 Task: Find connections with filter location Cartago with filter topic #Corporationwith filter profile language Spanish with filter current company Vodafone with filter school The Indian School with filter industry Computer Hardware Manufacturing with filter service category Lead Generation with filter keywords title Assistant Golf Professional
Action: Mouse moved to (705, 121)
Screenshot: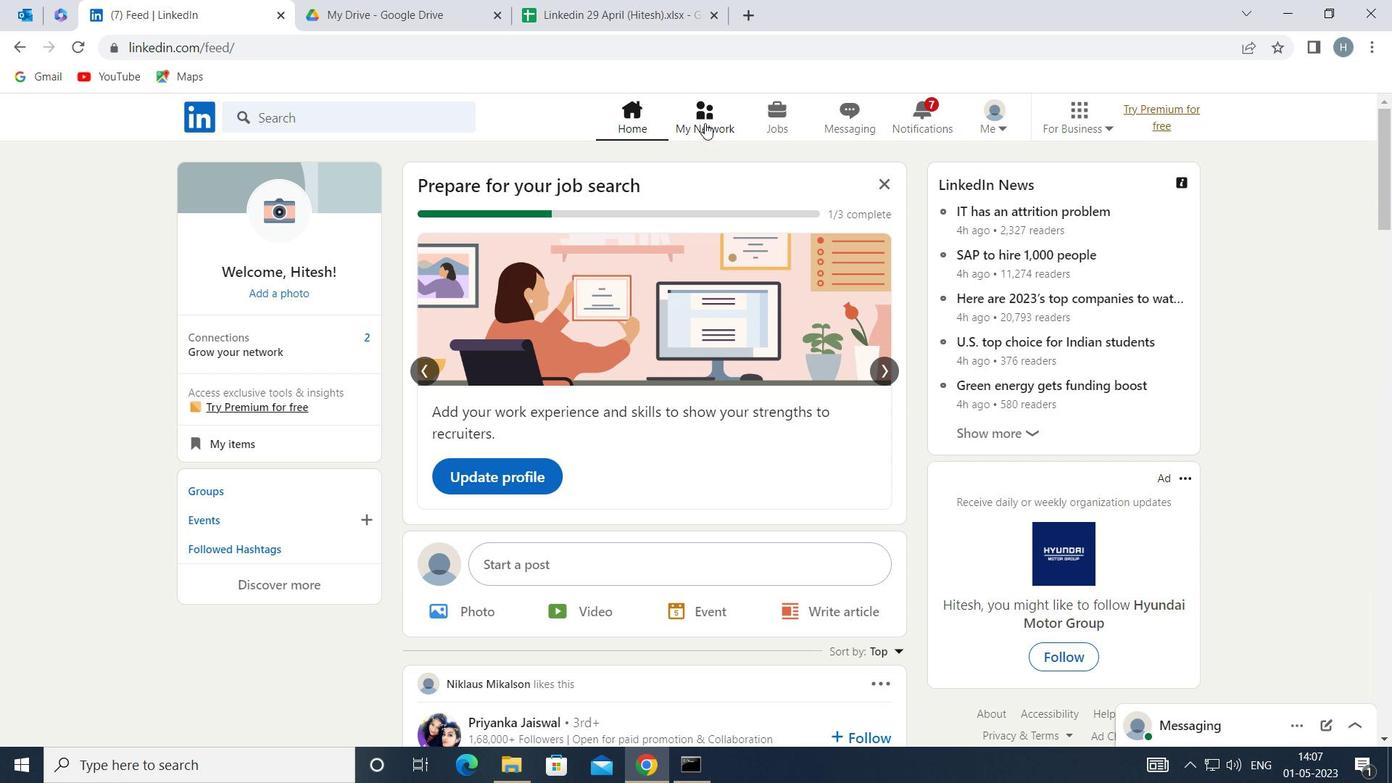 
Action: Mouse pressed left at (705, 121)
Screenshot: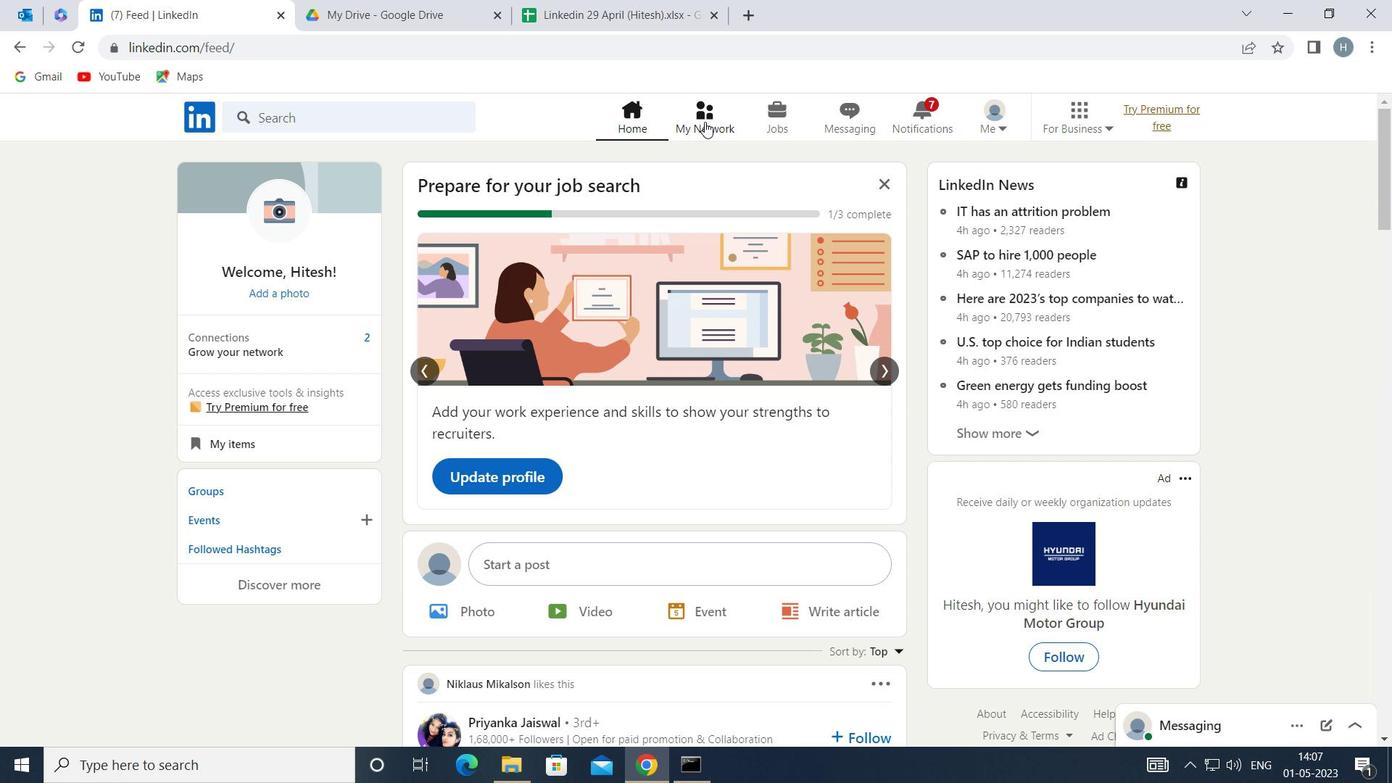 
Action: Mouse moved to (314, 223)
Screenshot: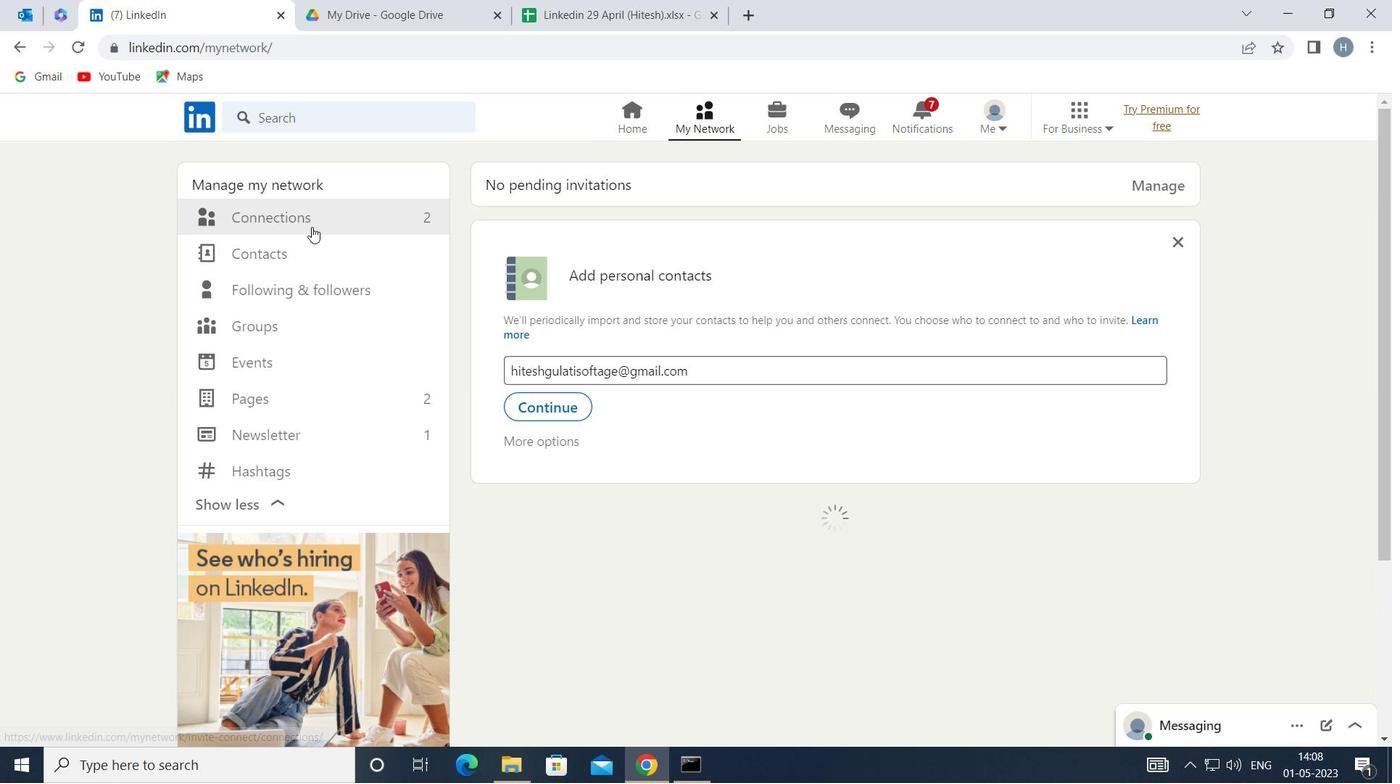 
Action: Mouse pressed left at (314, 223)
Screenshot: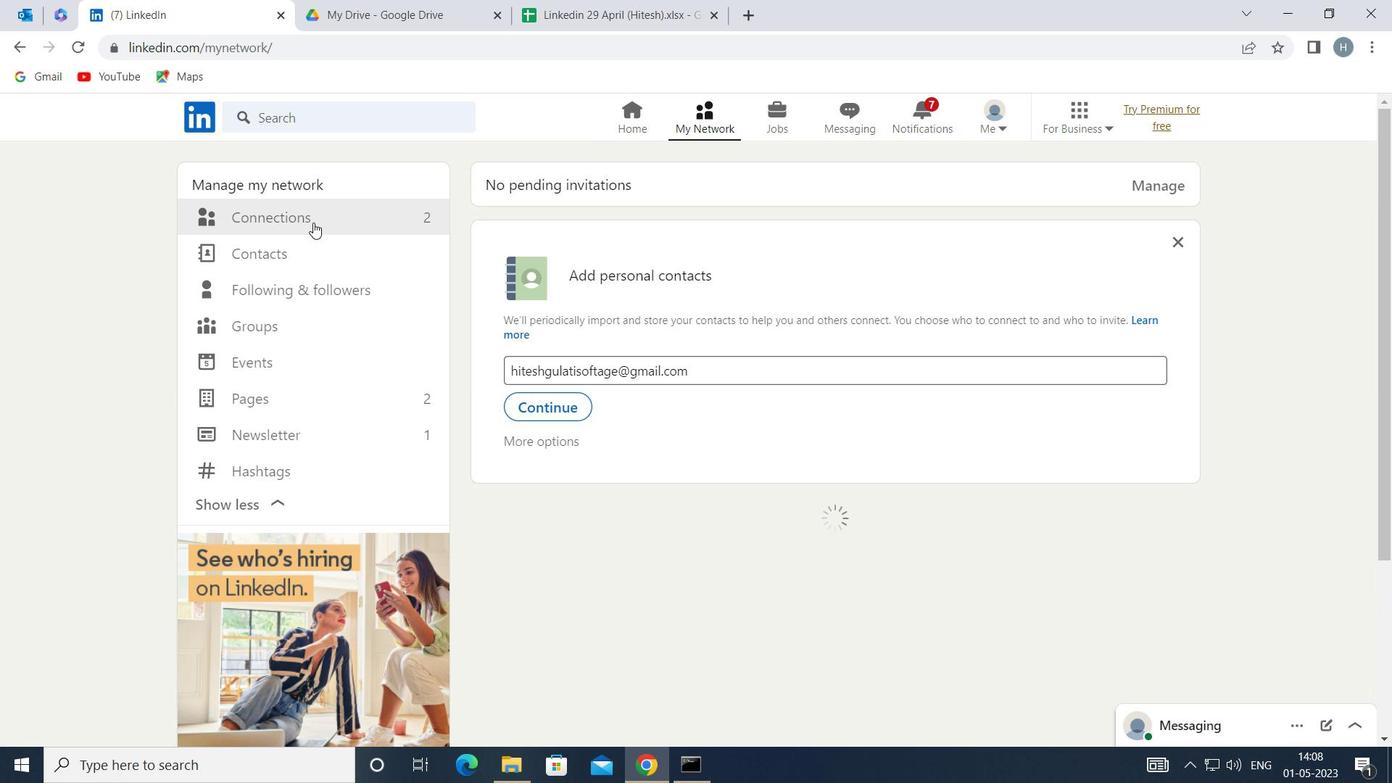 
Action: Mouse moved to (829, 216)
Screenshot: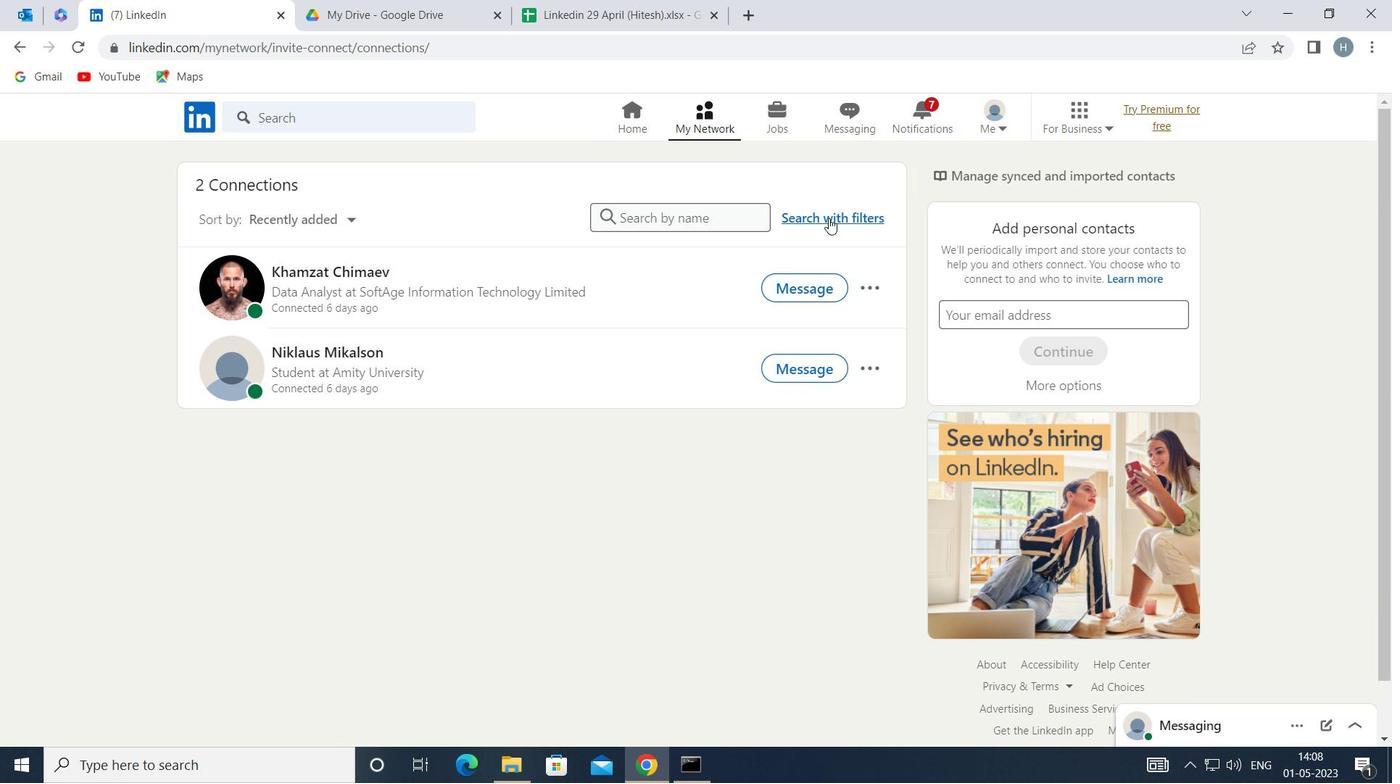 
Action: Mouse pressed left at (829, 216)
Screenshot: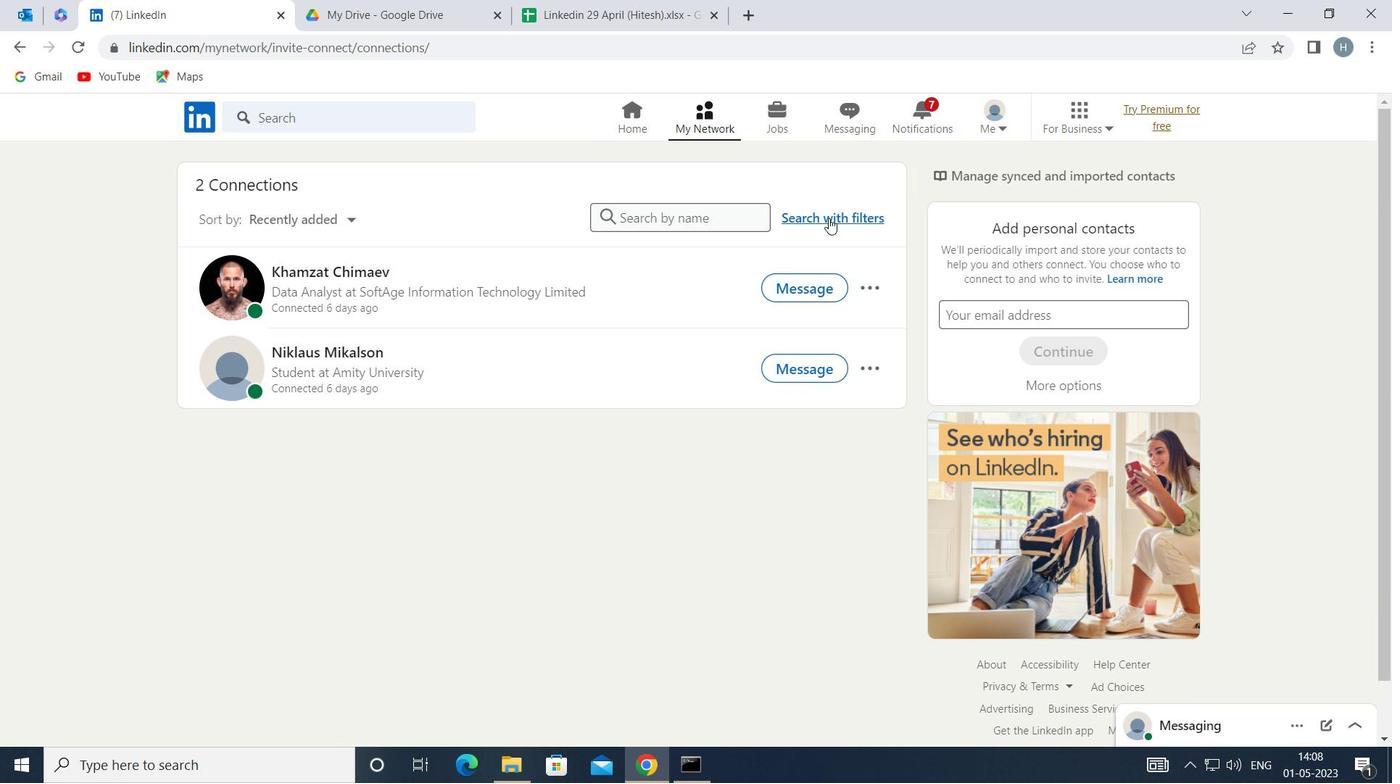 
Action: Mouse moved to (766, 166)
Screenshot: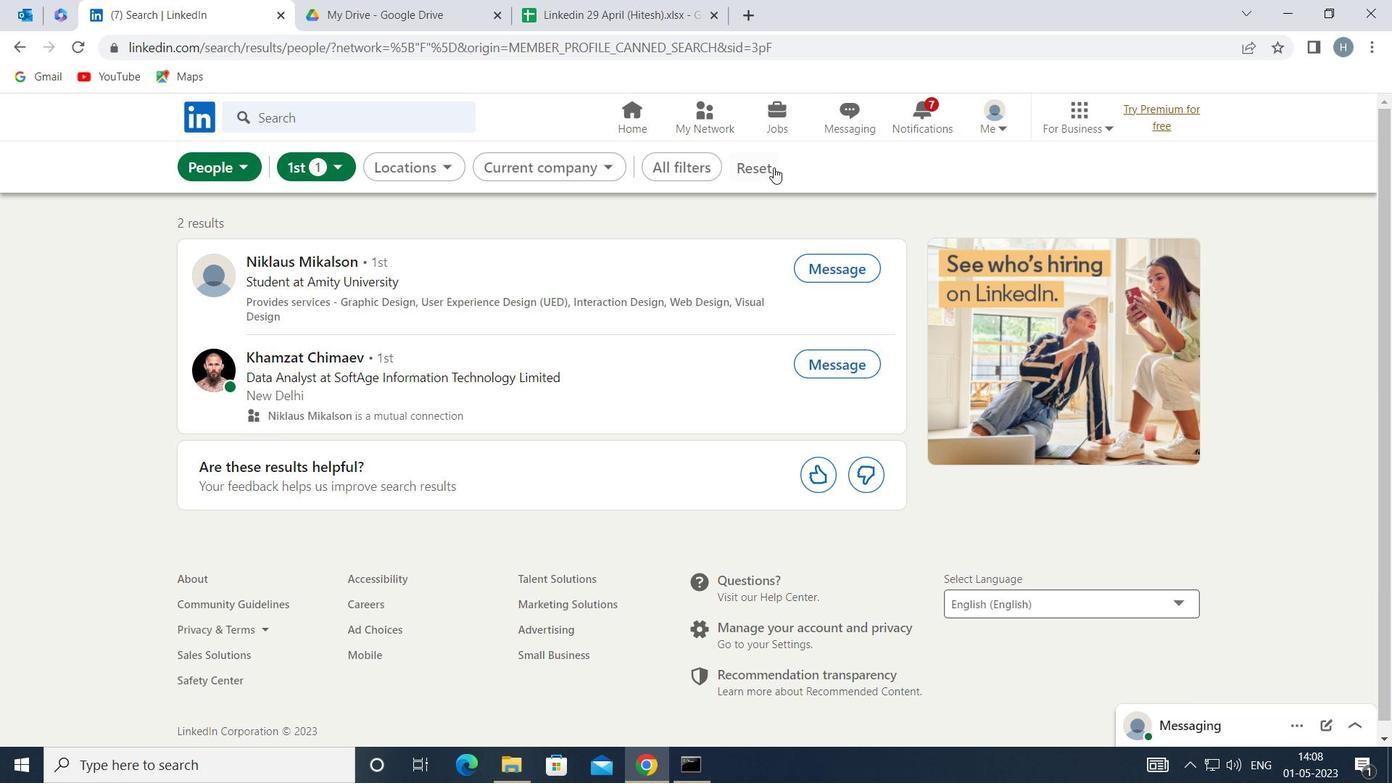 
Action: Mouse pressed left at (766, 166)
Screenshot: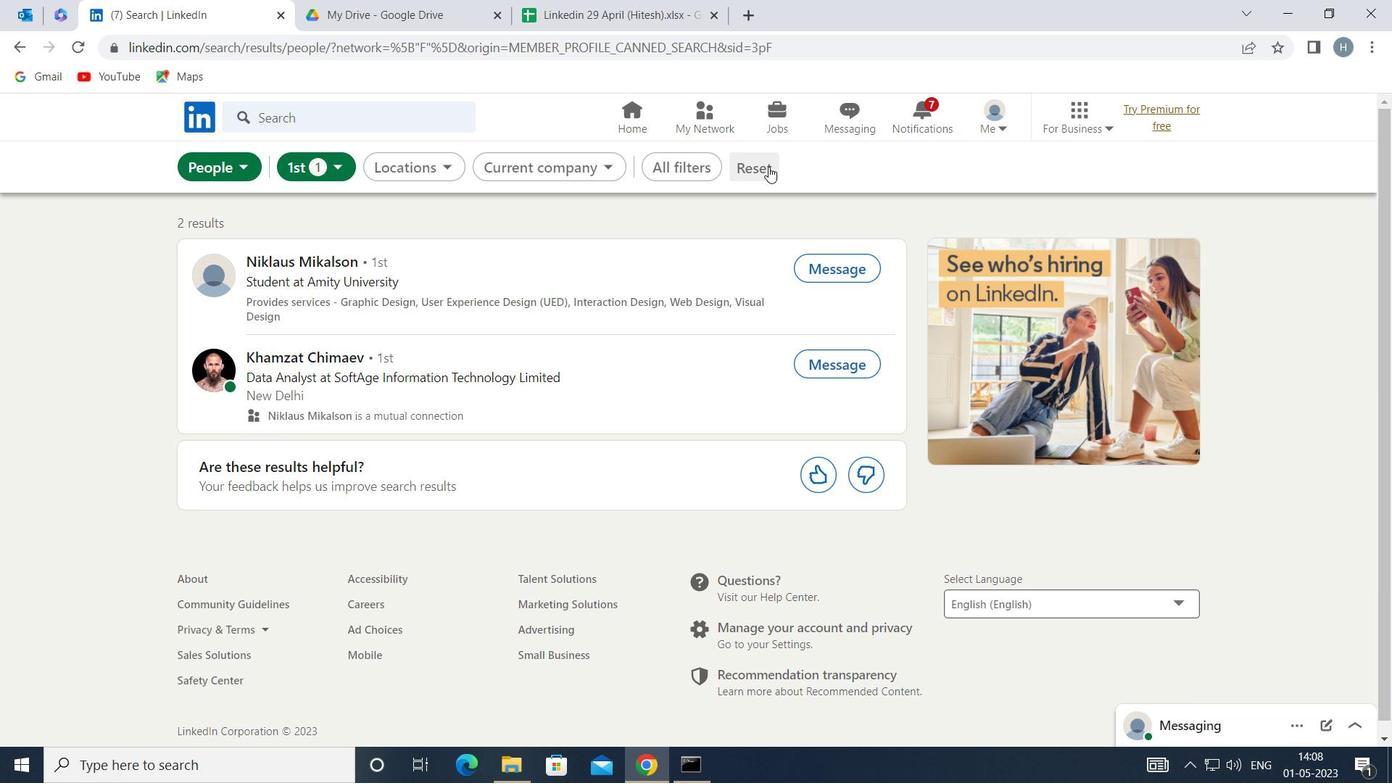 
Action: Mouse moved to (731, 166)
Screenshot: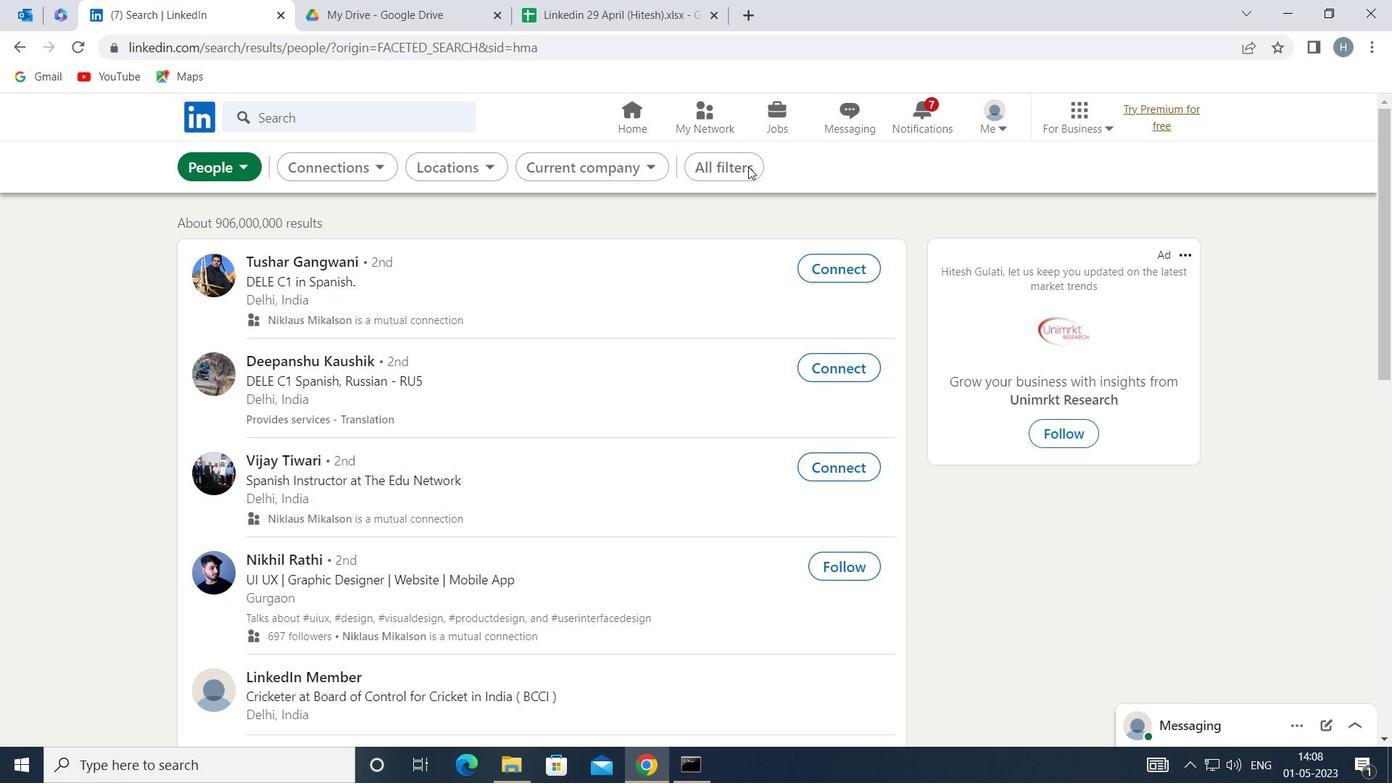 
Action: Mouse pressed left at (731, 166)
Screenshot: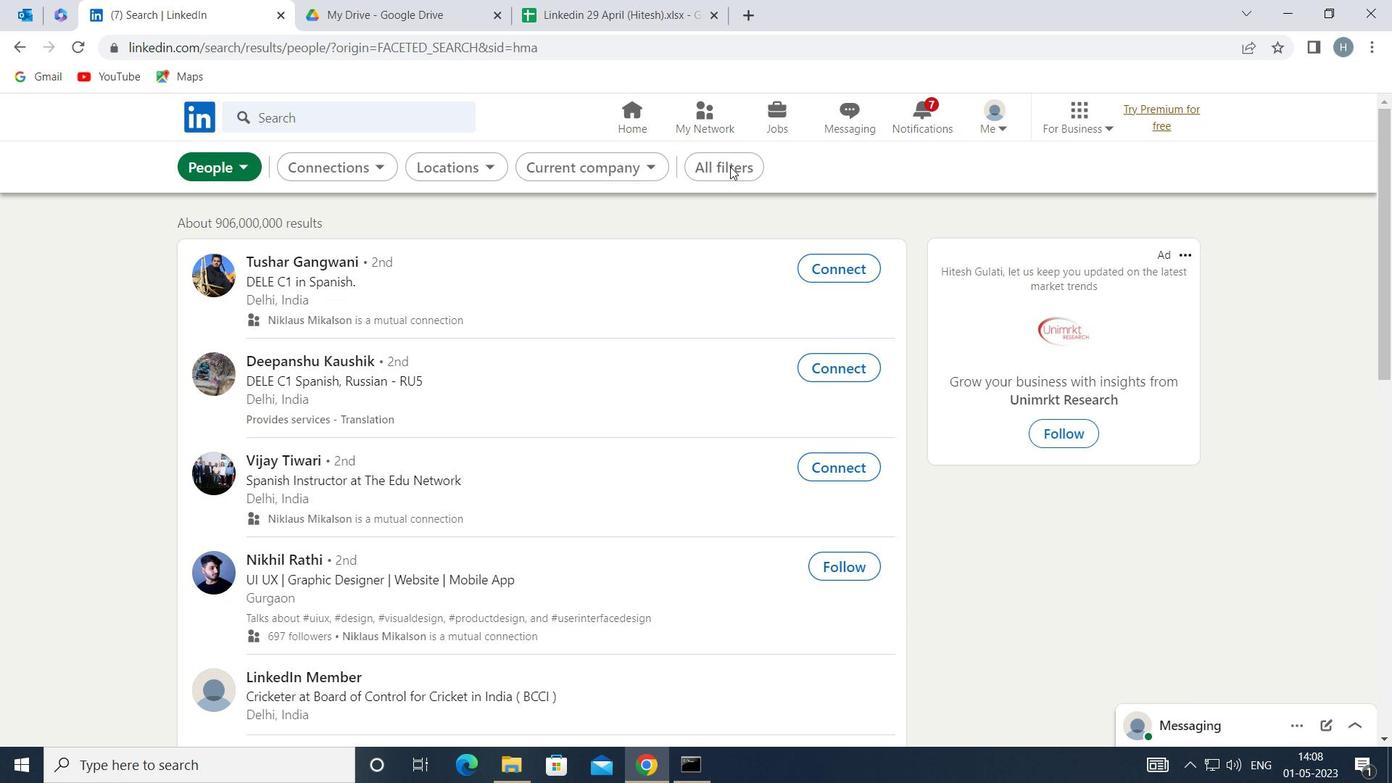 
Action: Mouse moved to (1019, 339)
Screenshot: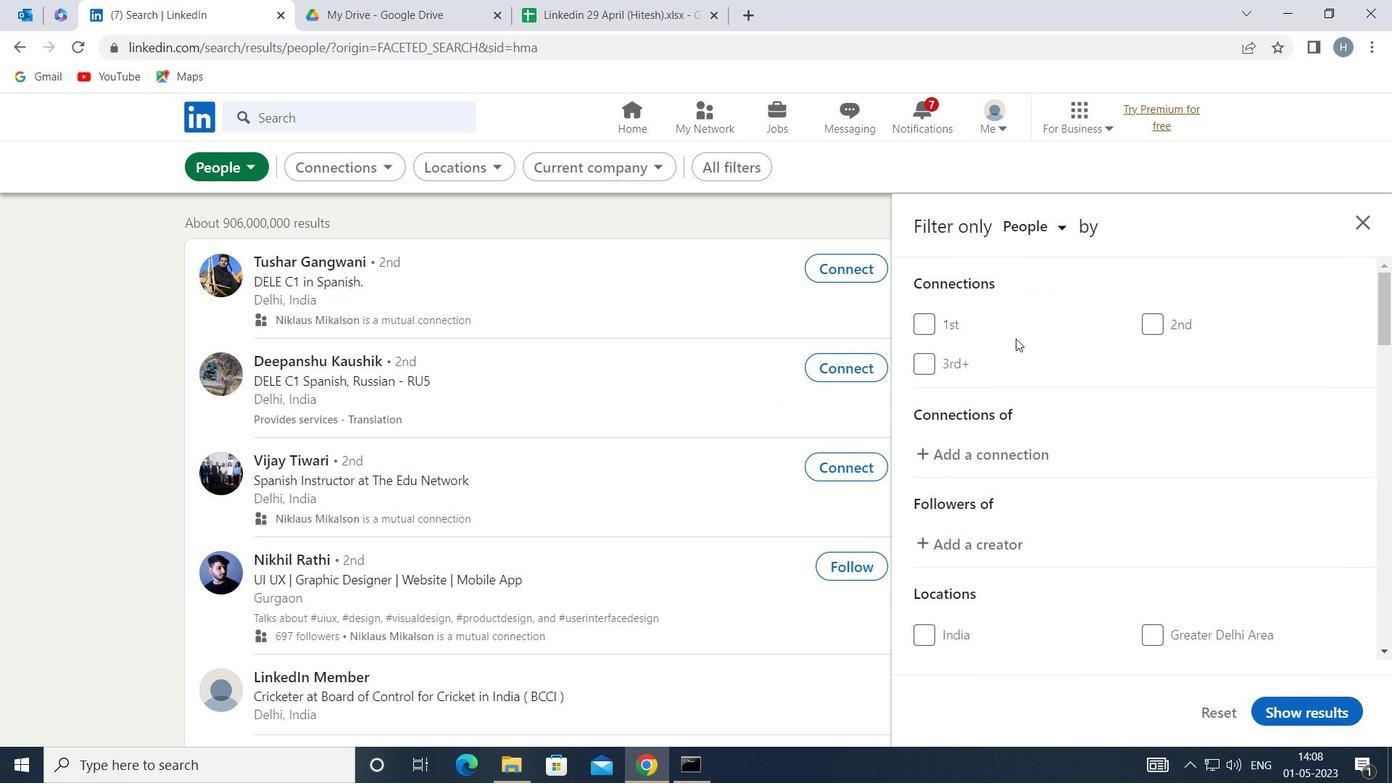 
Action: Mouse scrolled (1019, 338) with delta (0, 0)
Screenshot: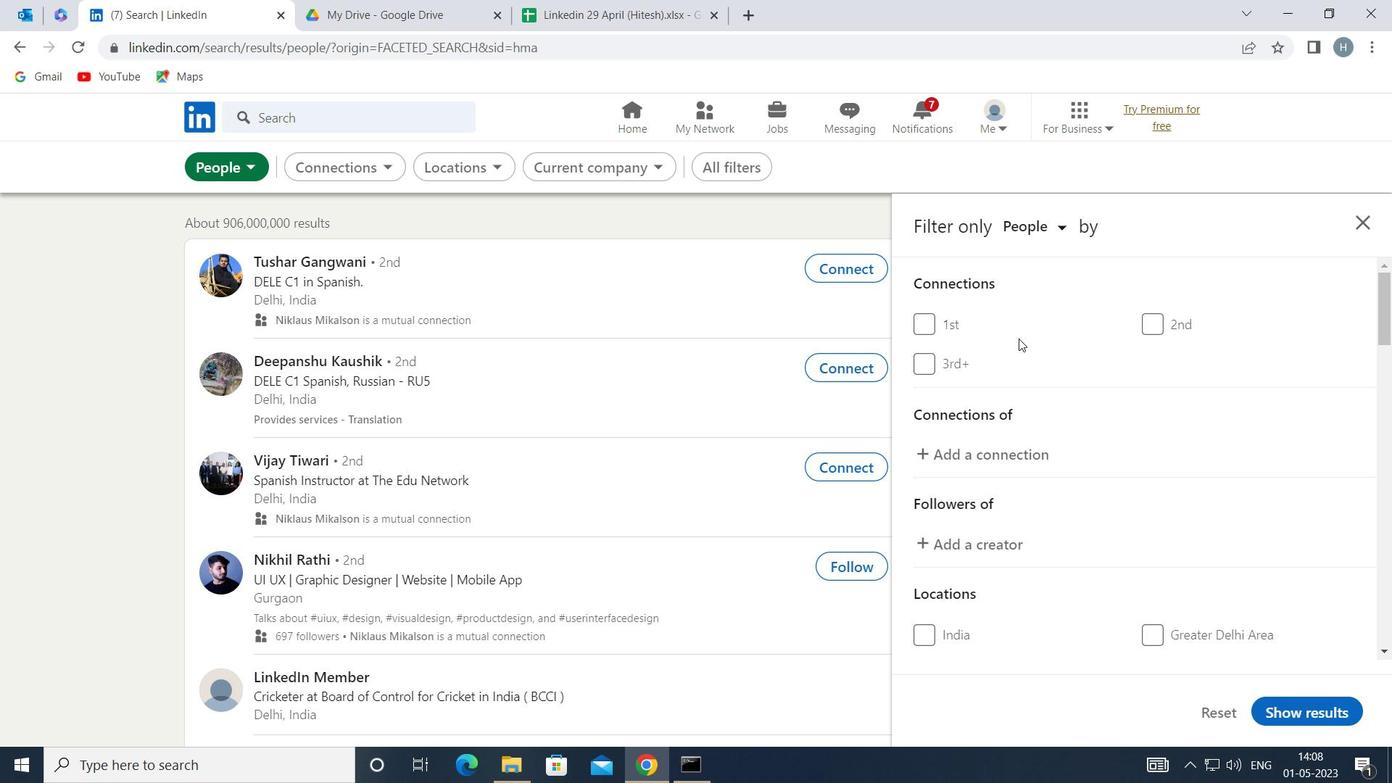 
Action: Mouse scrolled (1019, 338) with delta (0, 0)
Screenshot: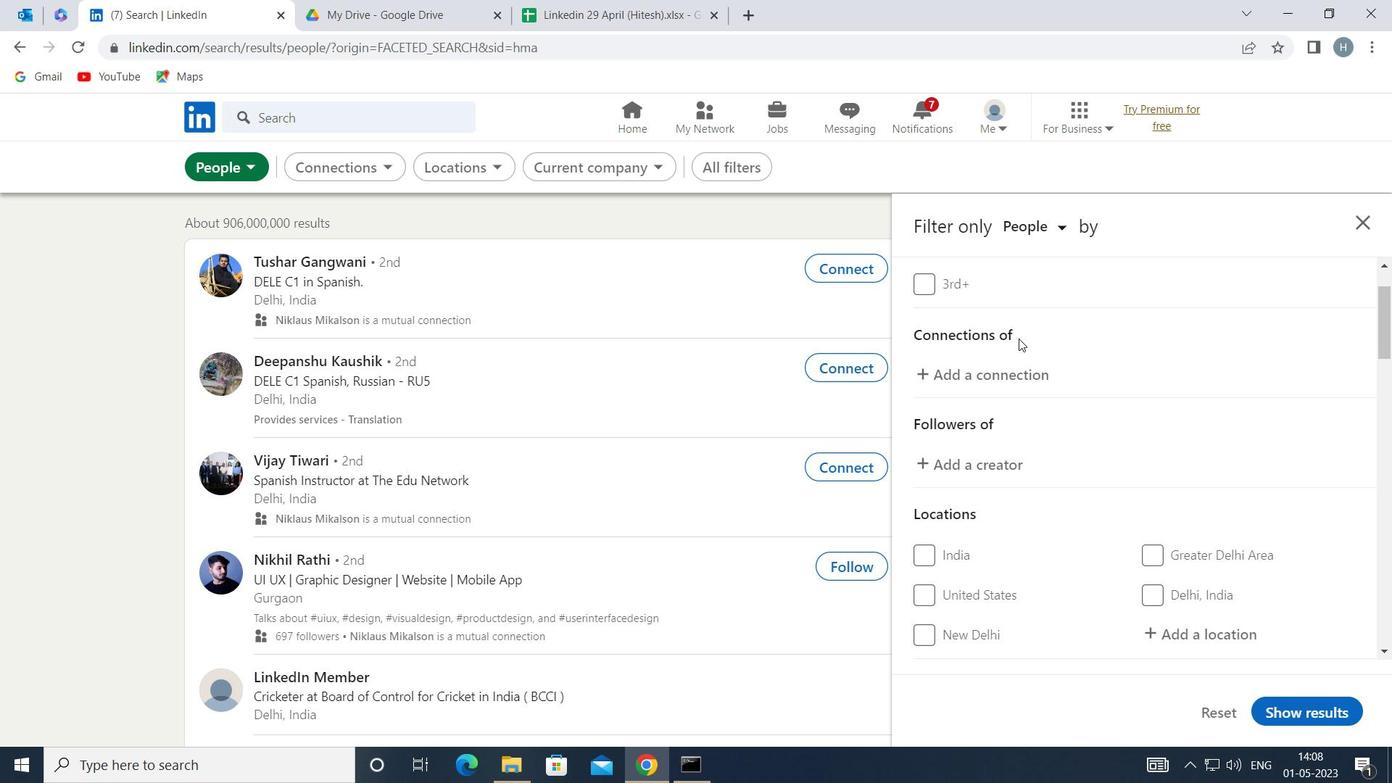 
Action: Mouse scrolled (1019, 338) with delta (0, 0)
Screenshot: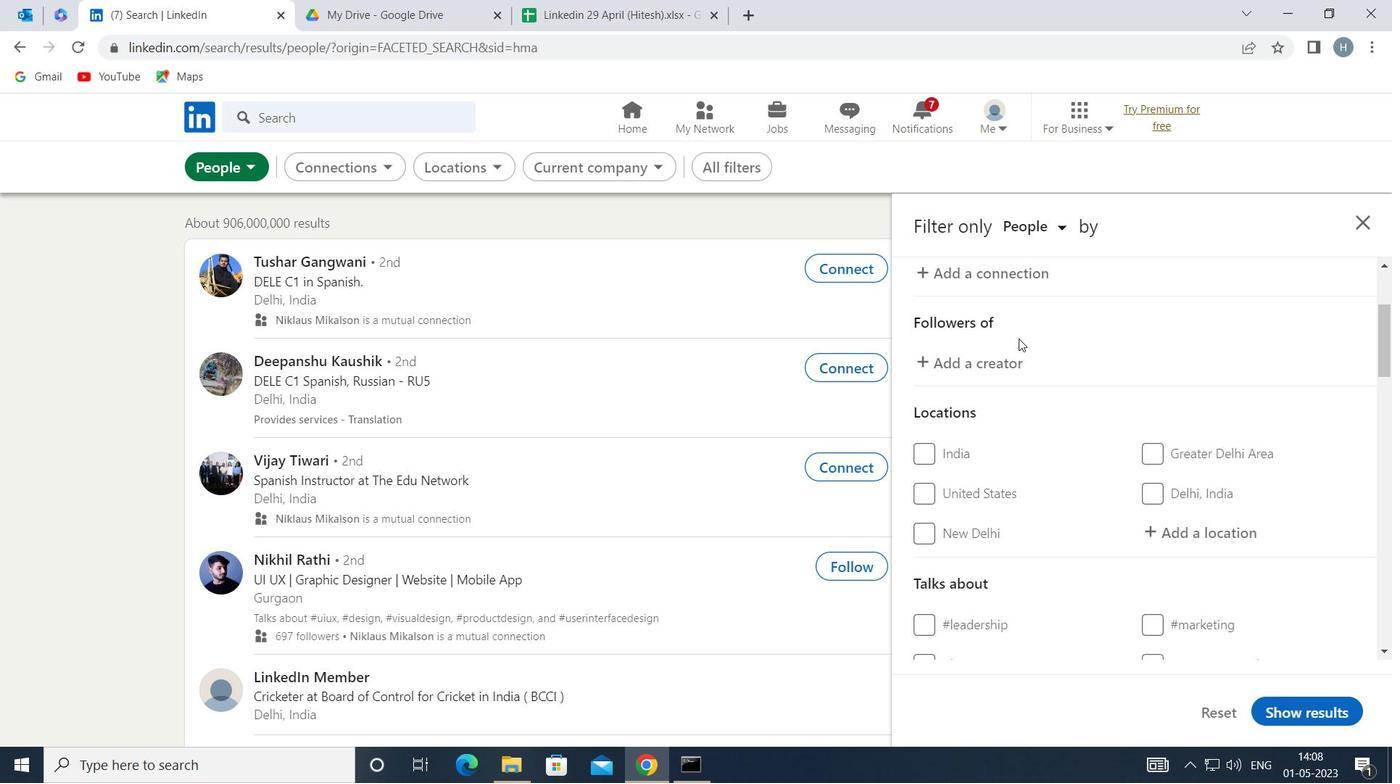 
Action: Mouse moved to (1193, 435)
Screenshot: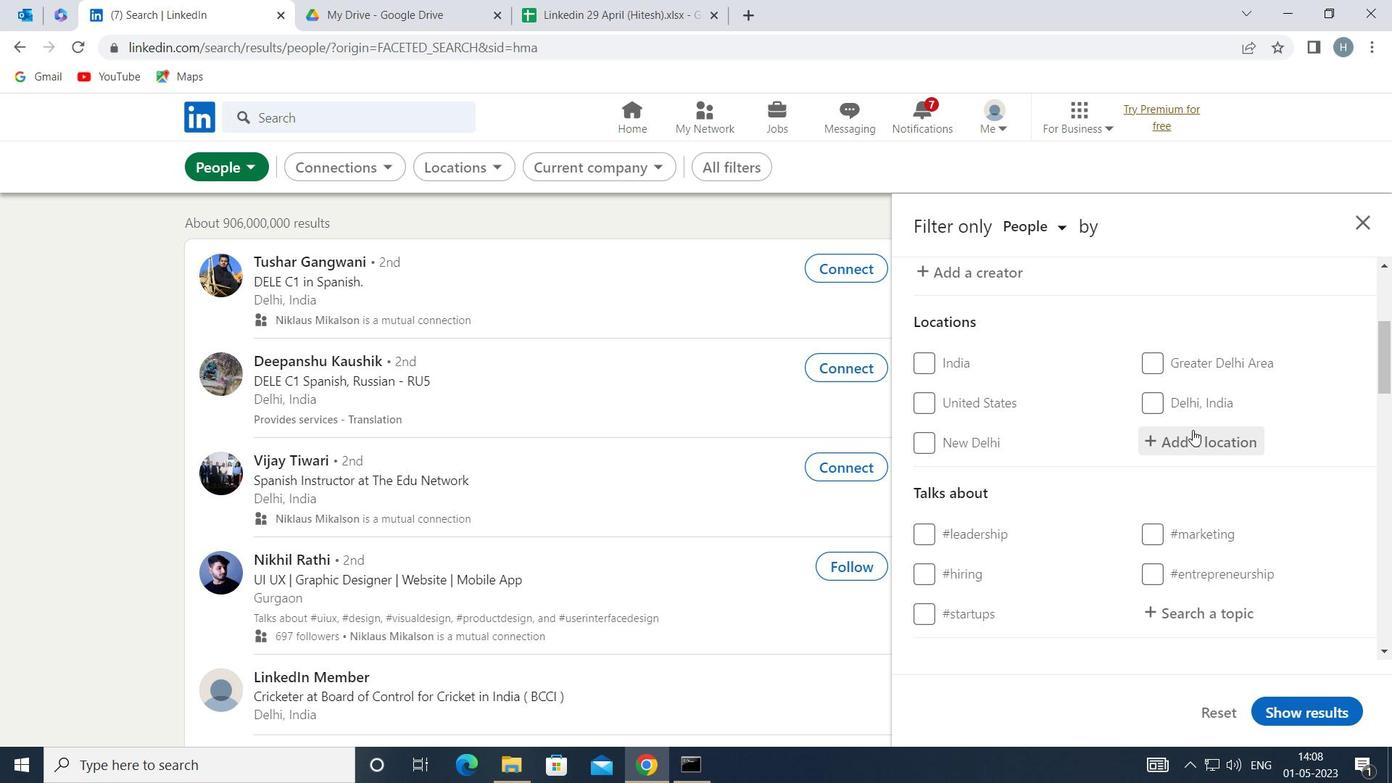 
Action: Mouse pressed left at (1193, 435)
Screenshot: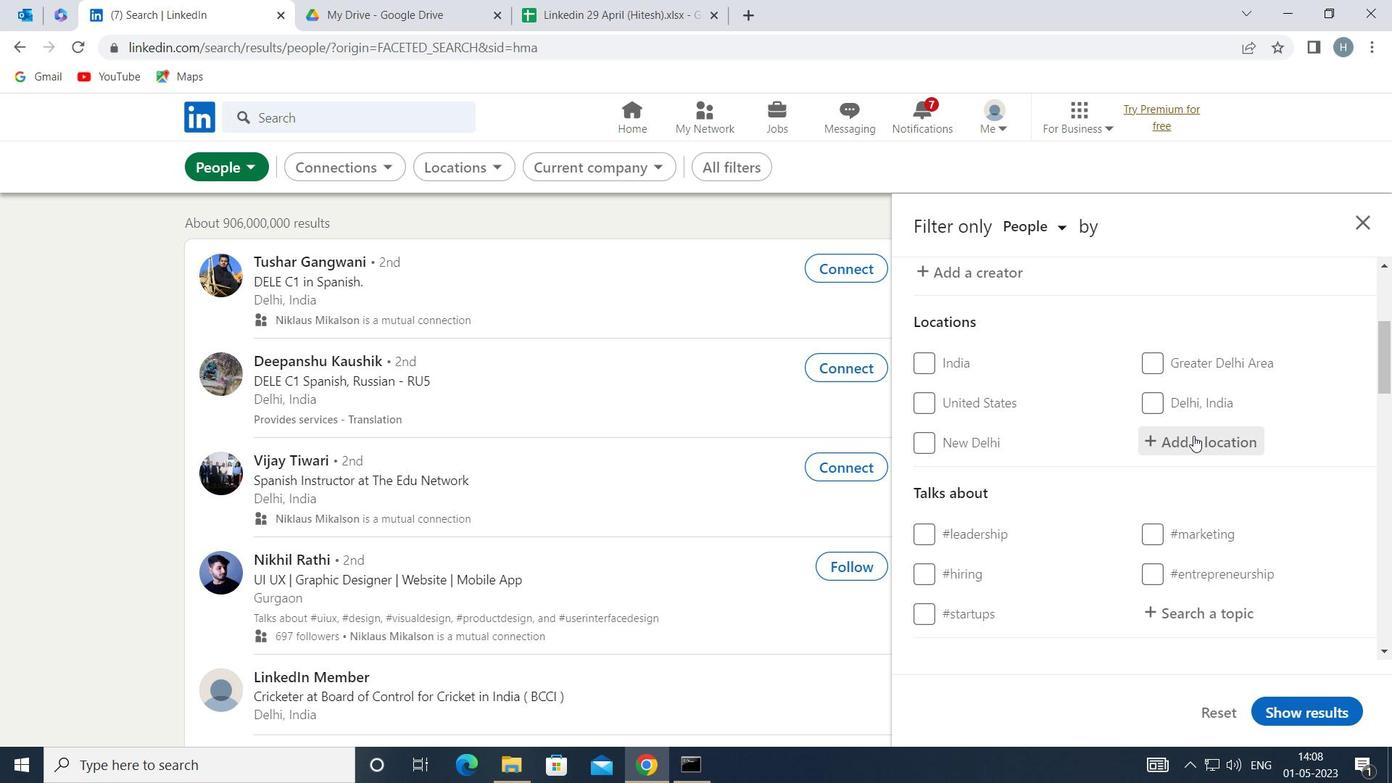 
Action: Key pressed <Key.shift>CARTAGO<Key.enter>
Screenshot: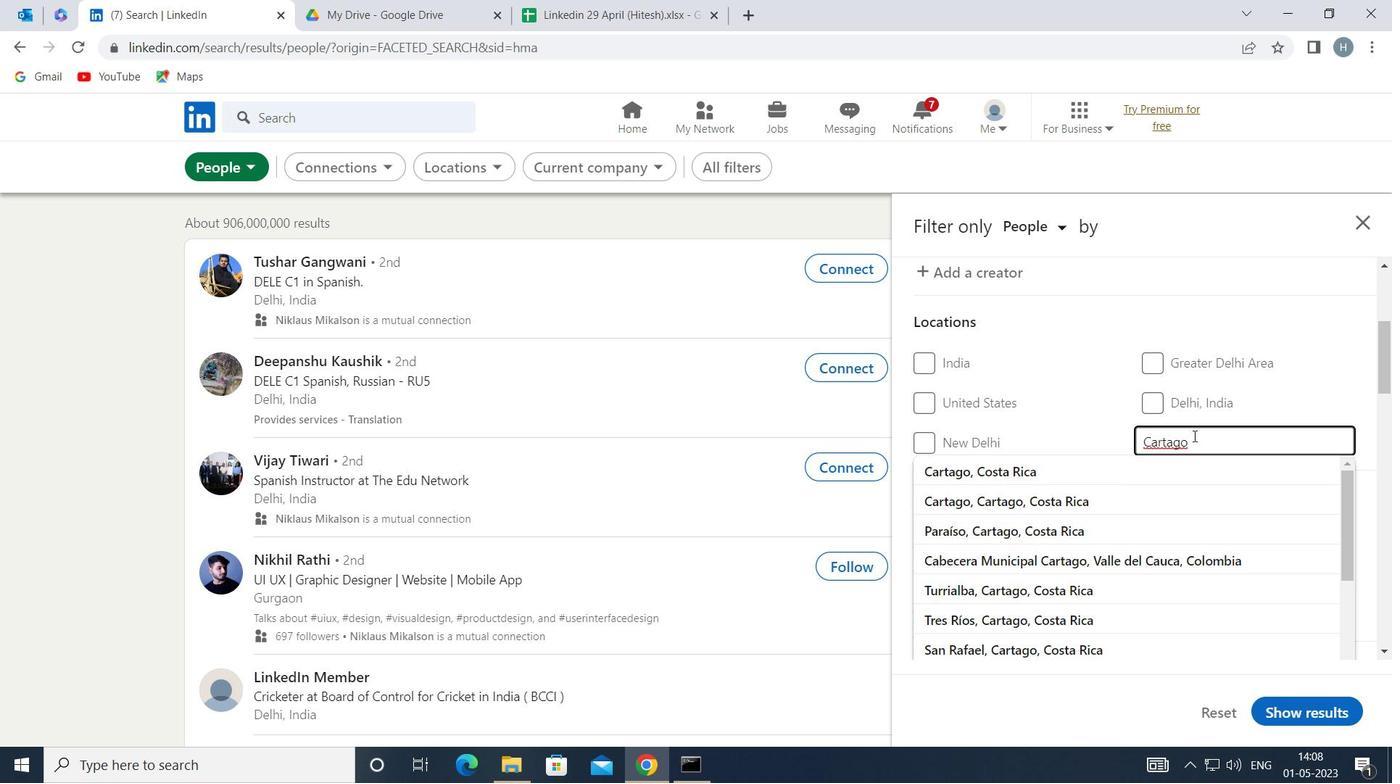 
Action: Mouse moved to (1197, 457)
Screenshot: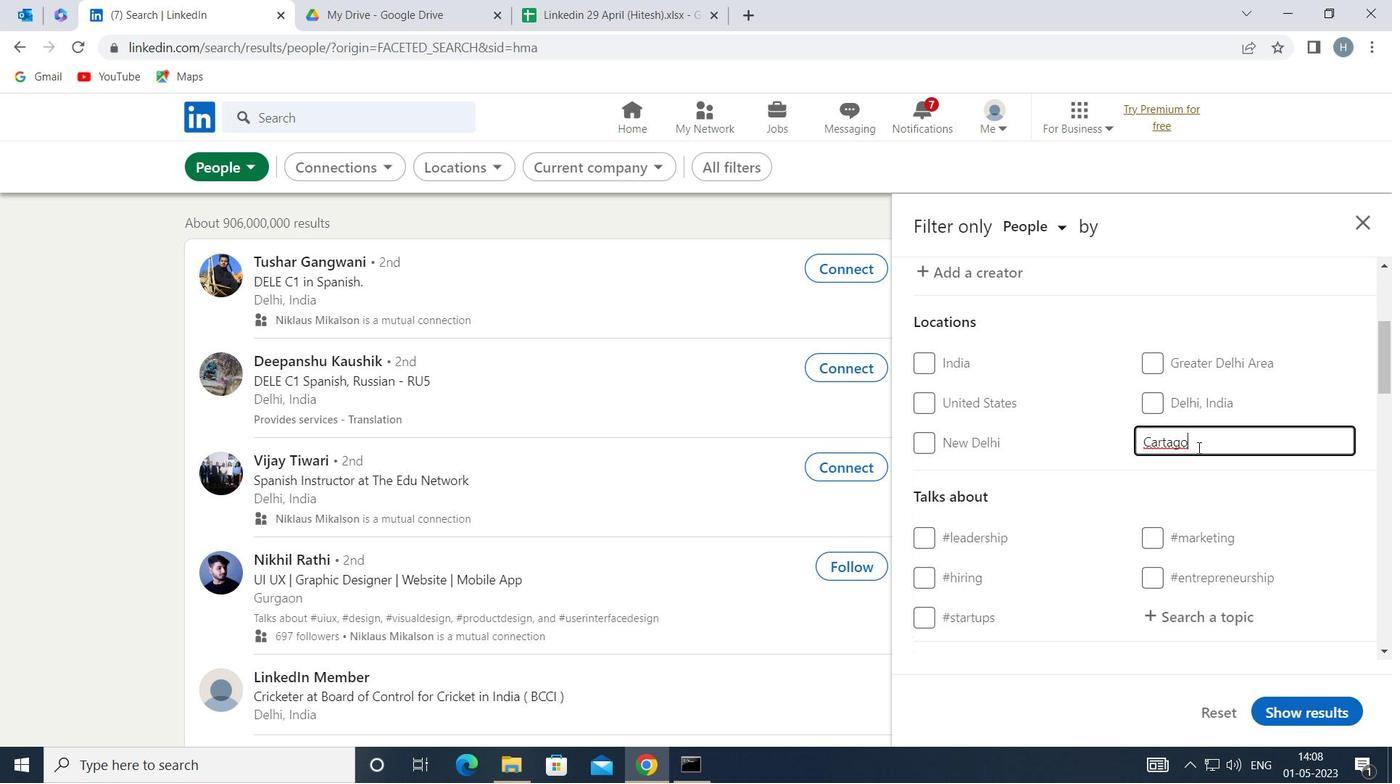 
Action: Mouse scrolled (1197, 456) with delta (0, 0)
Screenshot: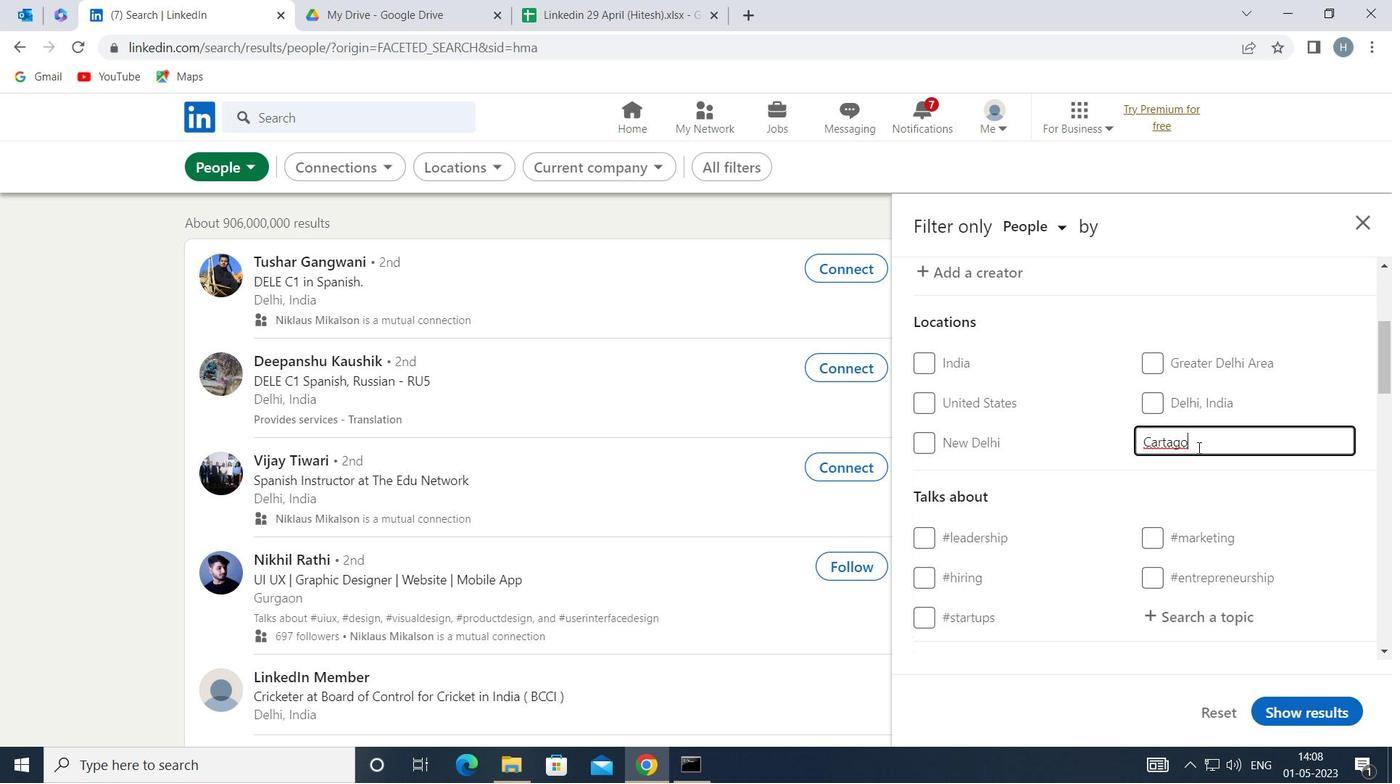 
Action: Mouse scrolled (1197, 456) with delta (0, 0)
Screenshot: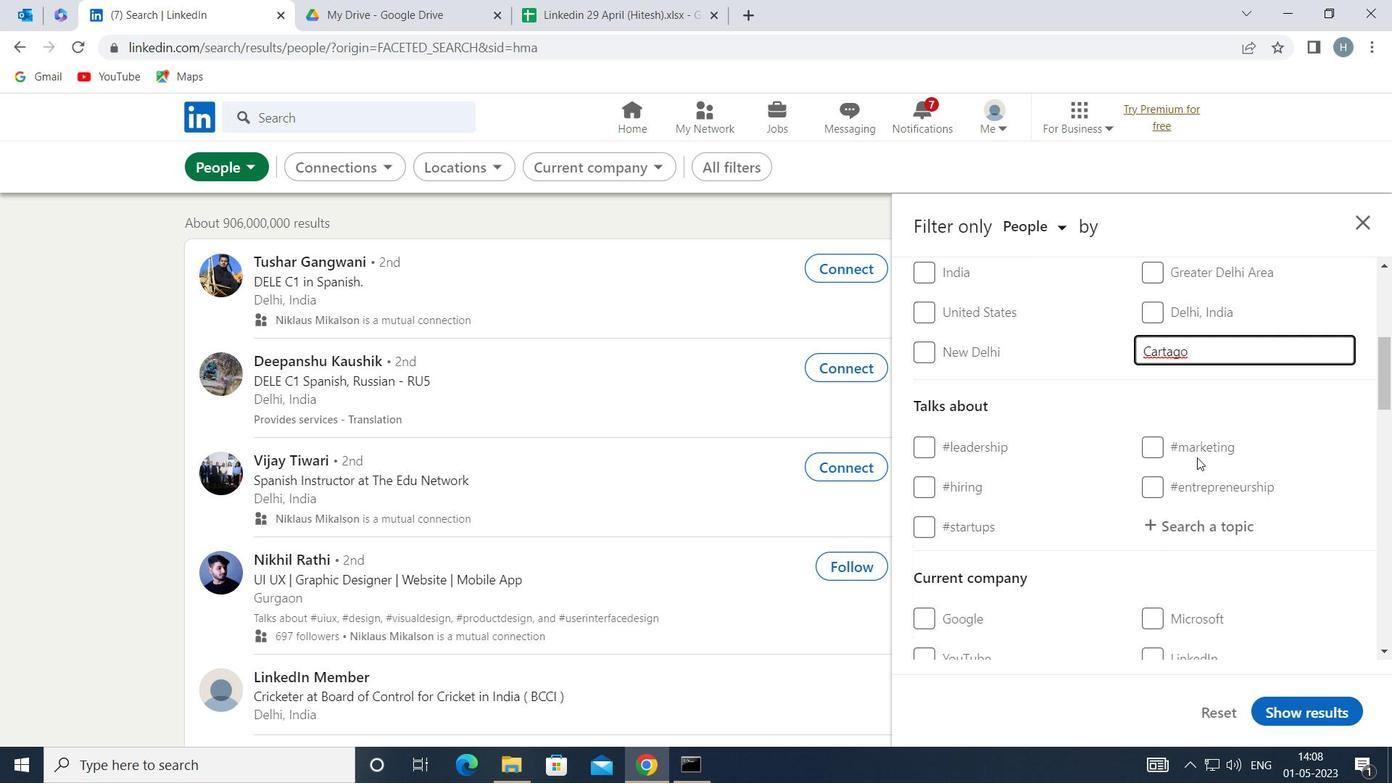 
Action: Mouse moved to (1211, 435)
Screenshot: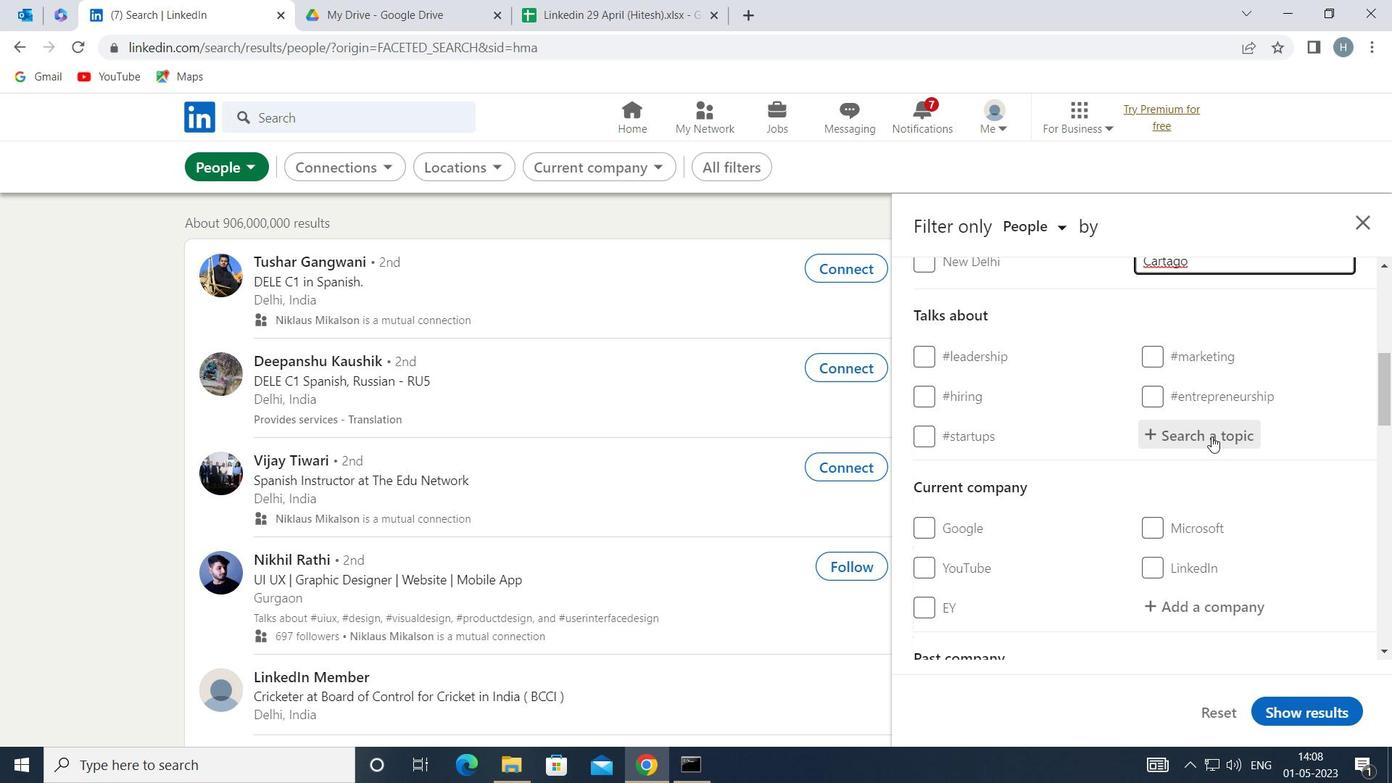 
Action: Mouse pressed left at (1211, 435)
Screenshot: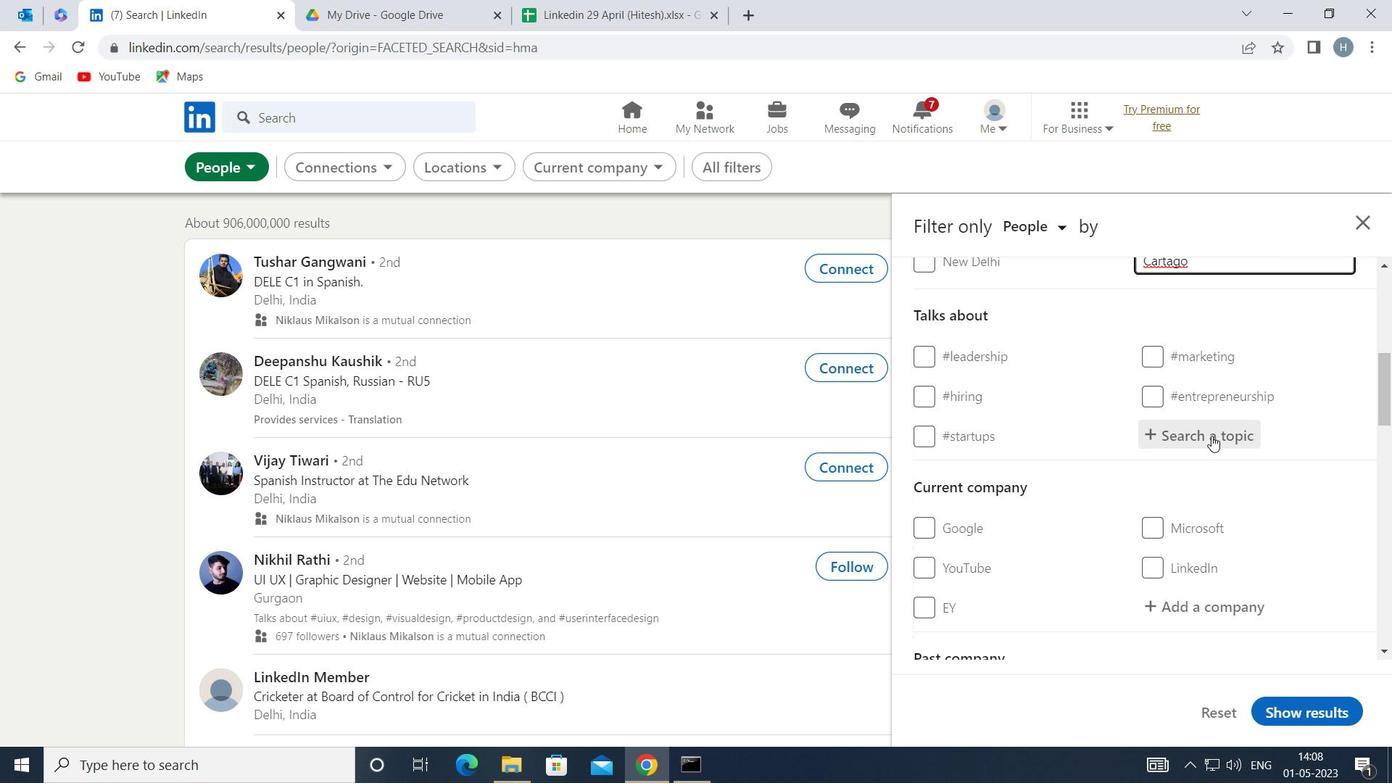 
Action: Key pressed <Key.shift>CORPORATION
Screenshot: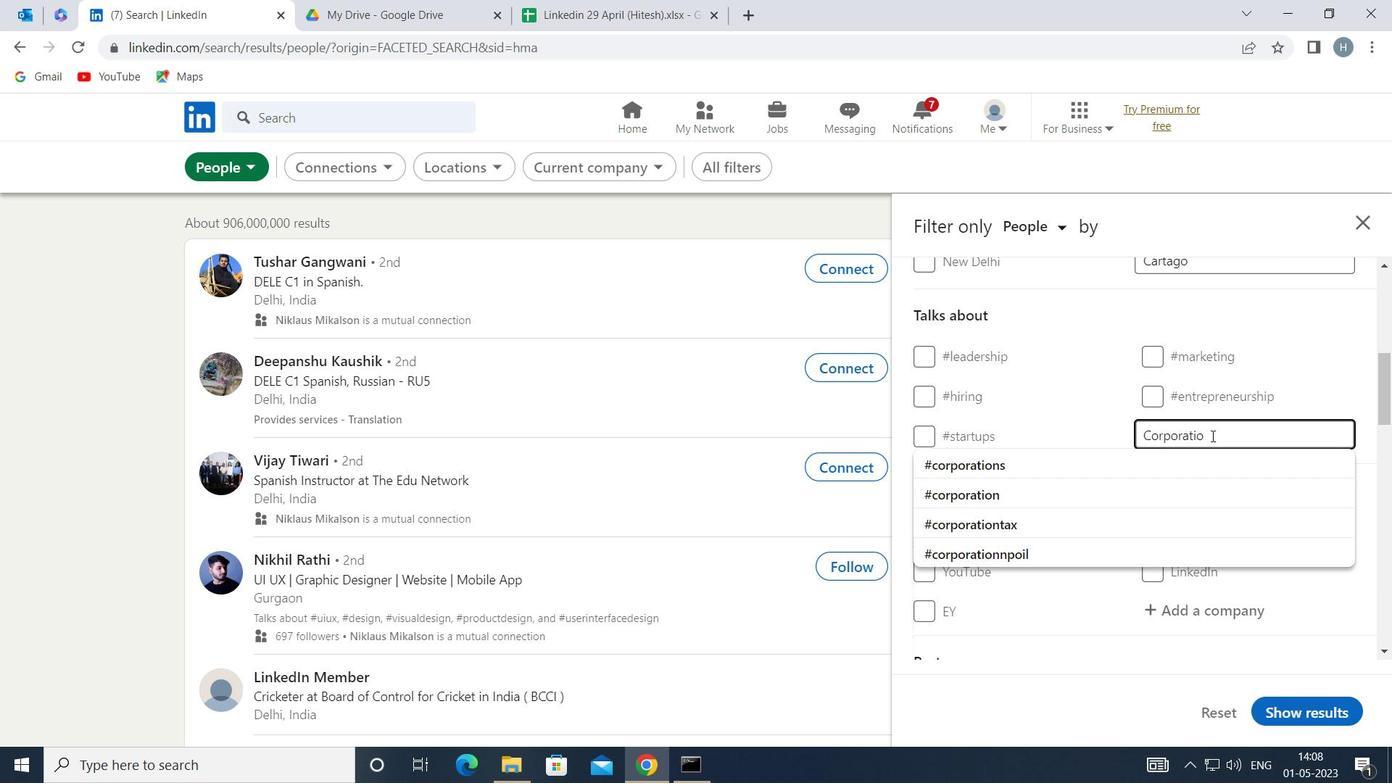 
Action: Mouse moved to (1127, 479)
Screenshot: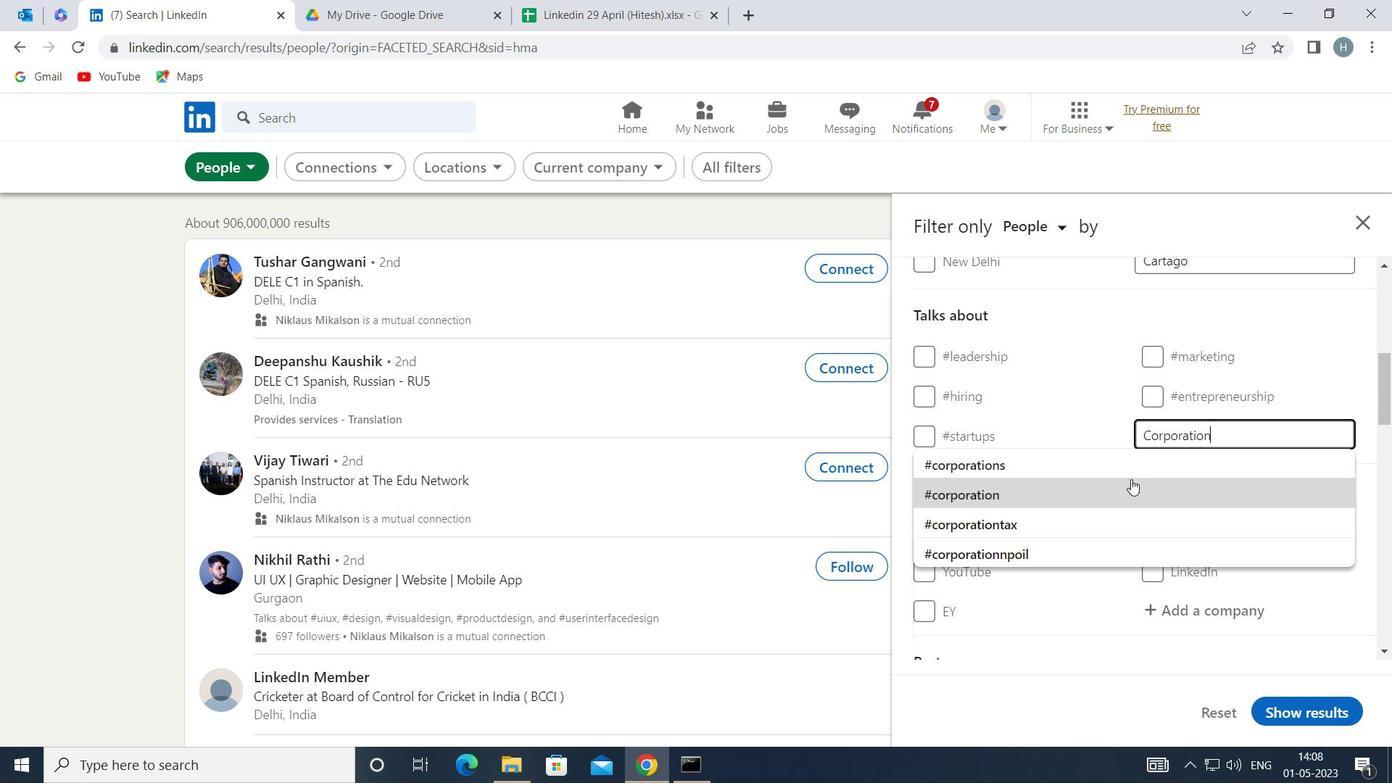 
Action: Mouse pressed left at (1127, 479)
Screenshot: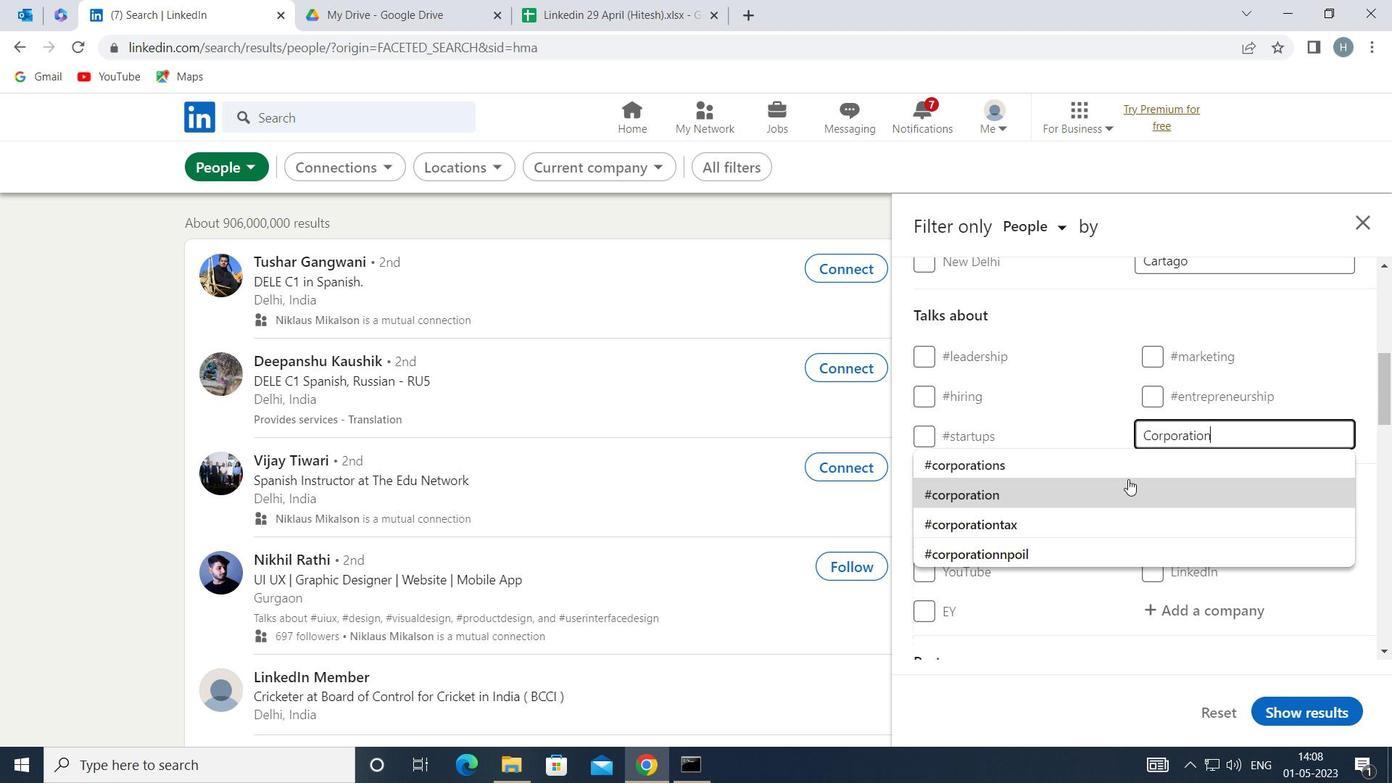 
Action: Mouse moved to (1100, 475)
Screenshot: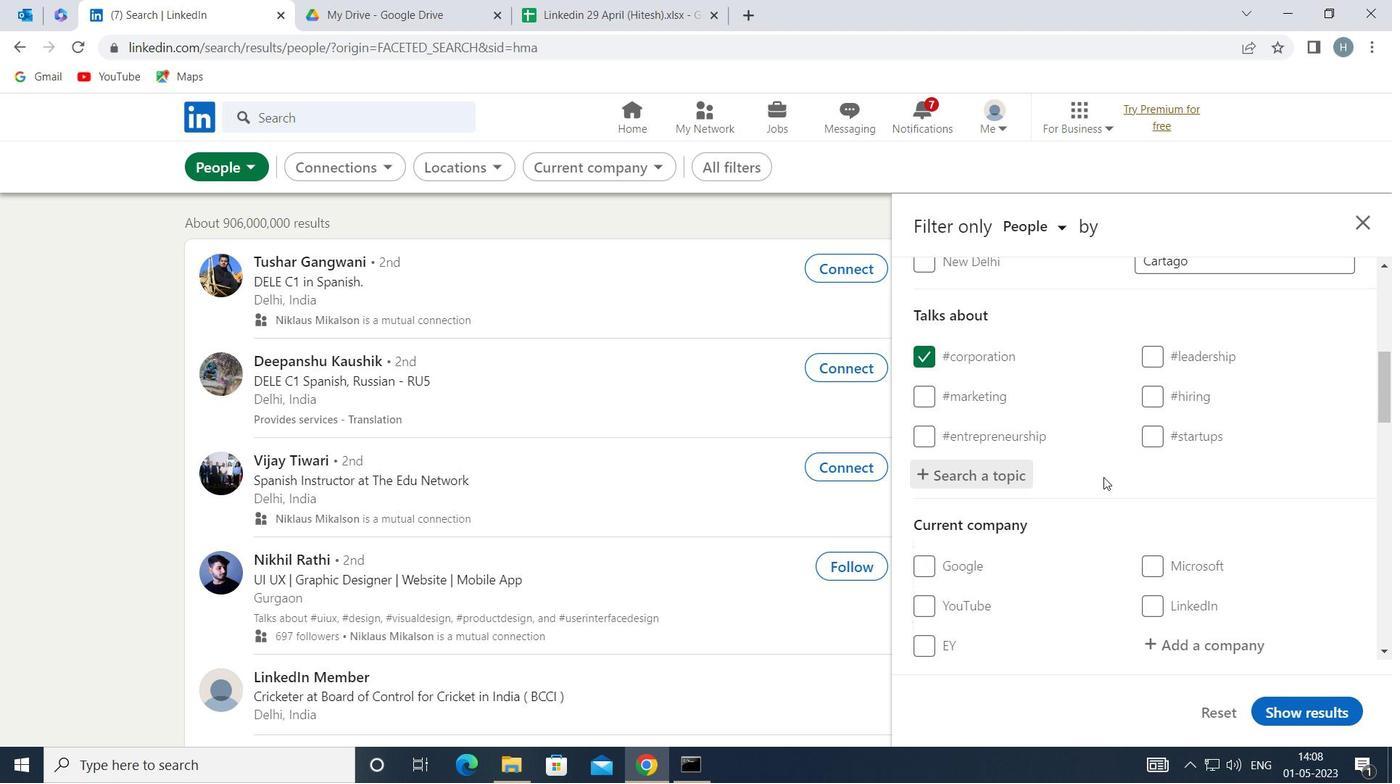 
Action: Mouse scrolled (1100, 474) with delta (0, 0)
Screenshot: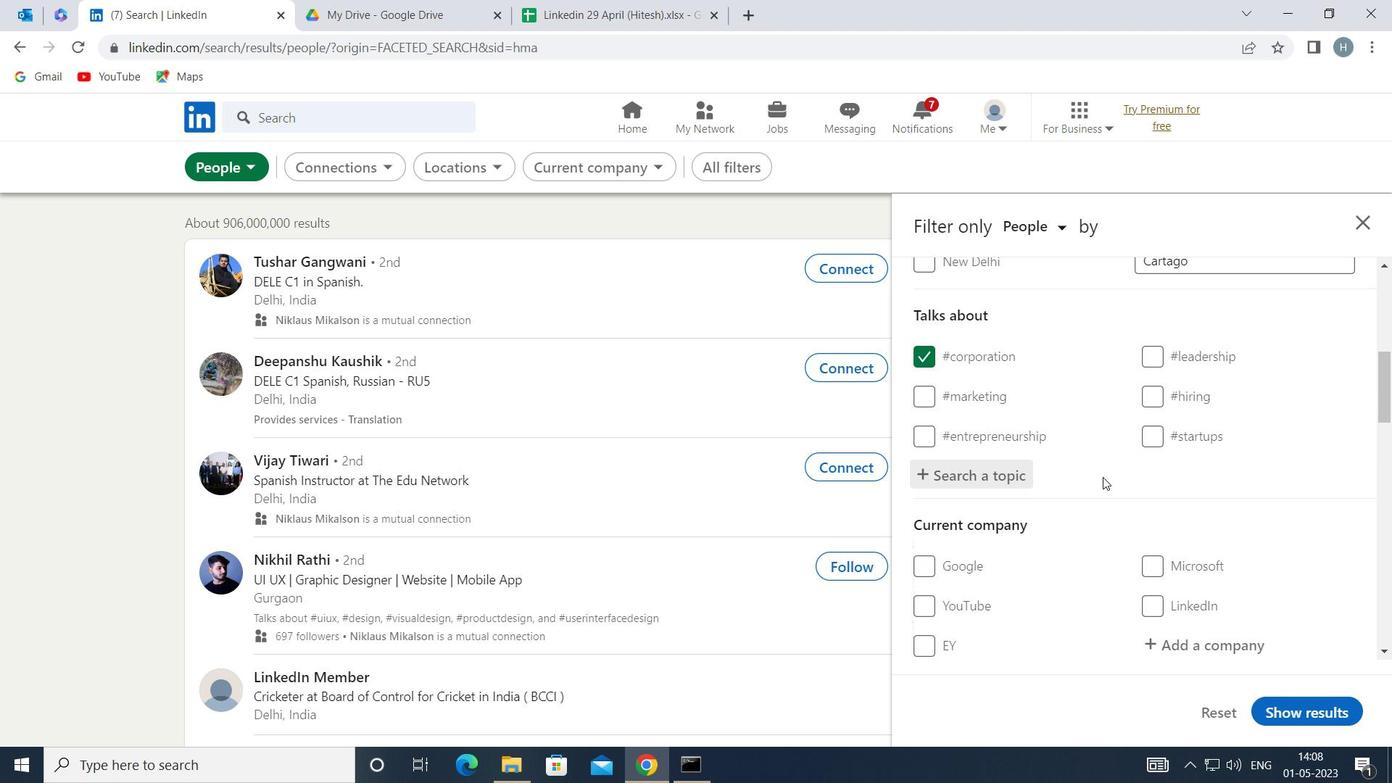 
Action: Mouse scrolled (1100, 474) with delta (0, 0)
Screenshot: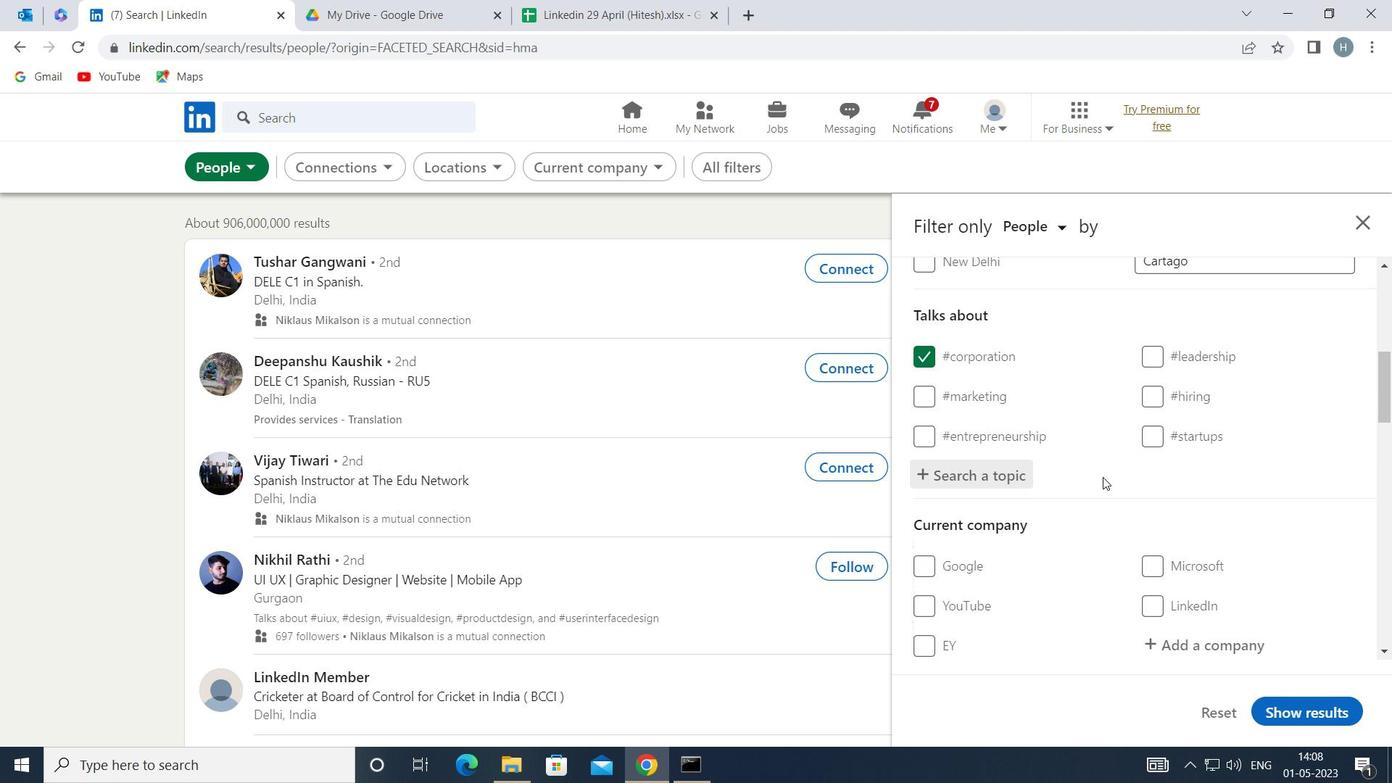 
Action: Mouse scrolled (1100, 474) with delta (0, 0)
Screenshot: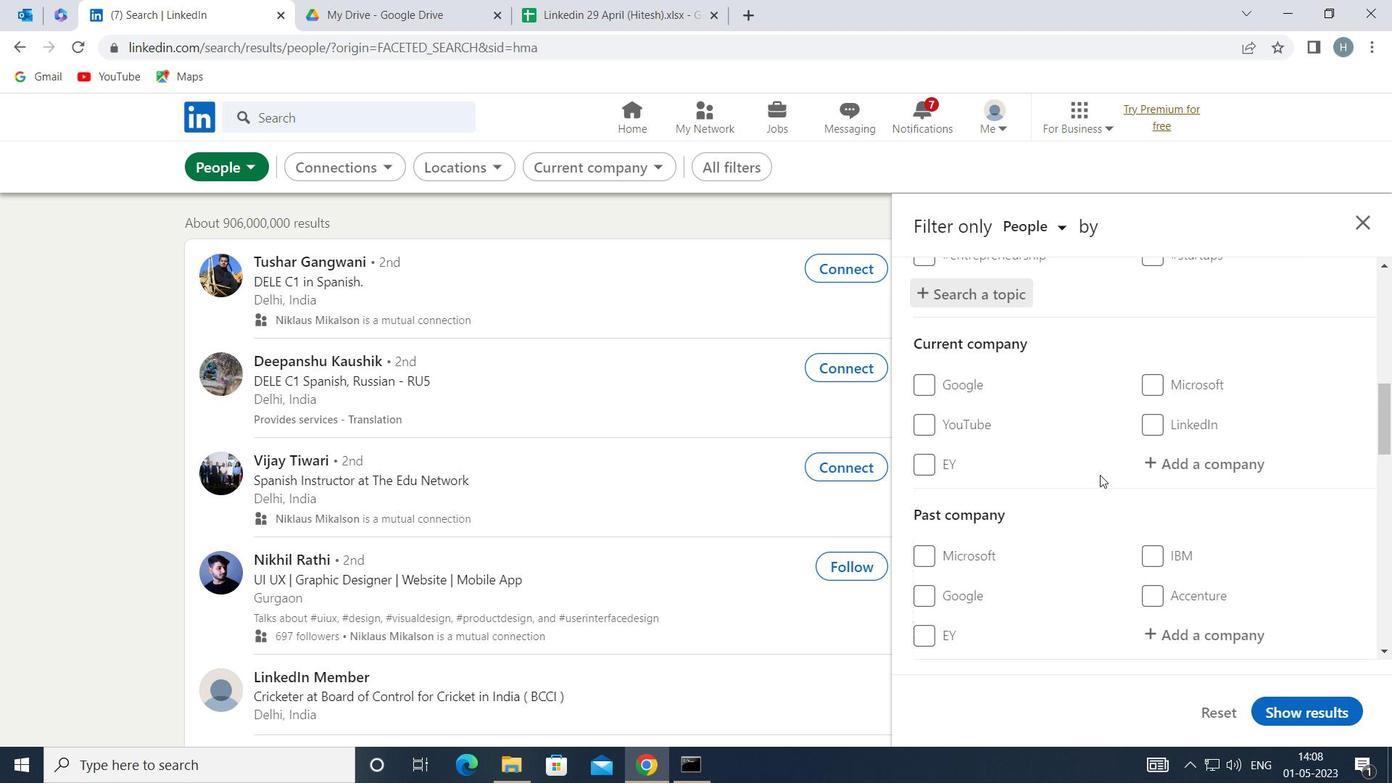 
Action: Mouse scrolled (1100, 474) with delta (0, 0)
Screenshot: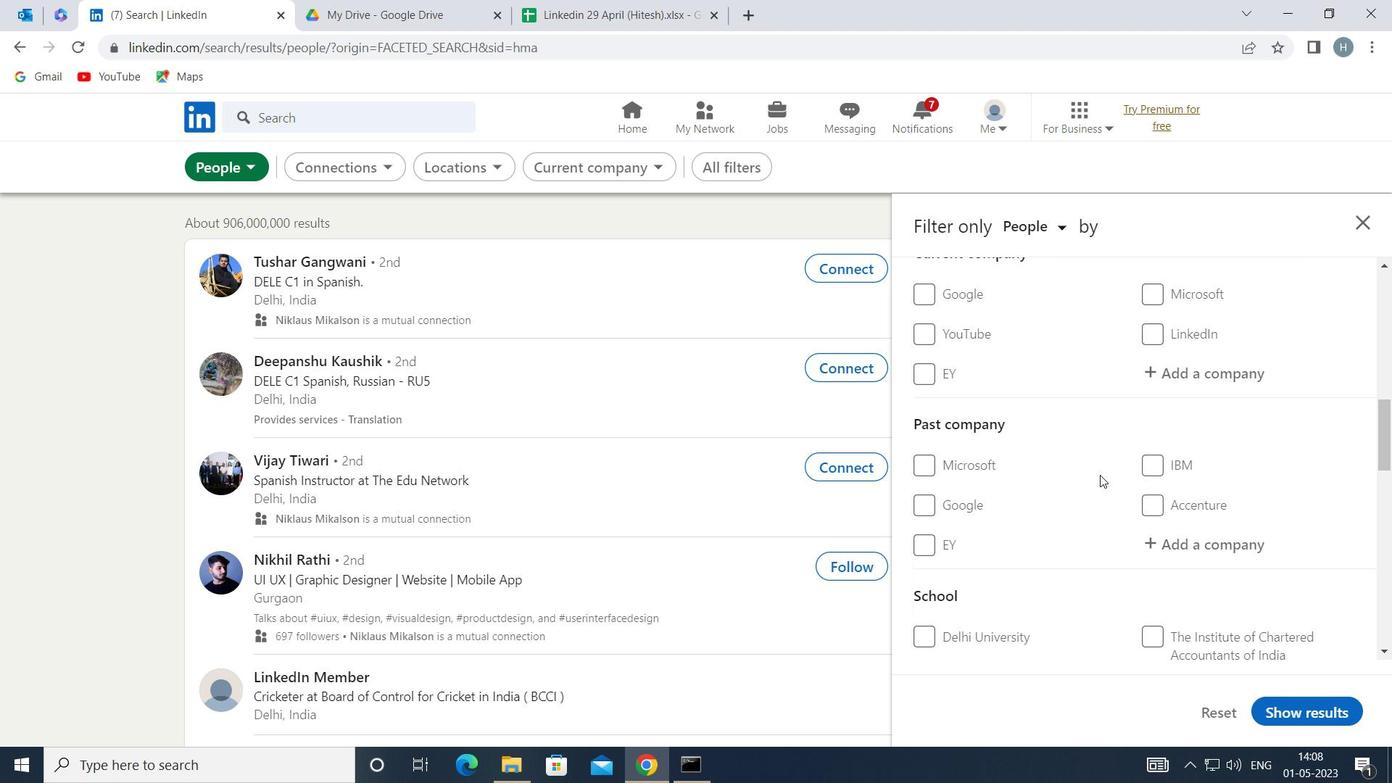
Action: Mouse moved to (1100, 473)
Screenshot: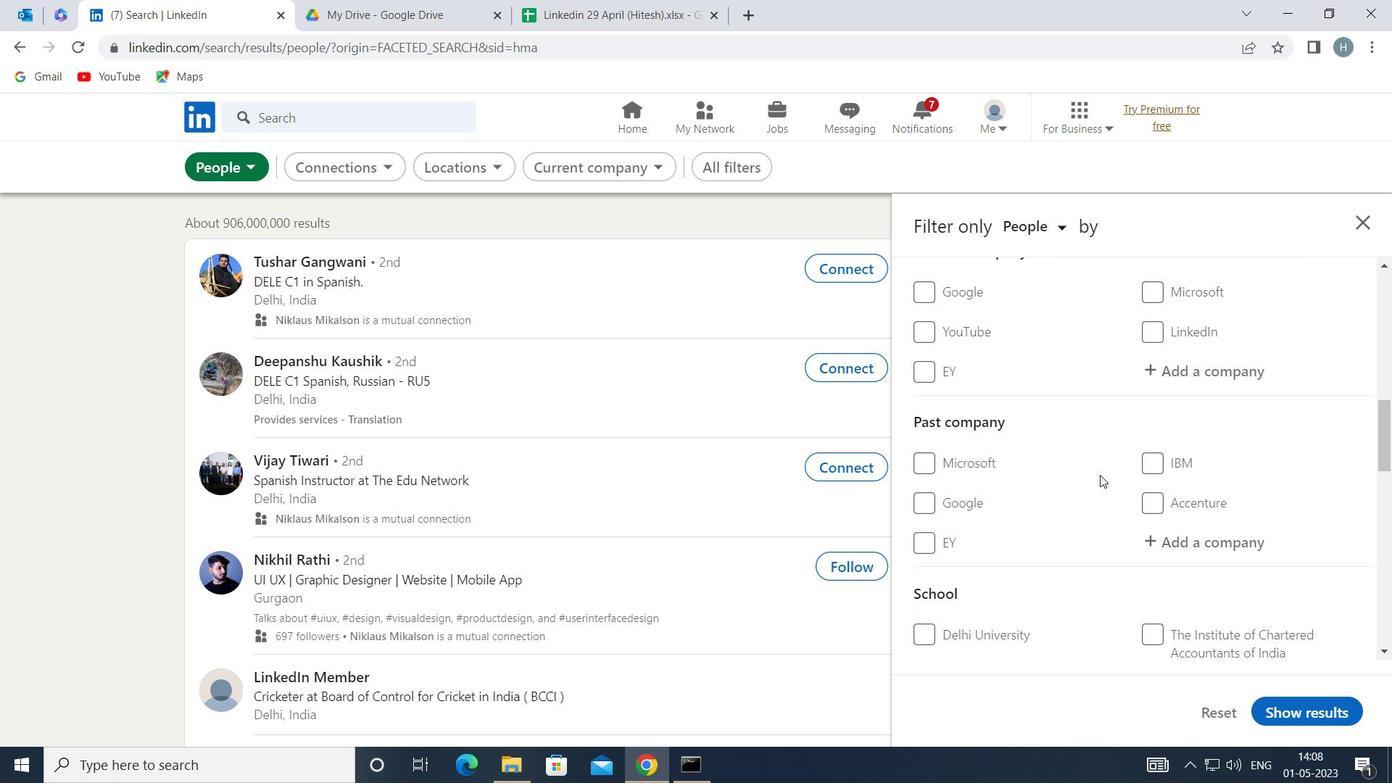 
Action: Mouse scrolled (1100, 472) with delta (0, 0)
Screenshot: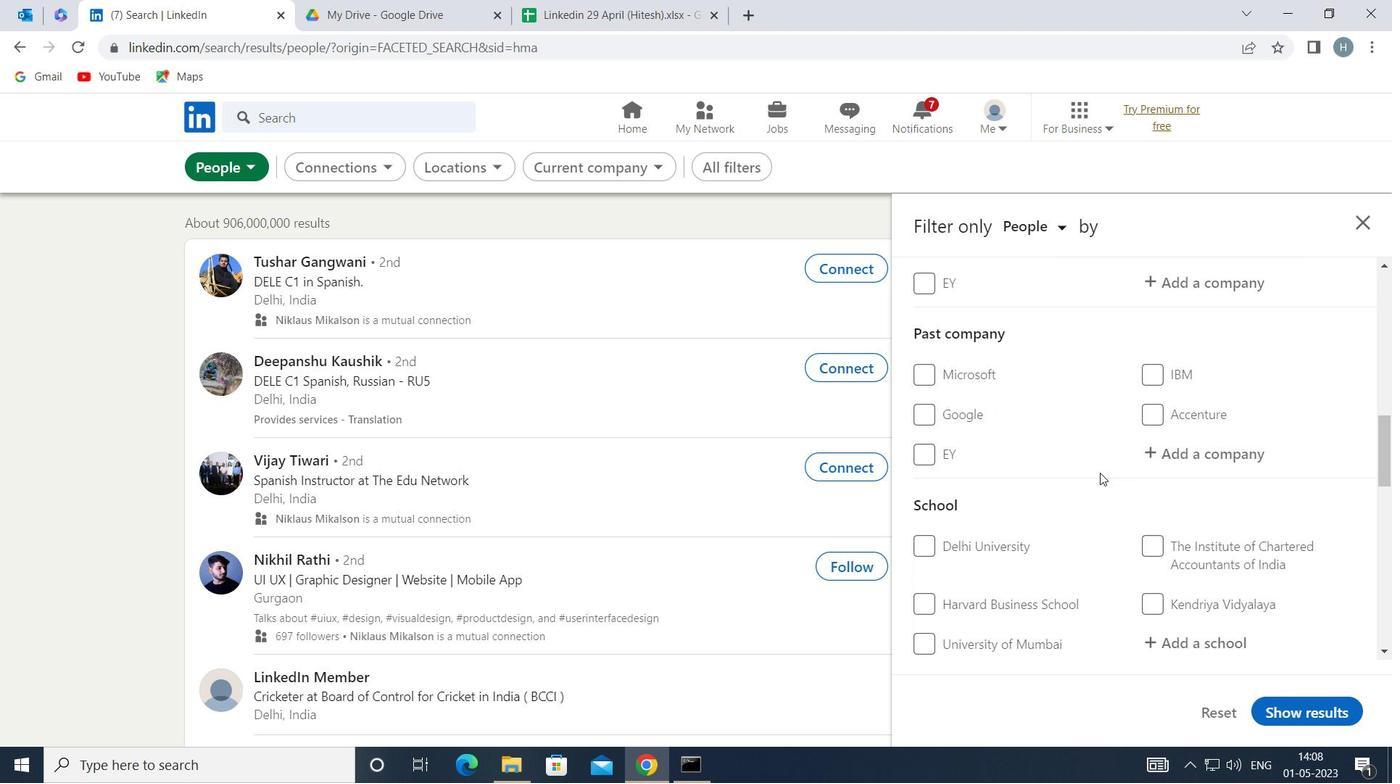 
Action: Mouse scrolled (1100, 472) with delta (0, 0)
Screenshot: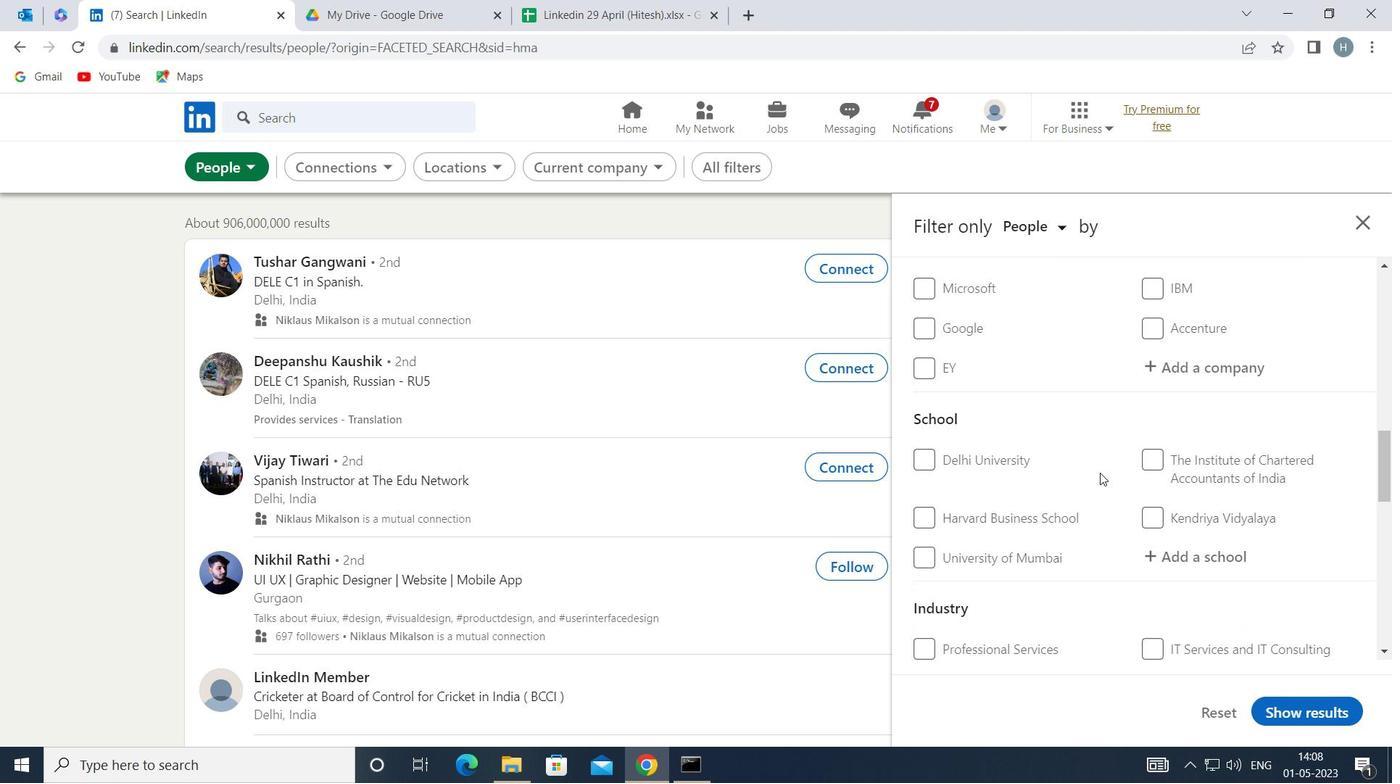 
Action: Mouse moved to (1101, 472)
Screenshot: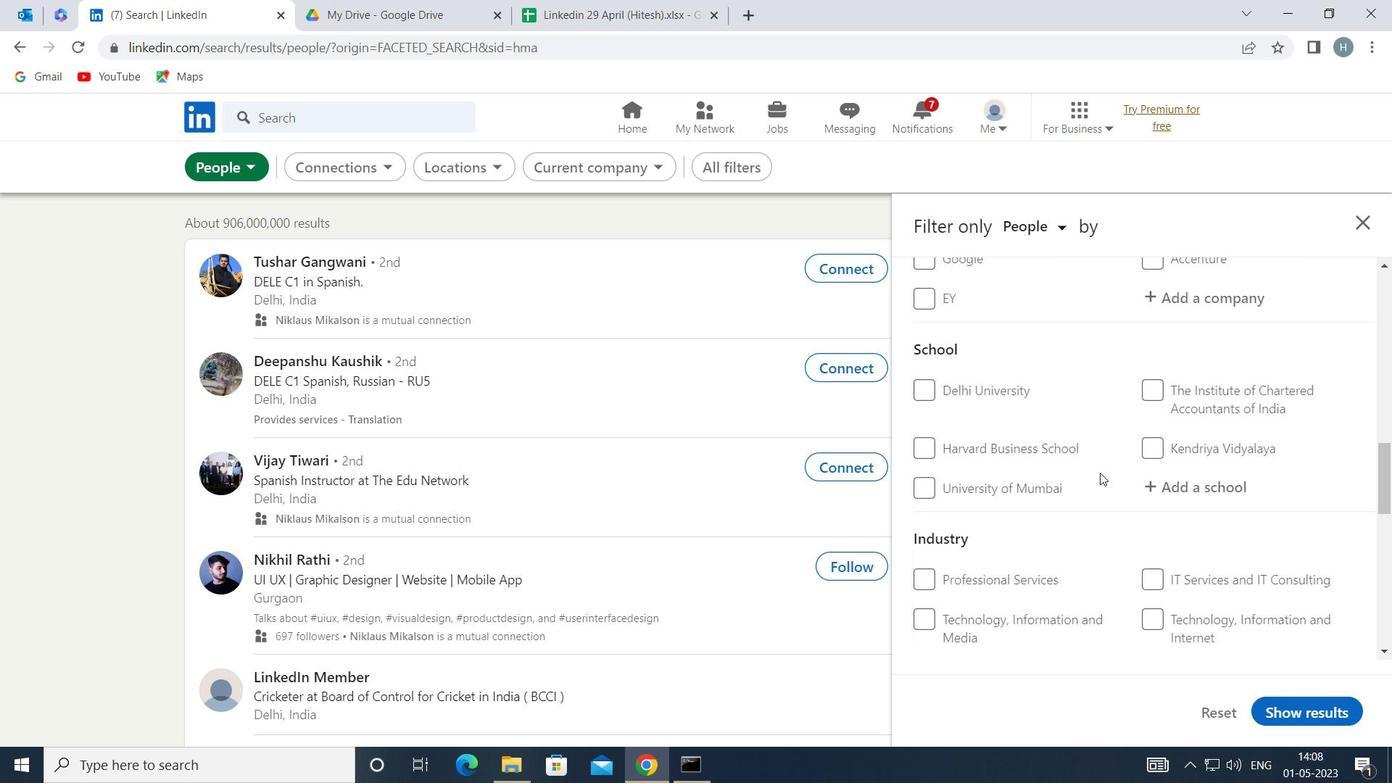 
Action: Mouse scrolled (1101, 471) with delta (0, 0)
Screenshot: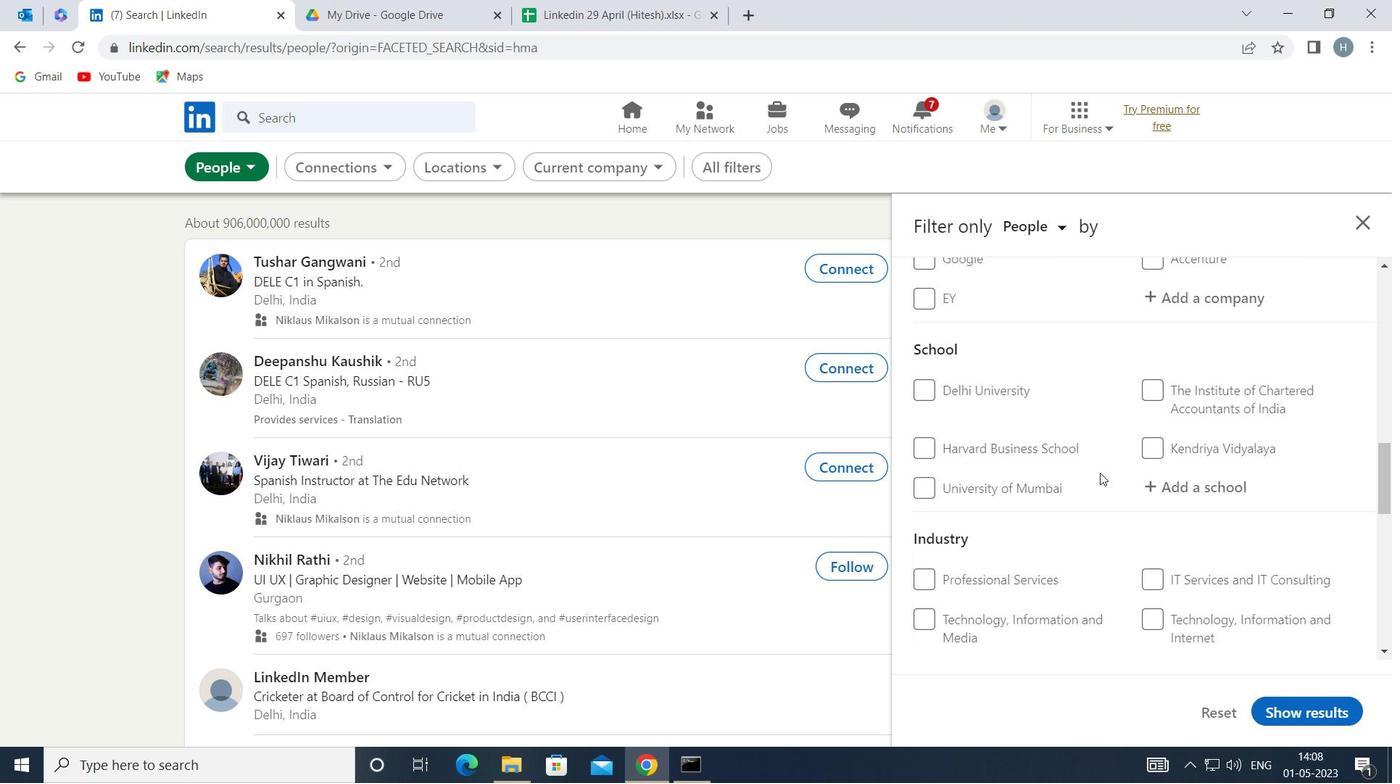 
Action: Mouse scrolled (1101, 471) with delta (0, 0)
Screenshot: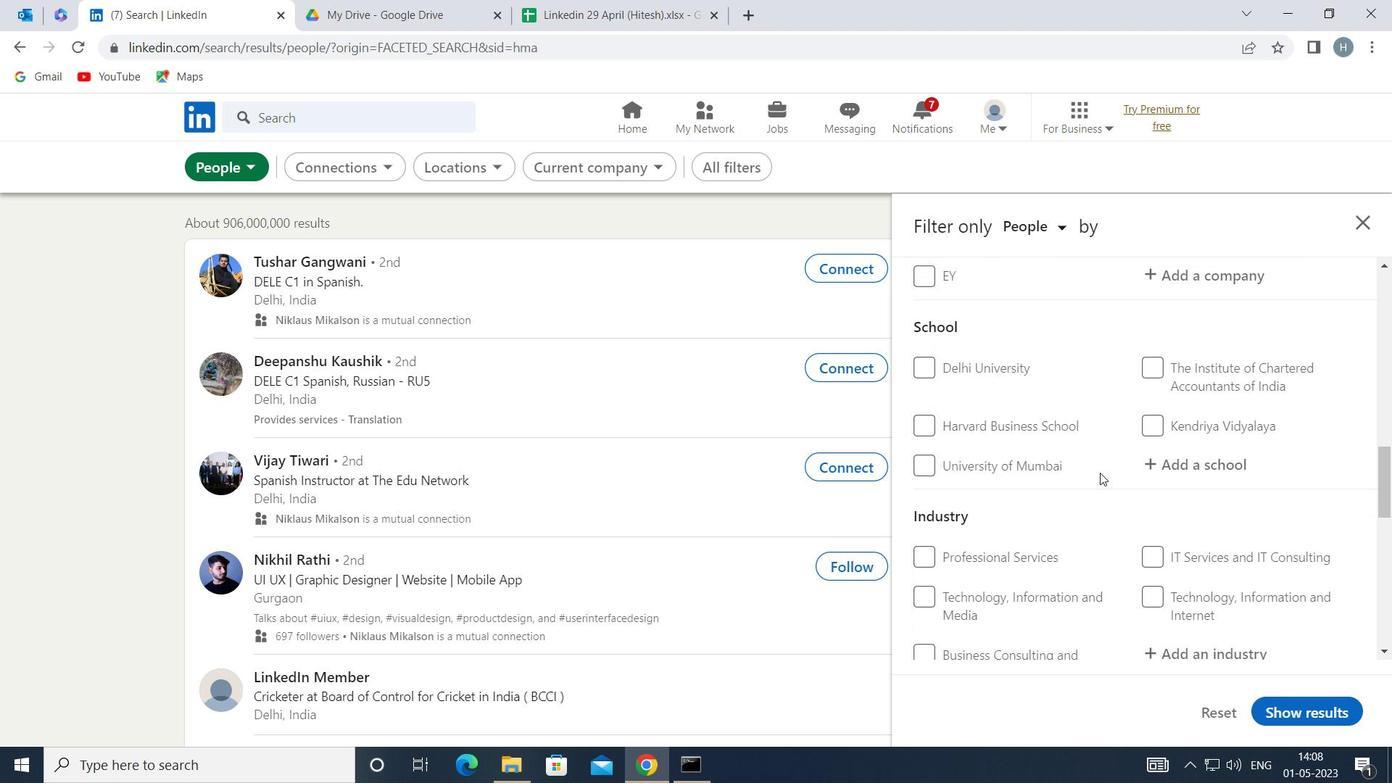 
Action: Mouse scrolled (1101, 471) with delta (0, 0)
Screenshot: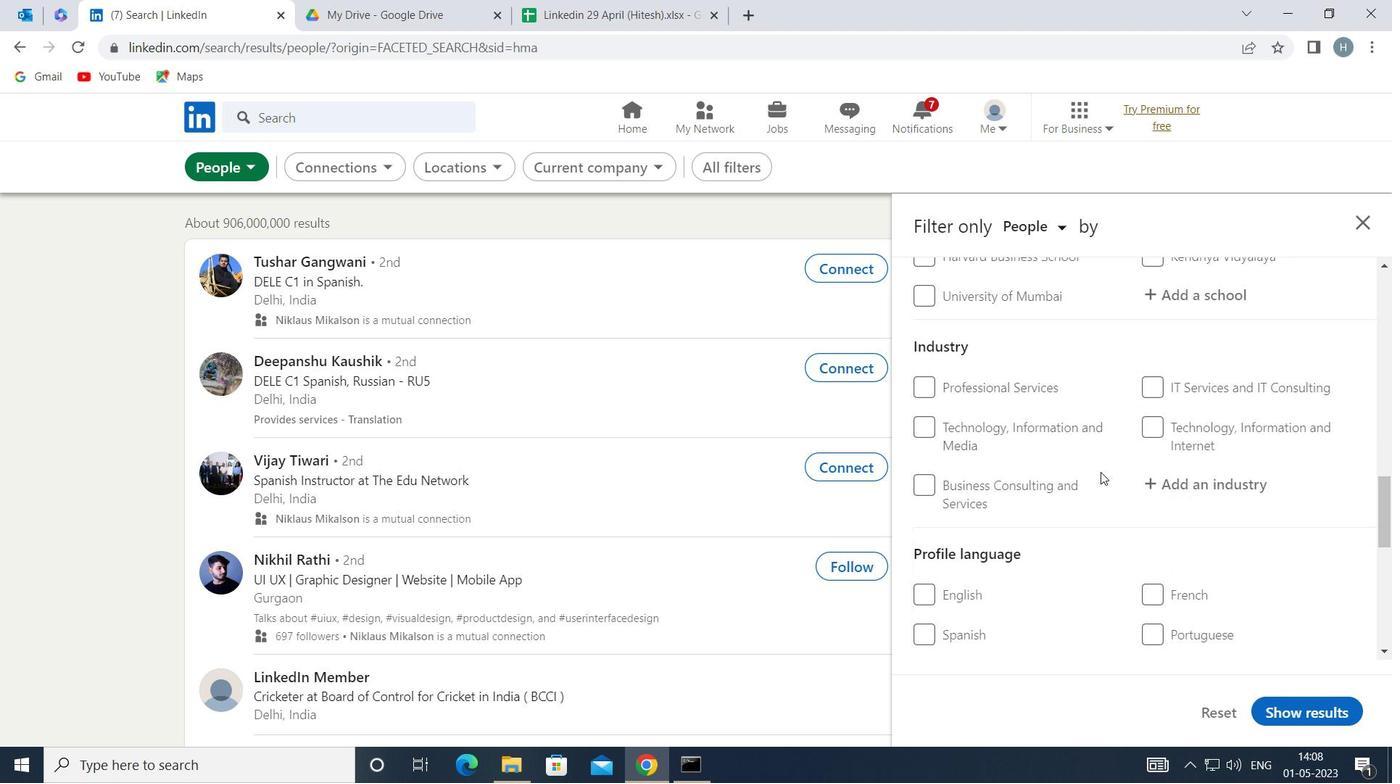 
Action: Mouse scrolled (1101, 471) with delta (0, 0)
Screenshot: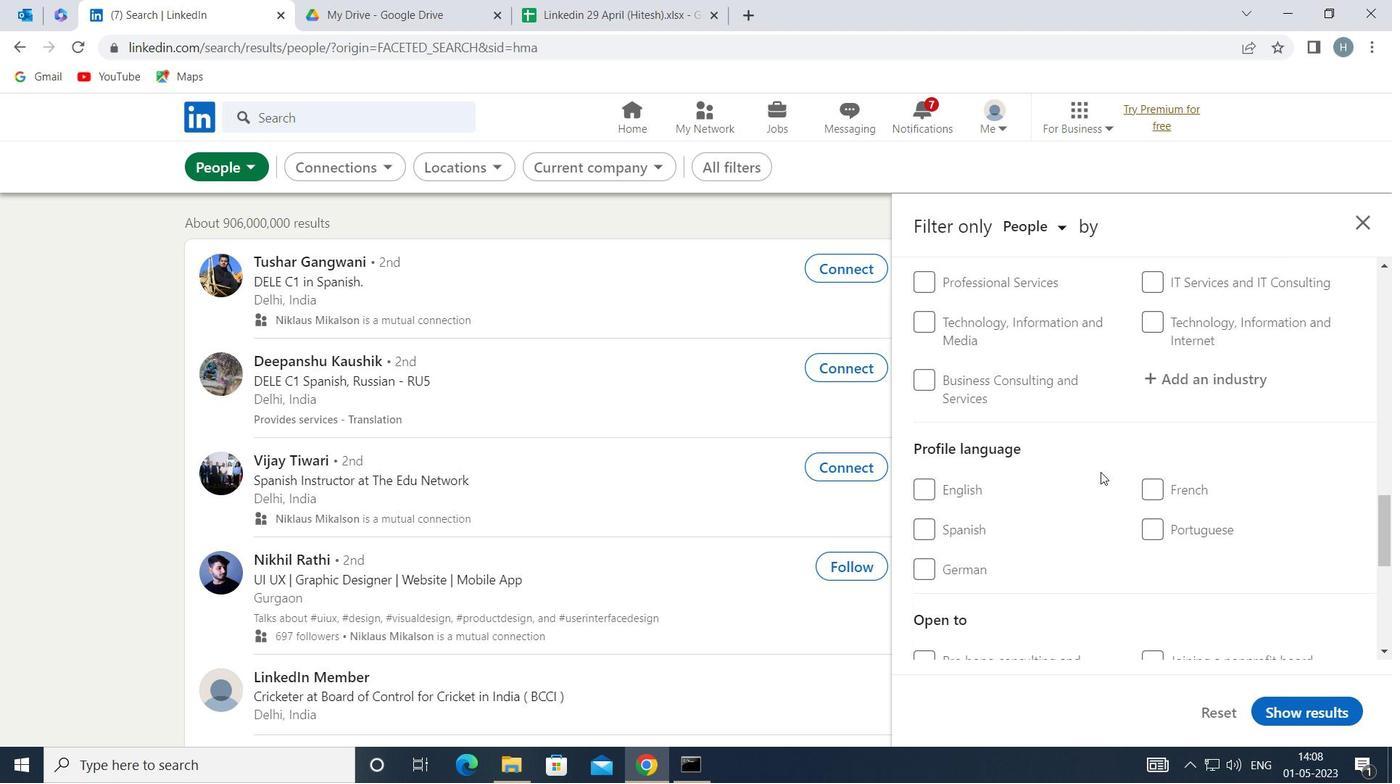 
Action: Mouse moved to (968, 435)
Screenshot: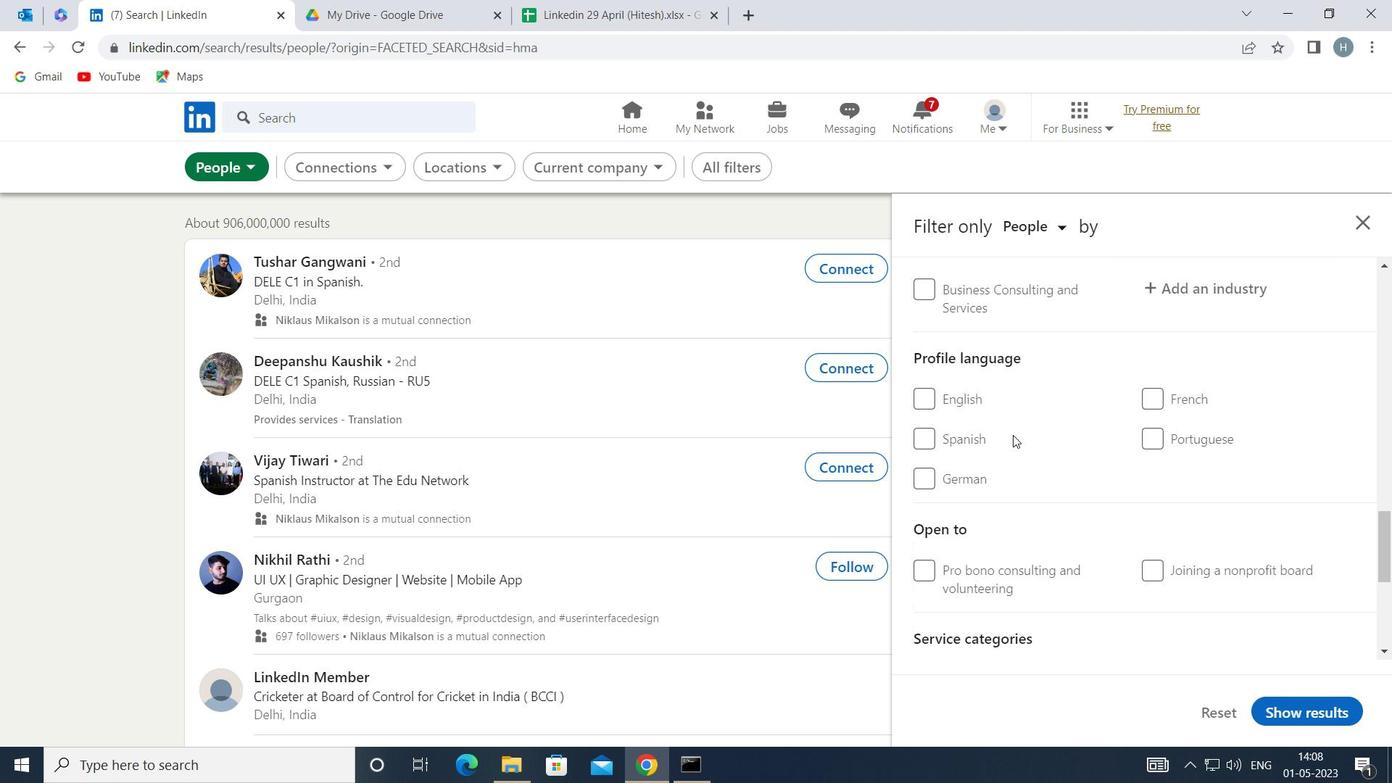 
Action: Mouse pressed left at (968, 435)
Screenshot: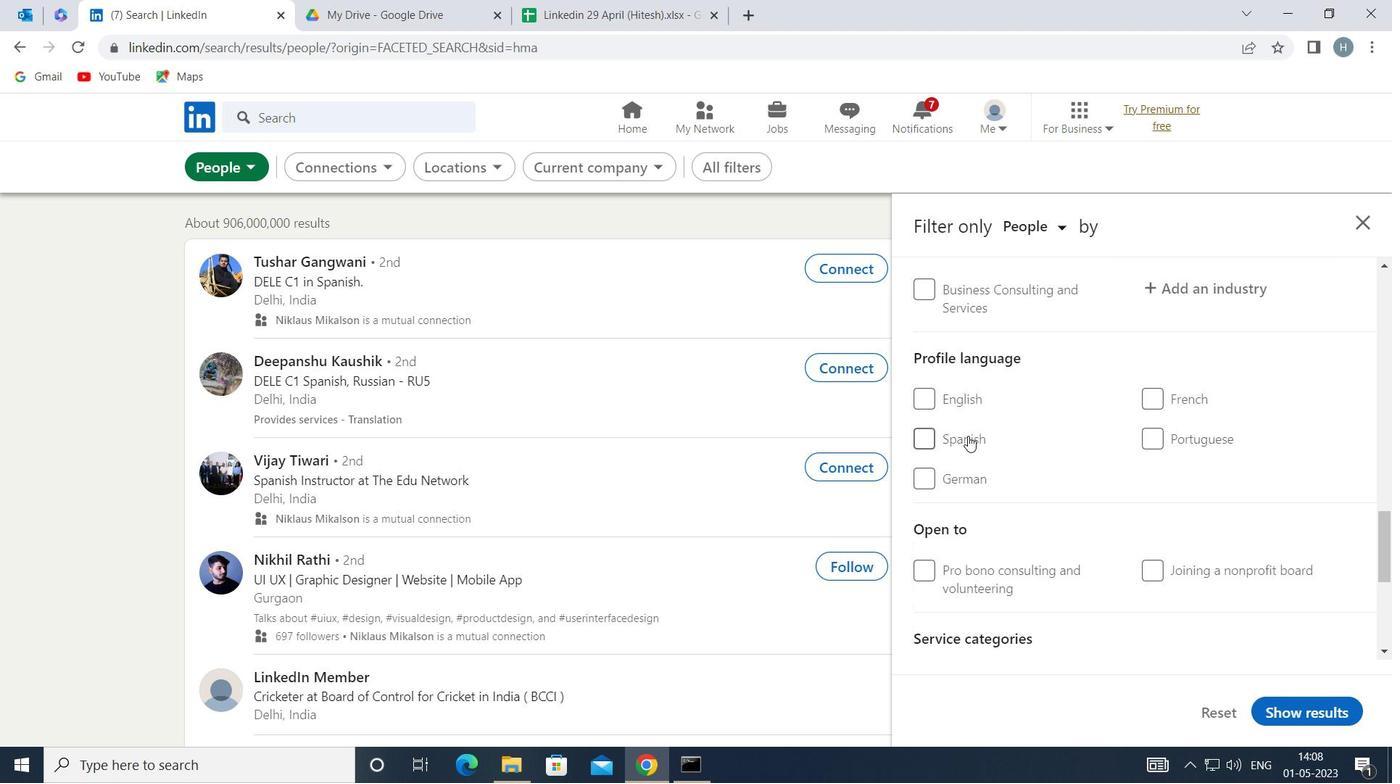 
Action: Mouse moved to (1066, 443)
Screenshot: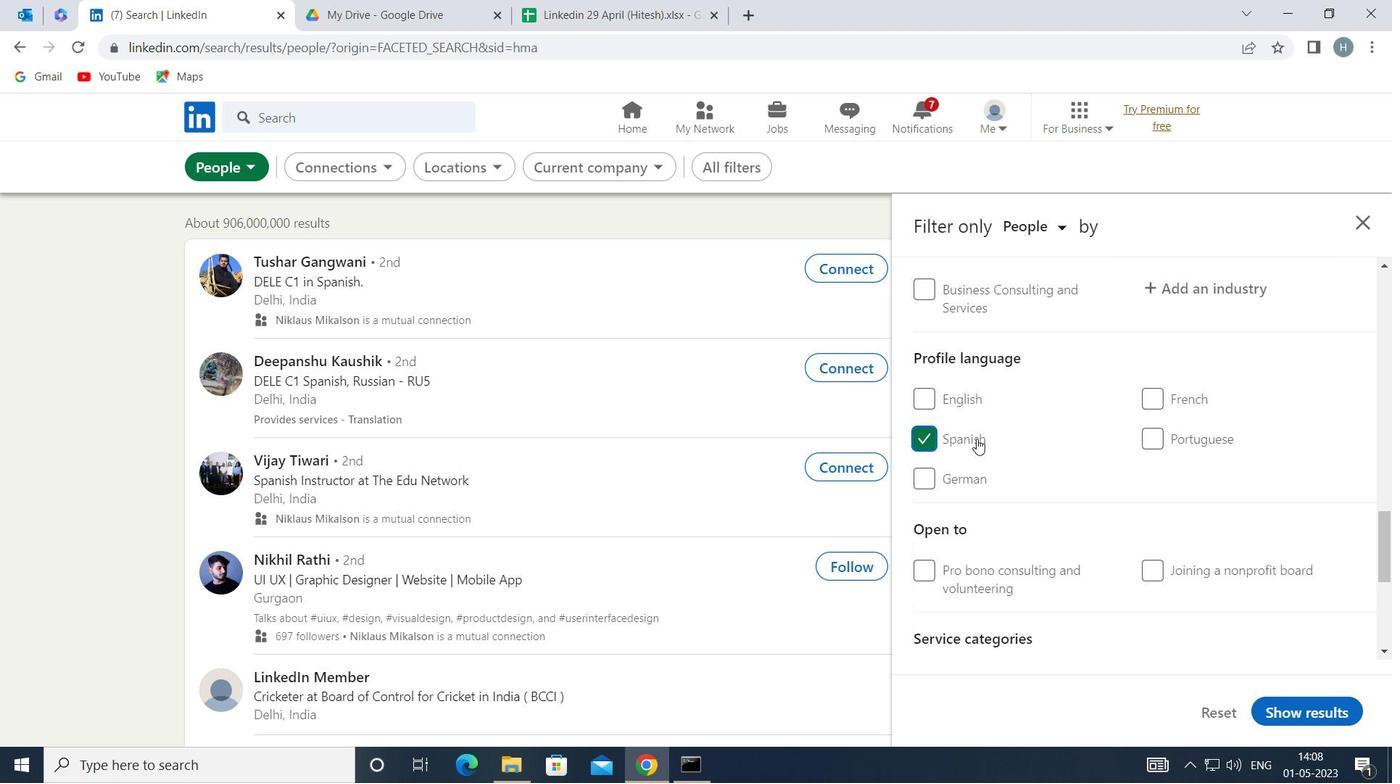
Action: Mouse scrolled (1066, 444) with delta (0, 0)
Screenshot: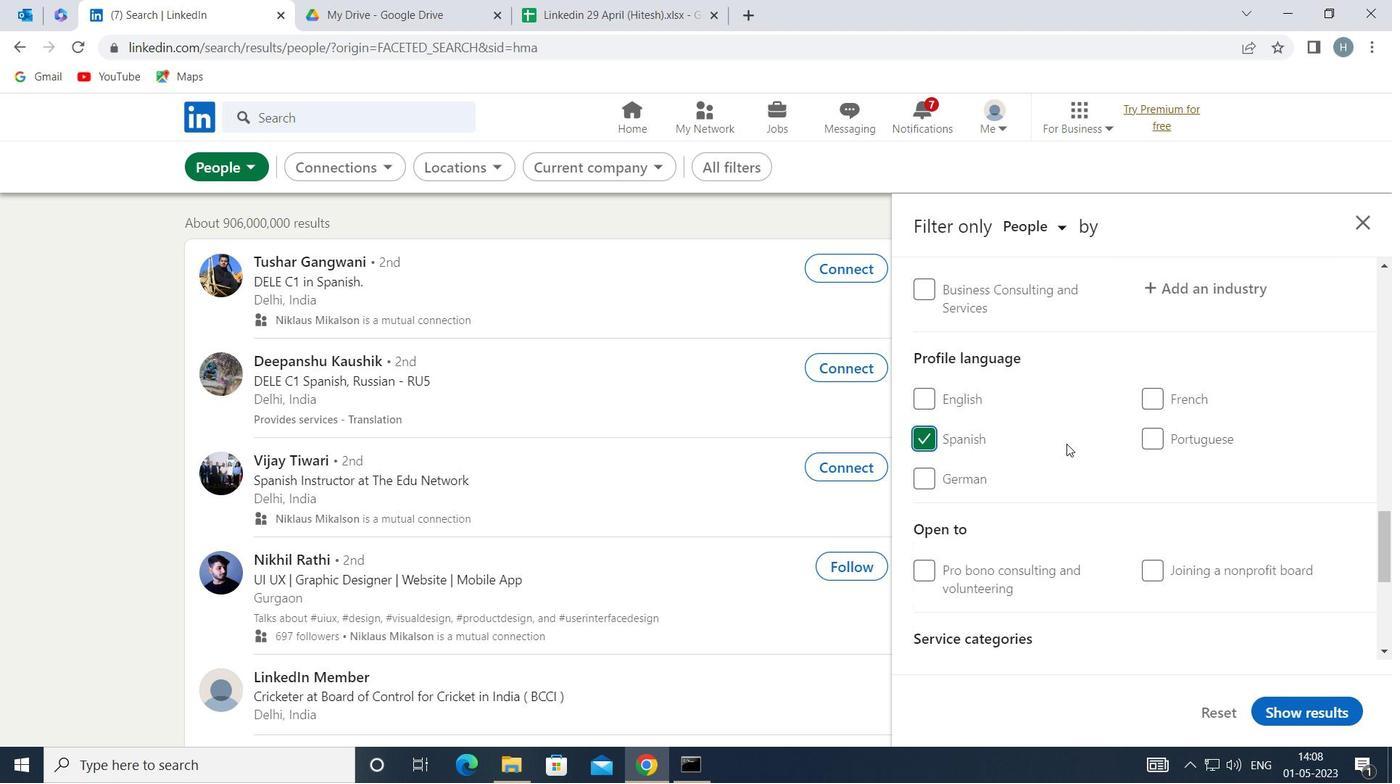
Action: Mouse scrolled (1066, 444) with delta (0, 0)
Screenshot: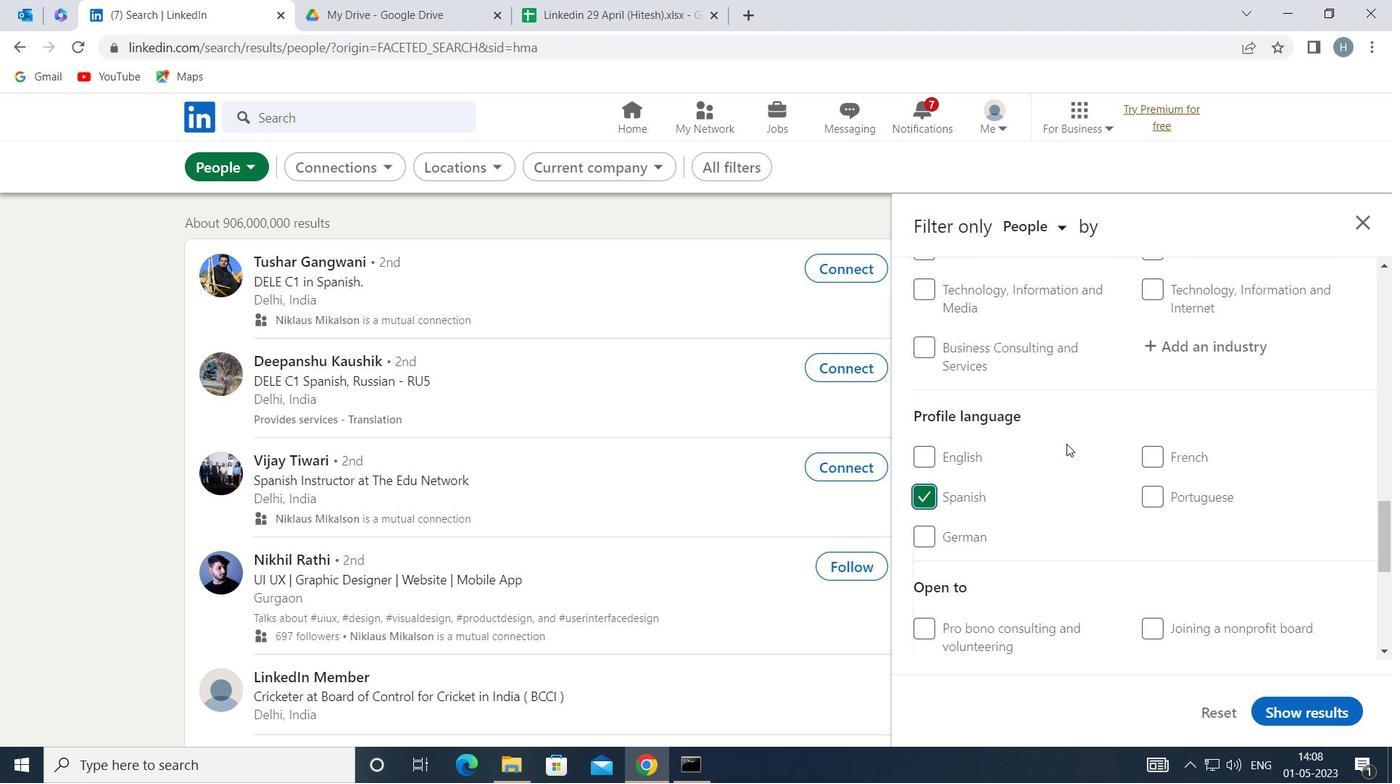 
Action: Mouse scrolled (1066, 444) with delta (0, 0)
Screenshot: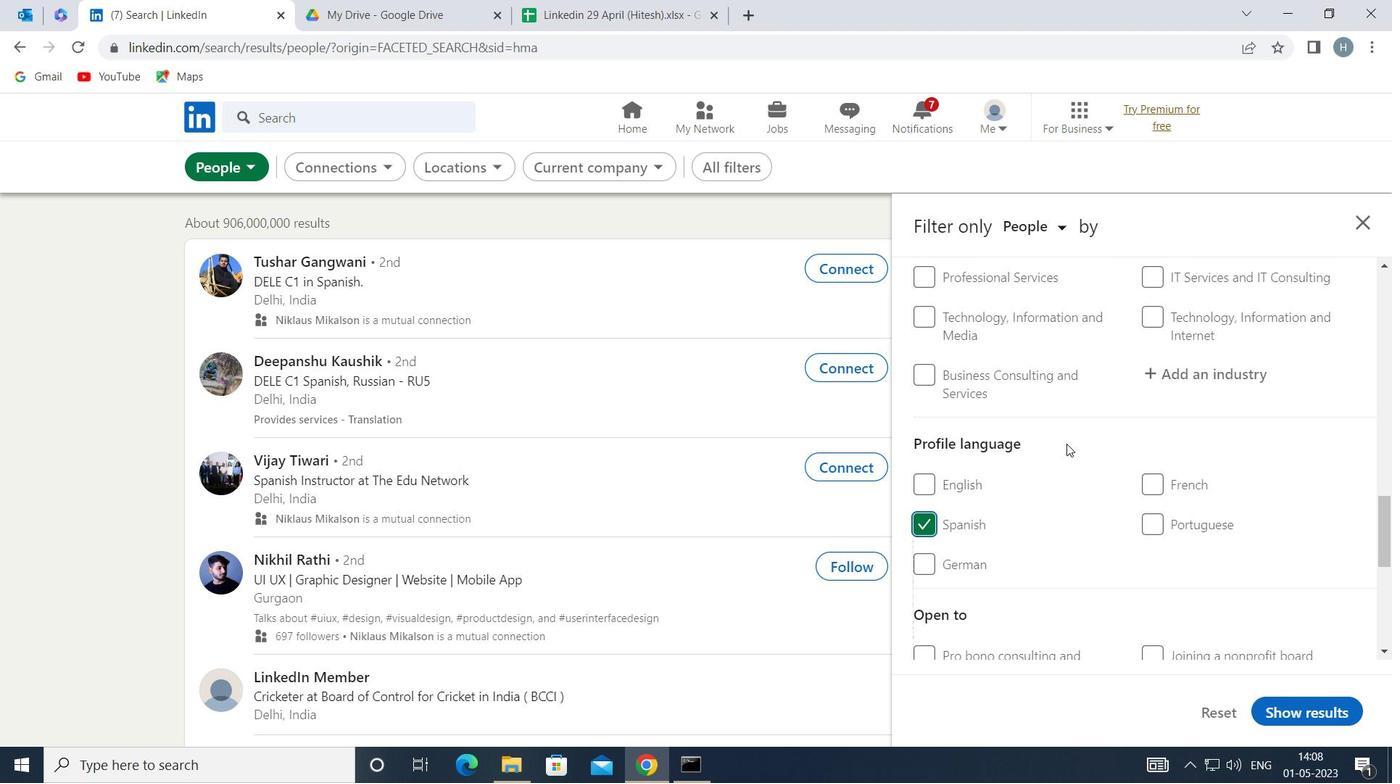 
Action: Mouse scrolled (1066, 444) with delta (0, 0)
Screenshot: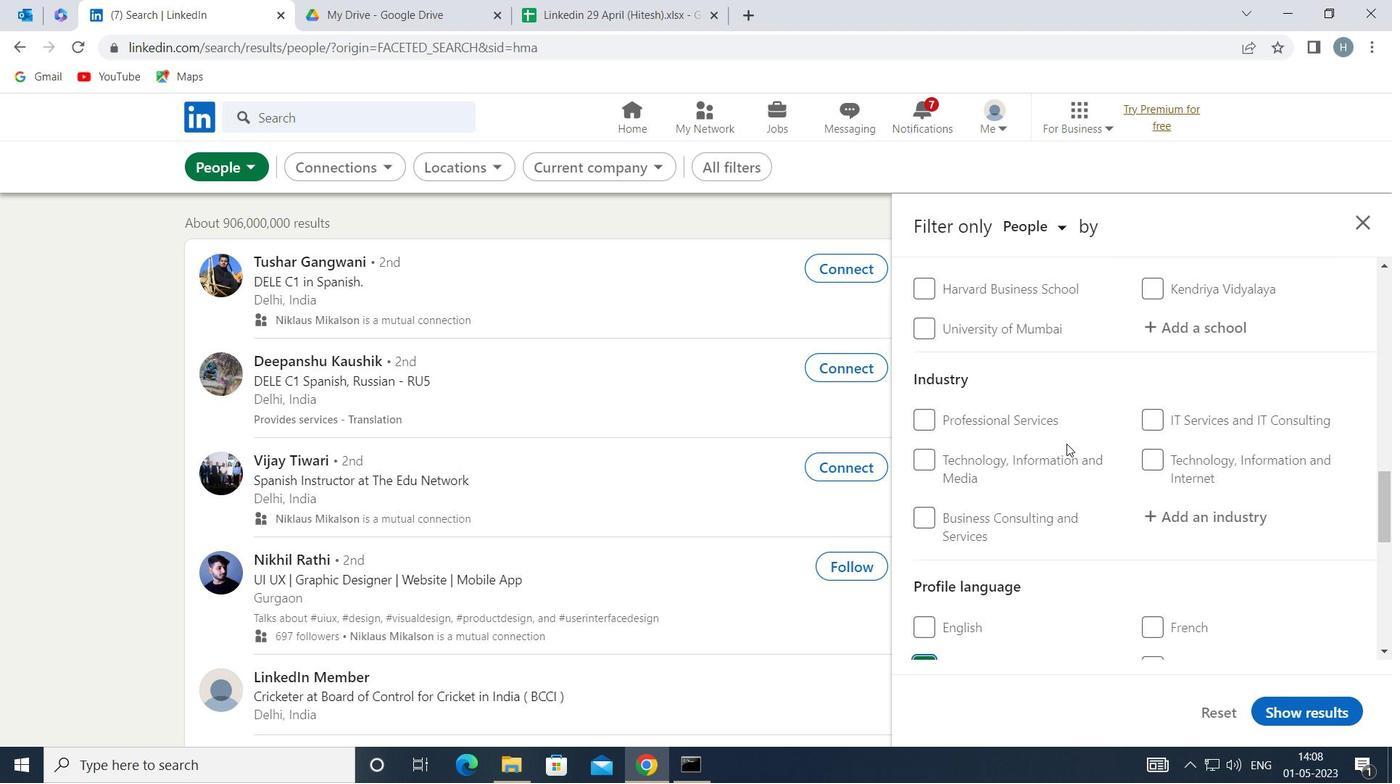 
Action: Mouse scrolled (1066, 444) with delta (0, 0)
Screenshot: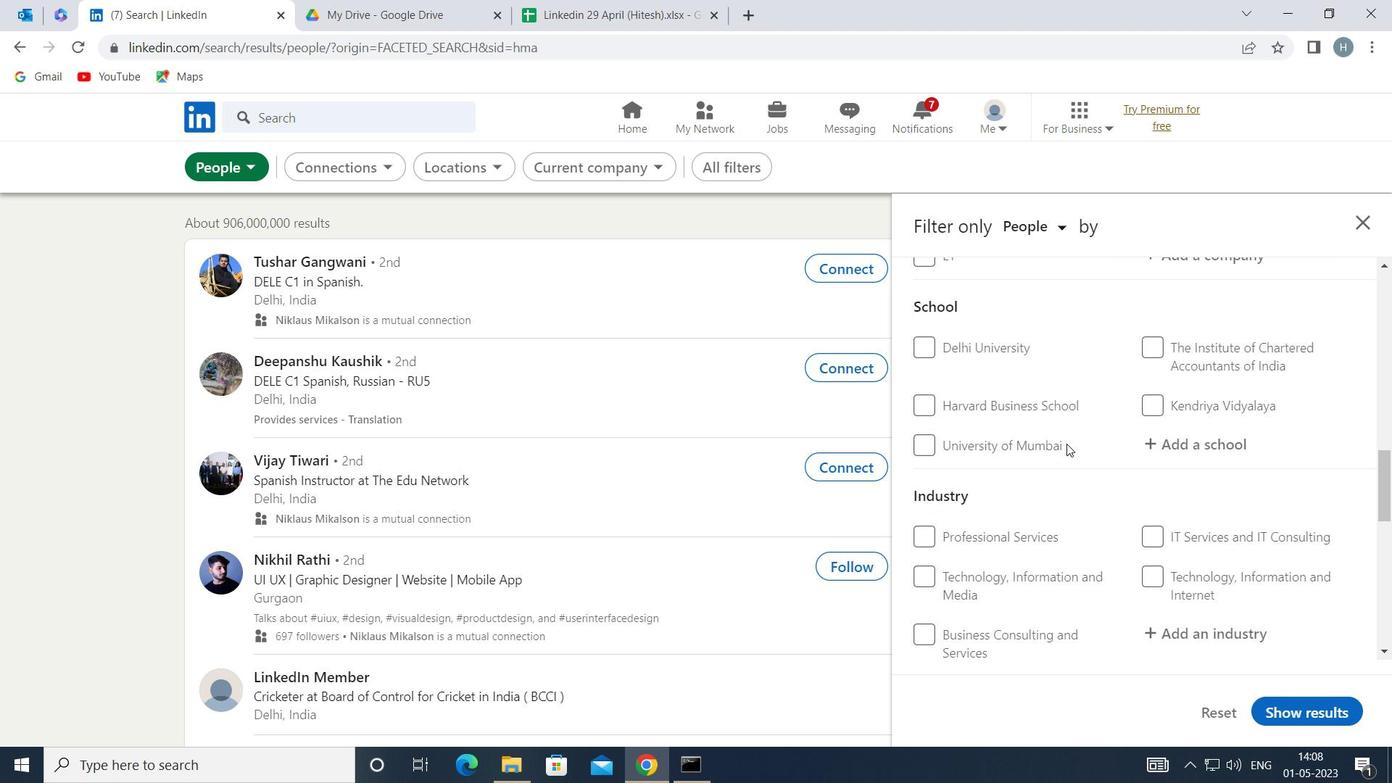 
Action: Mouse scrolled (1066, 444) with delta (0, 0)
Screenshot: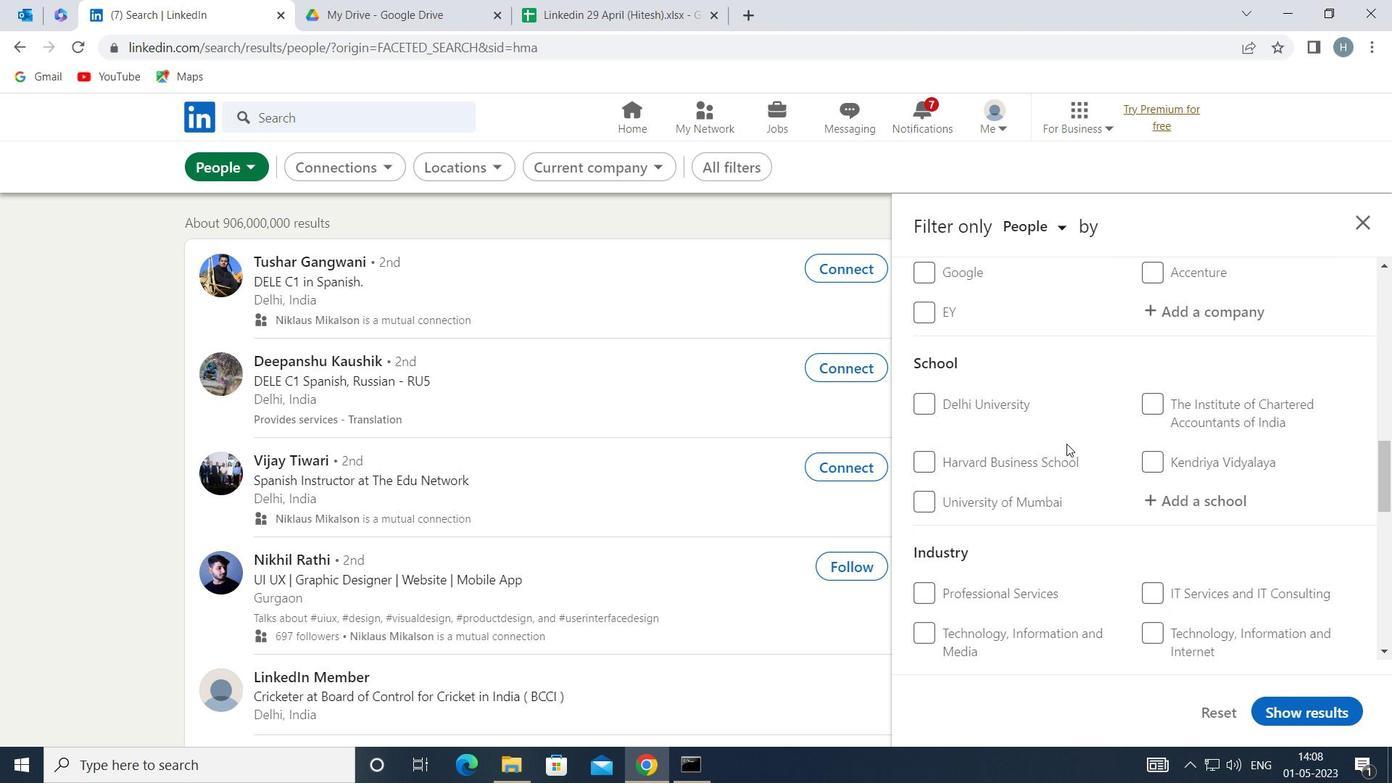 
Action: Mouse scrolled (1066, 444) with delta (0, 0)
Screenshot: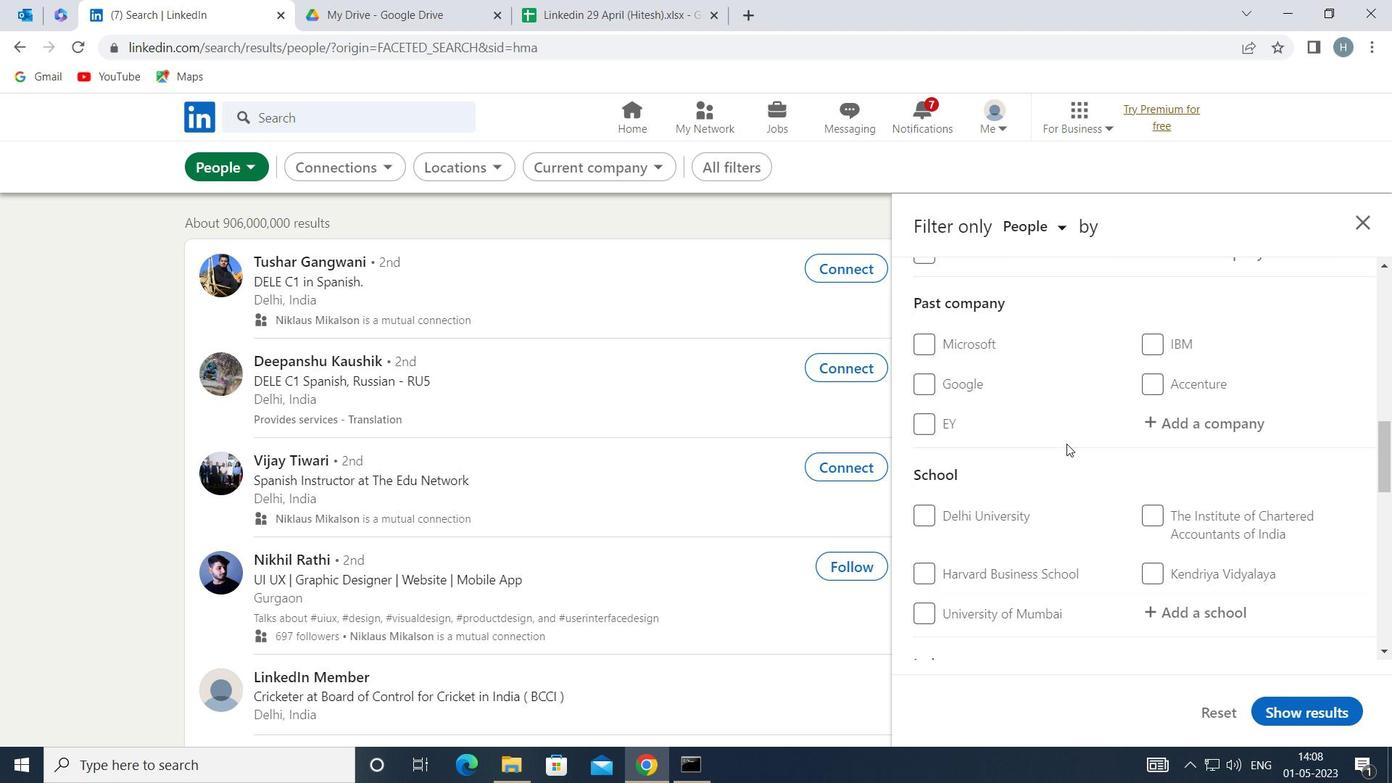 
Action: Mouse scrolled (1066, 444) with delta (0, 0)
Screenshot: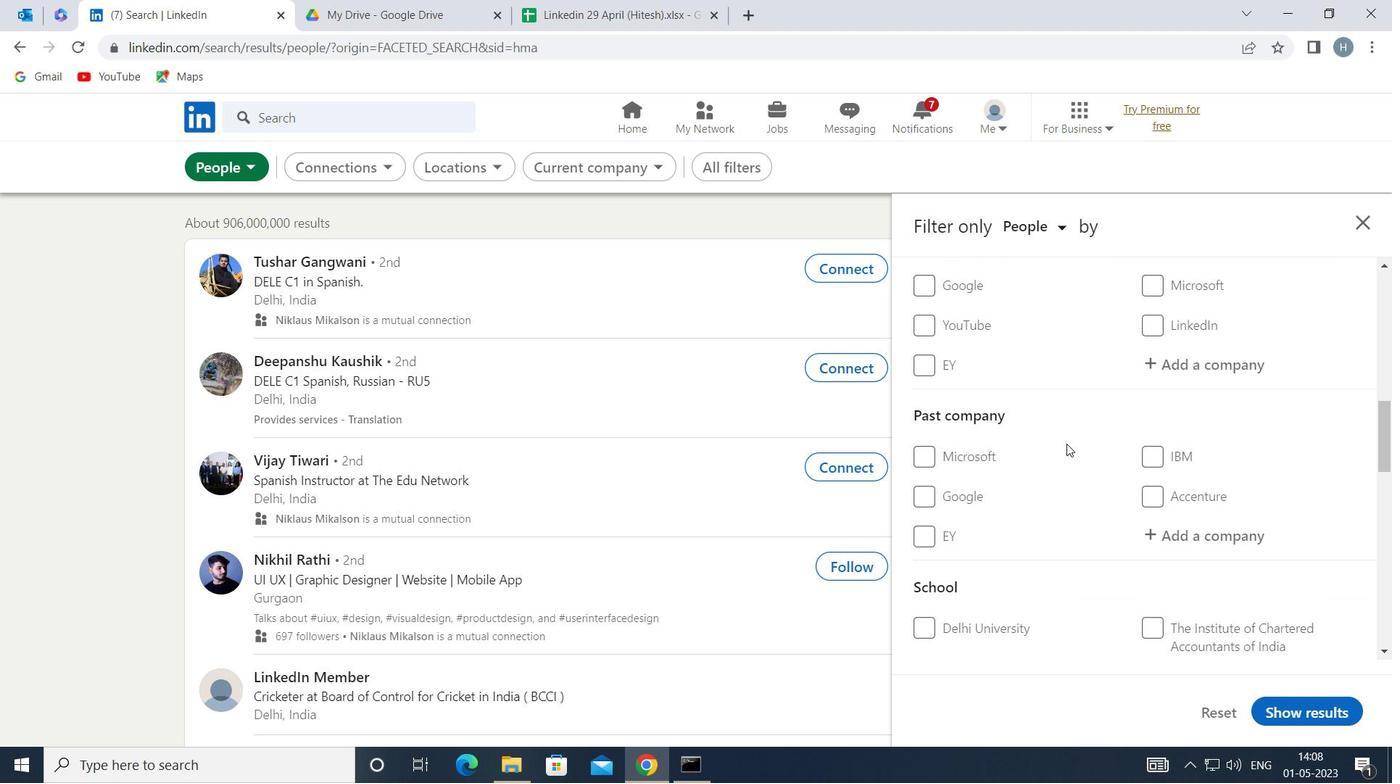 
Action: Mouse moved to (1222, 462)
Screenshot: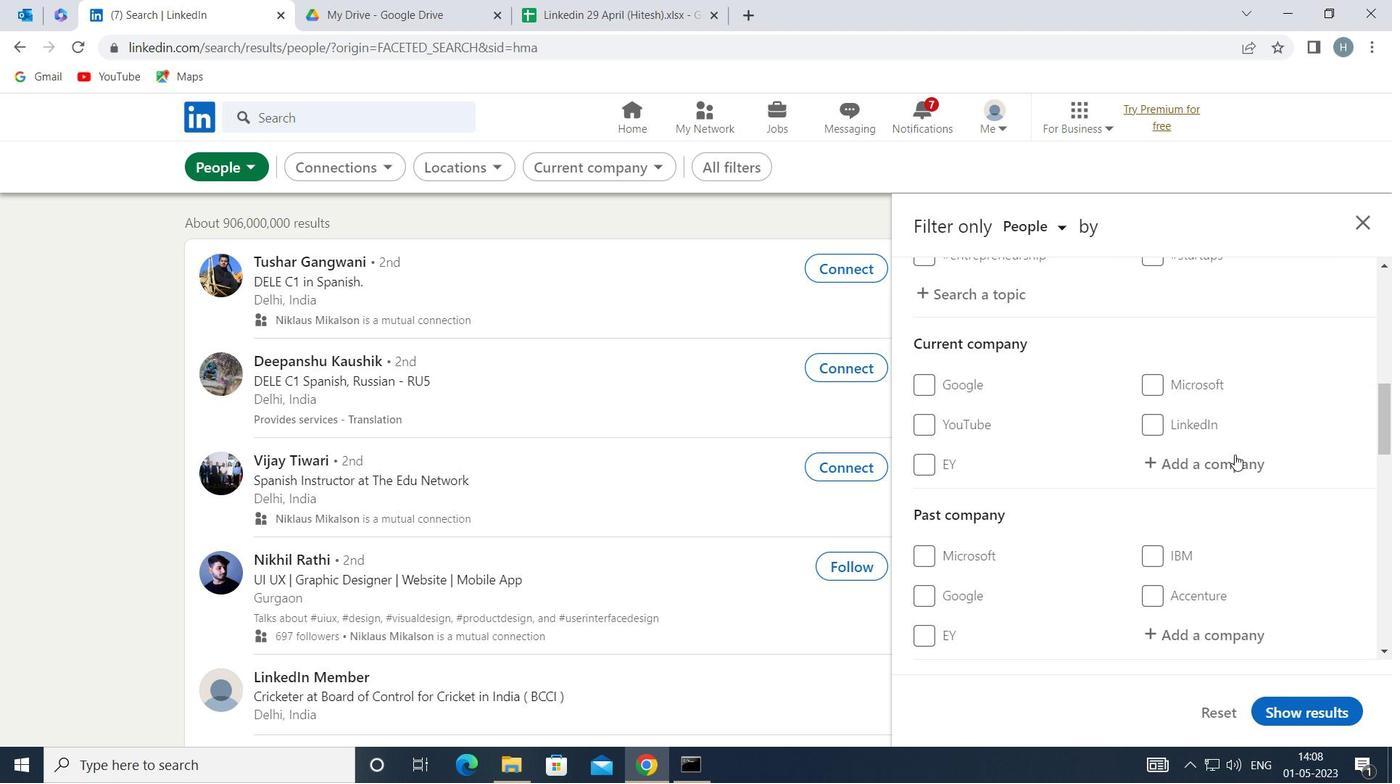 
Action: Mouse pressed left at (1222, 462)
Screenshot: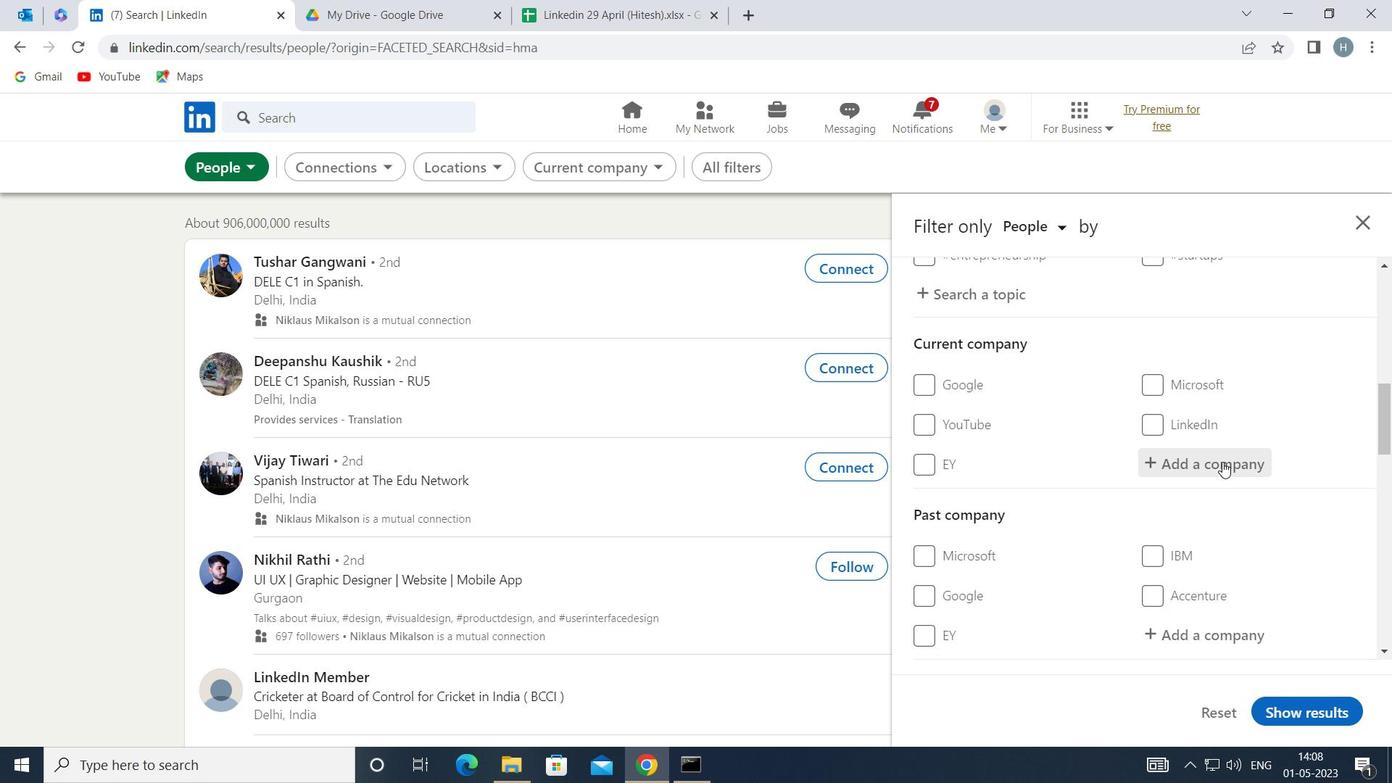 
Action: Key pressed <Key.shift>VODAF
Screenshot: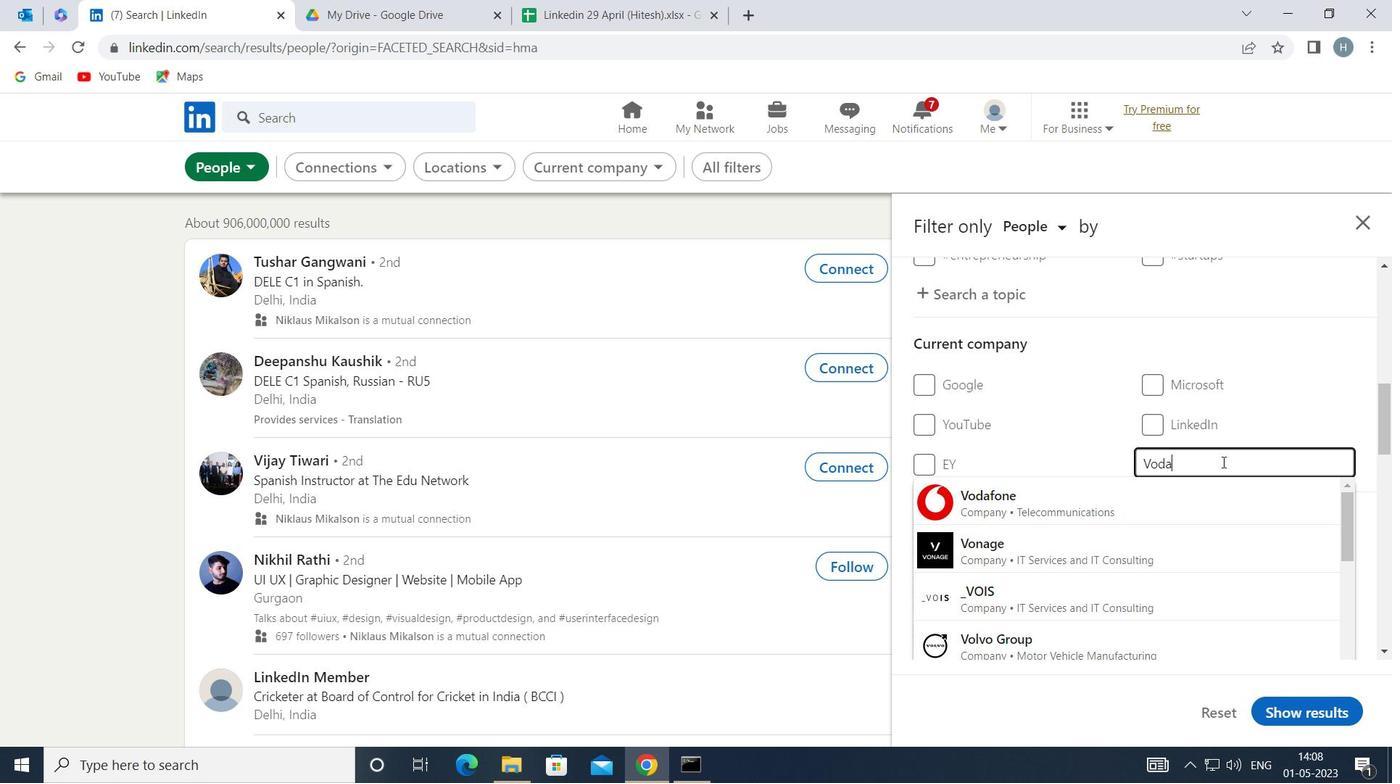 
Action: Mouse moved to (1143, 501)
Screenshot: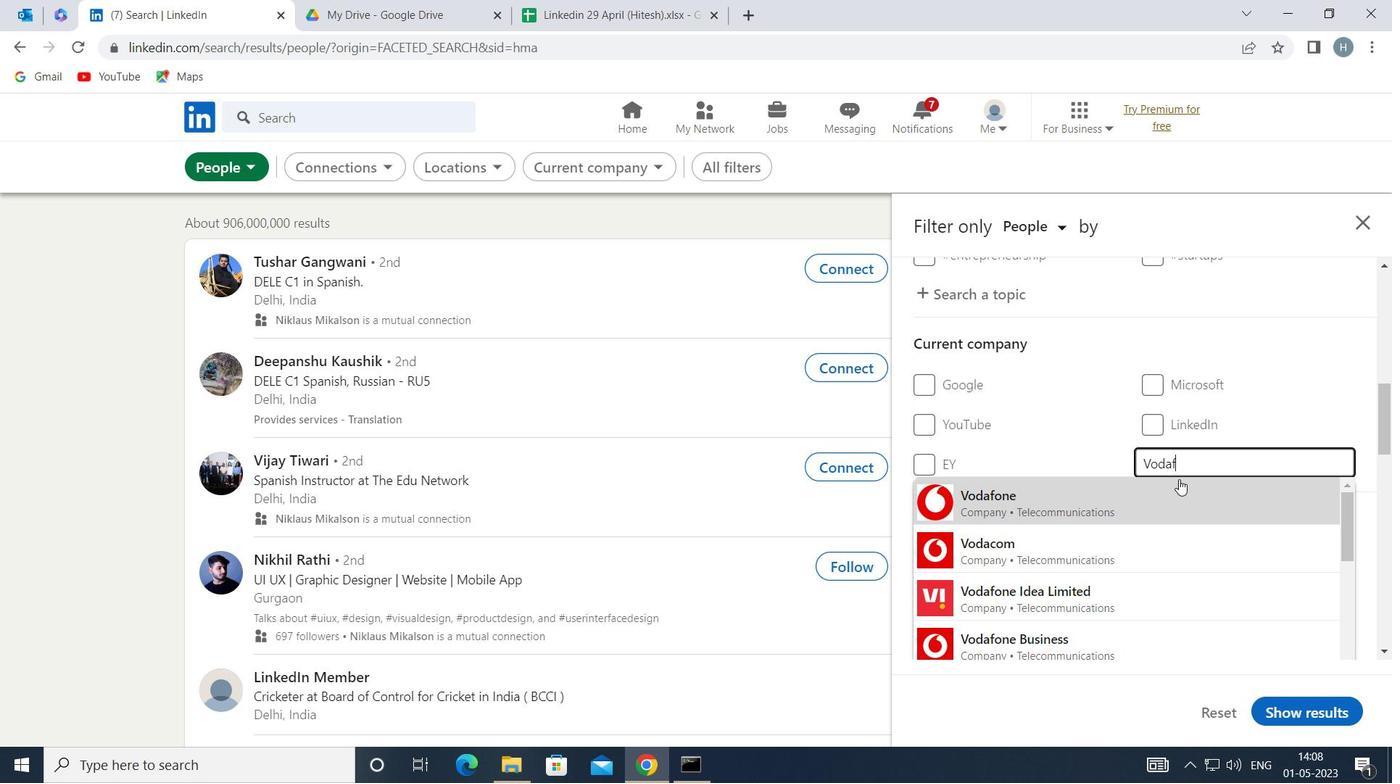 
Action: Mouse pressed left at (1143, 501)
Screenshot: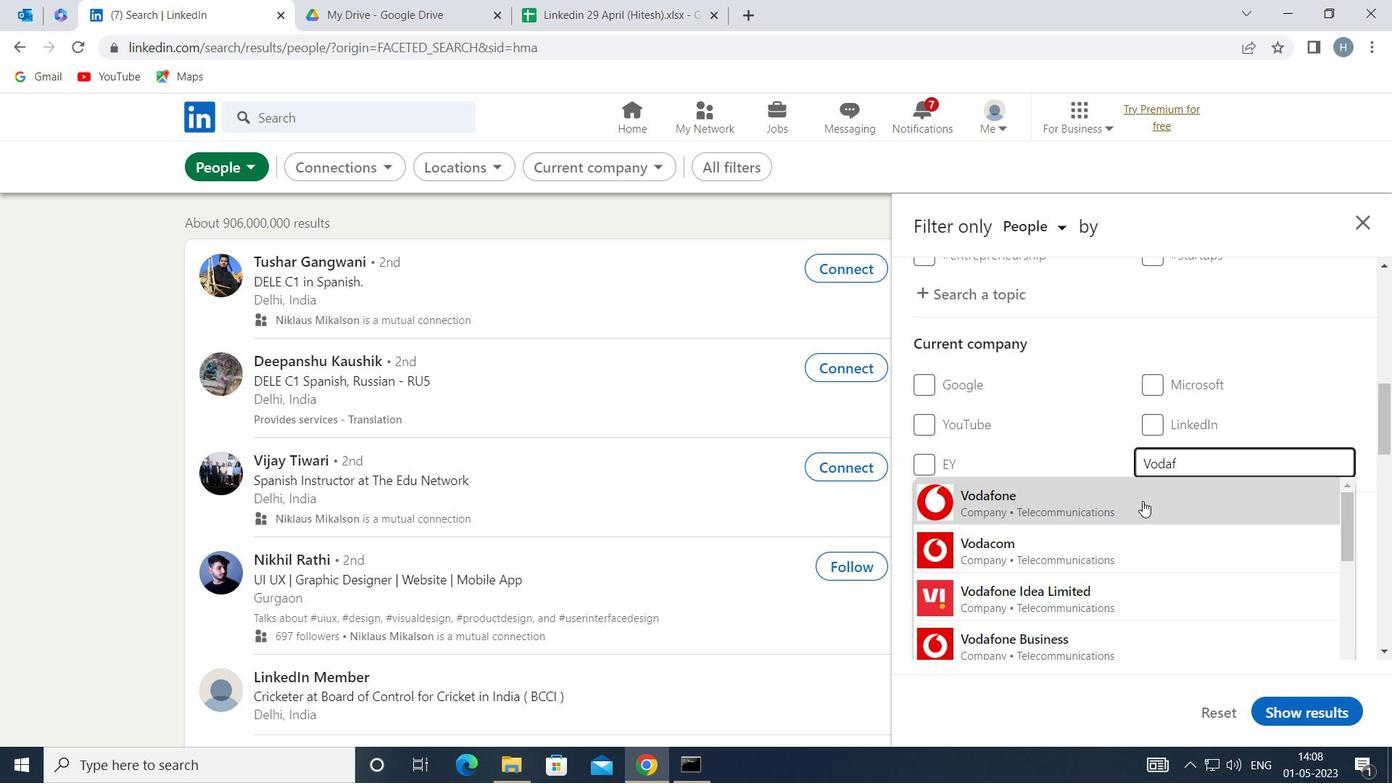 
Action: Mouse moved to (1082, 504)
Screenshot: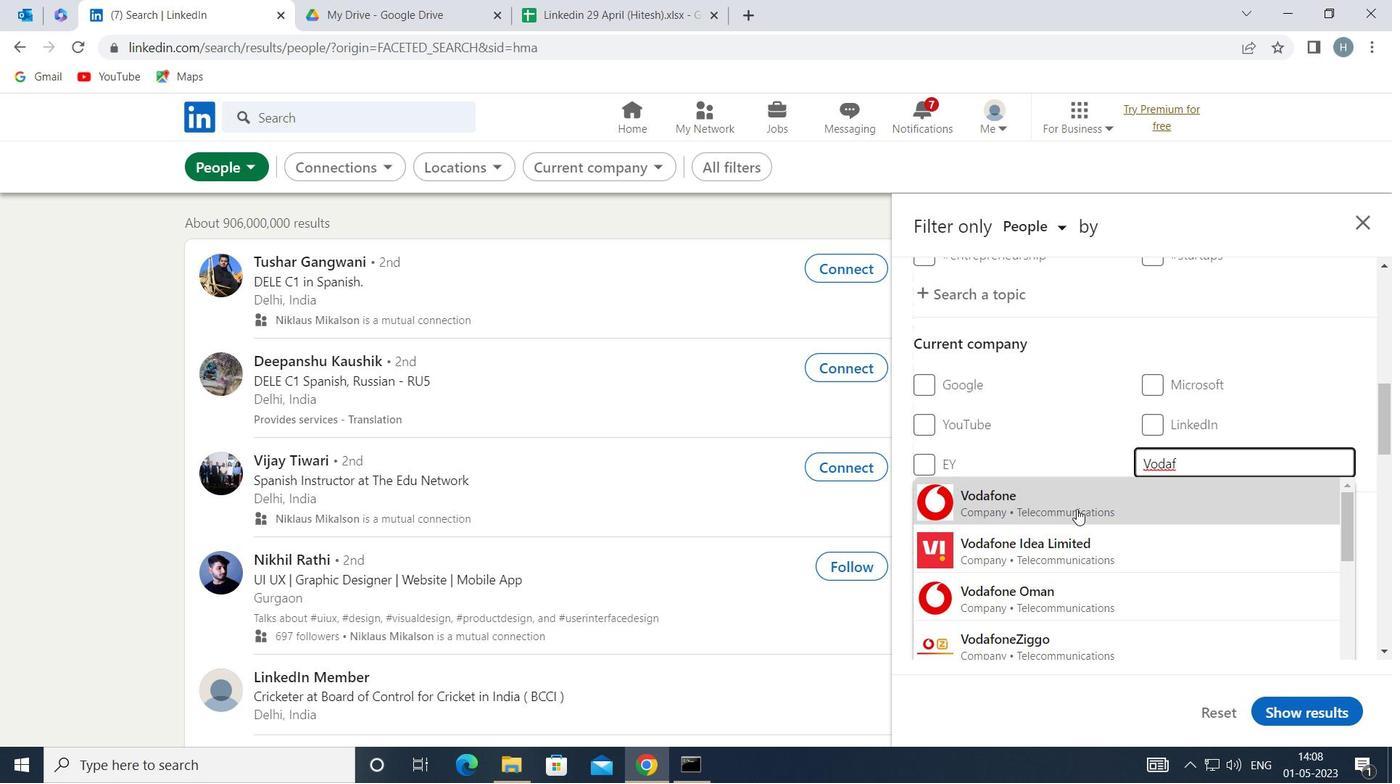 
Action: Mouse pressed left at (1082, 504)
Screenshot: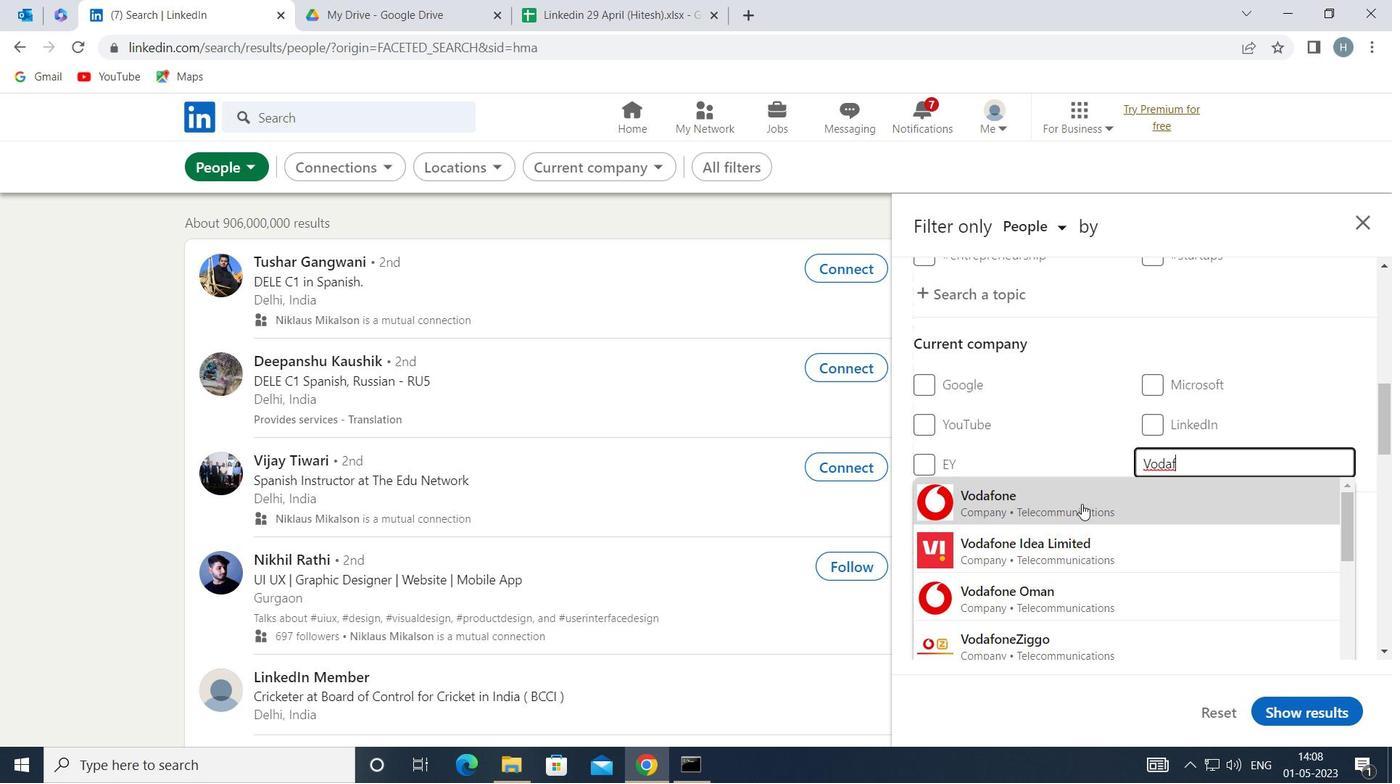 
Action: Mouse moved to (1090, 483)
Screenshot: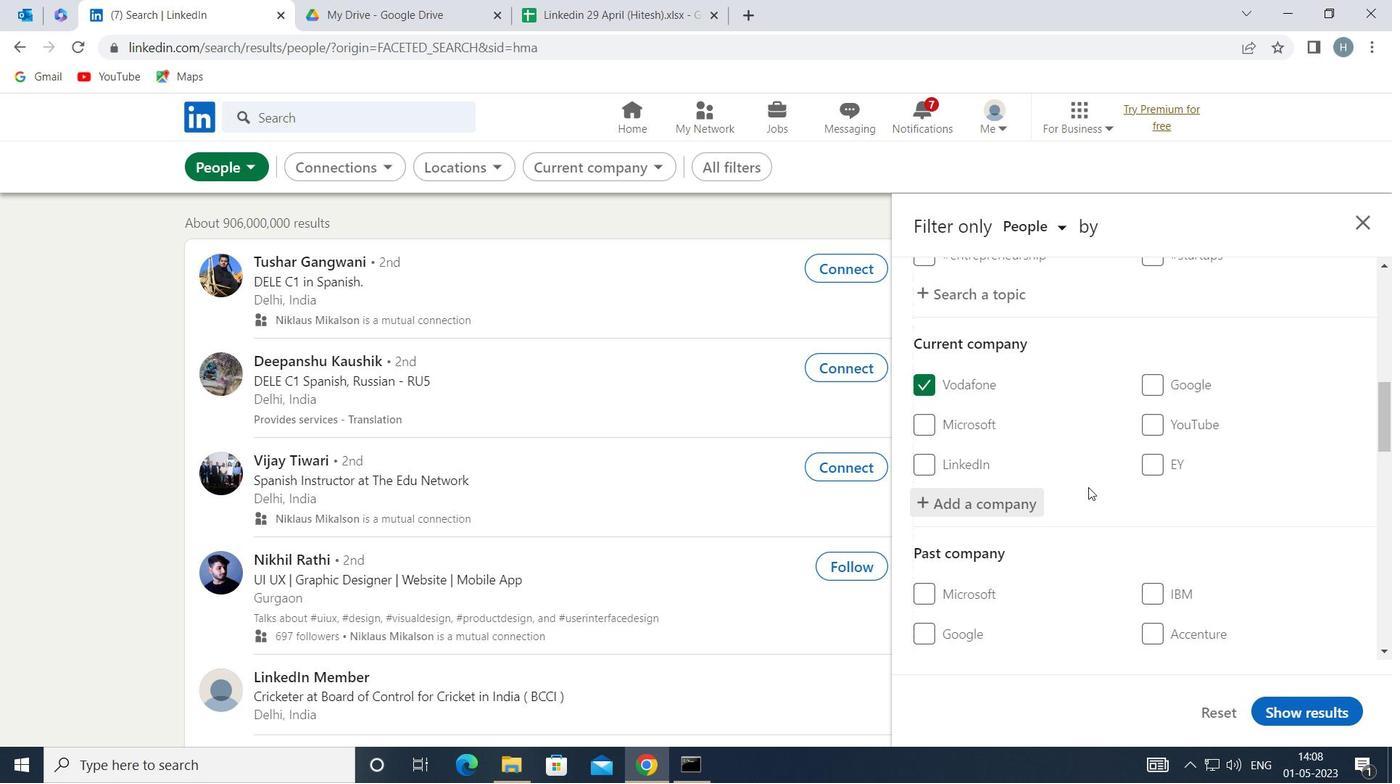 
Action: Mouse scrolled (1090, 483) with delta (0, 0)
Screenshot: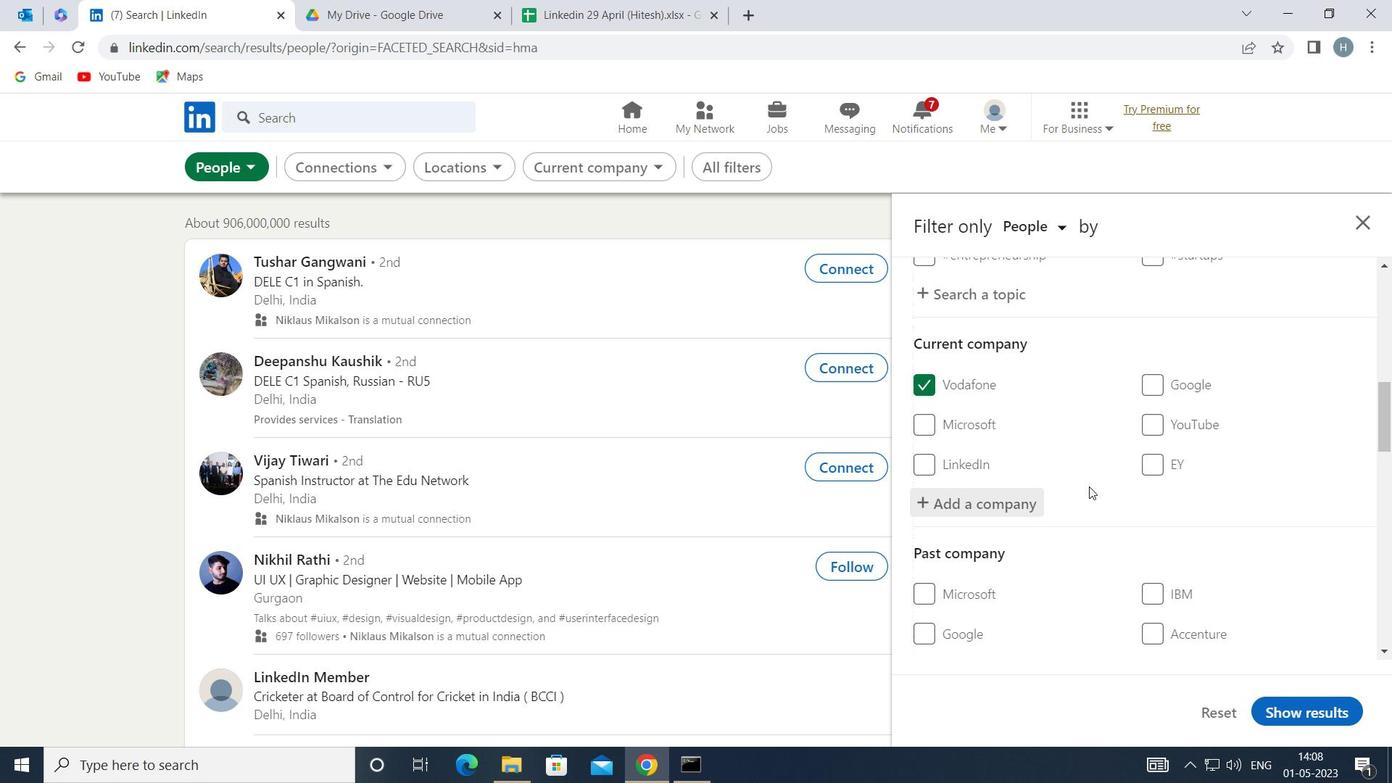 
Action: Mouse scrolled (1090, 483) with delta (0, 0)
Screenshot: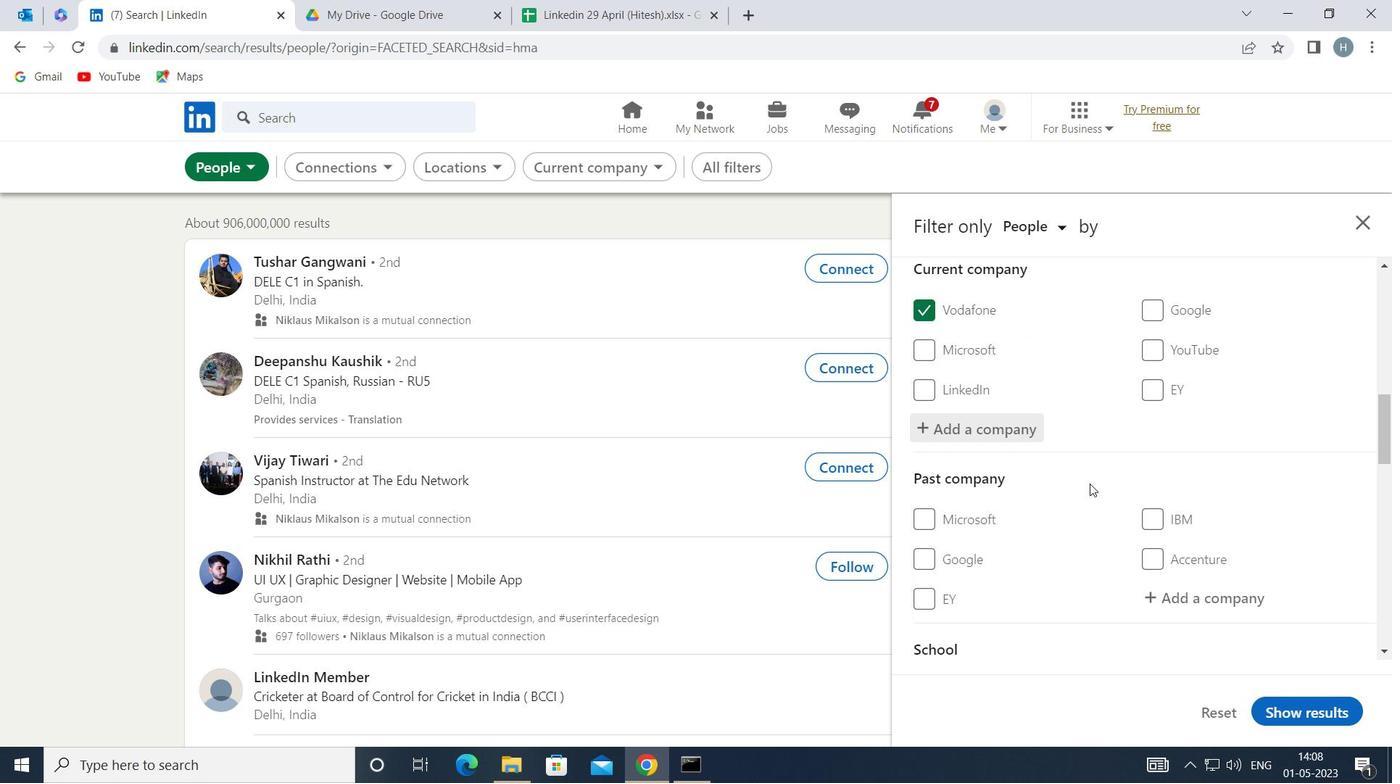 
Action: Mouse scrolled (1090, 483) with delta (0, 0)
Screenshot: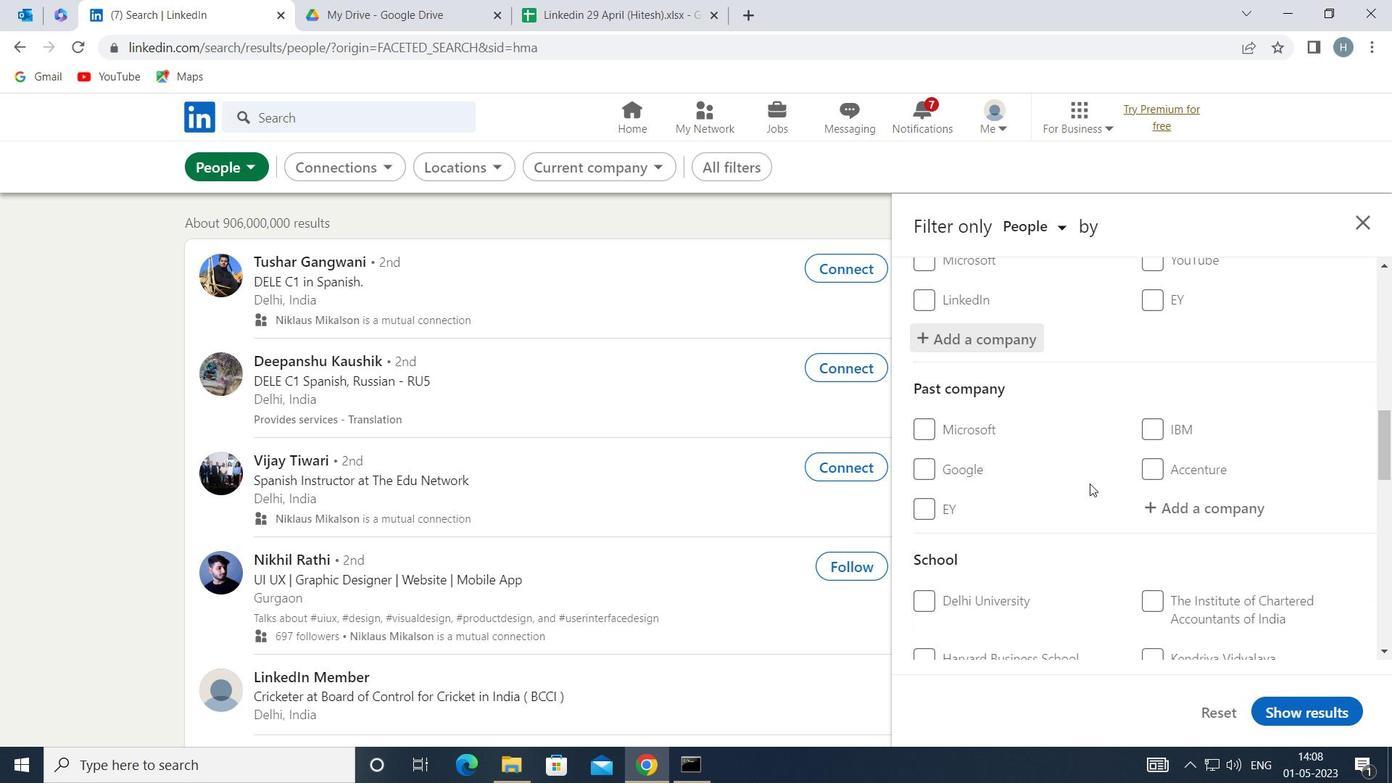 
Action: Mouse scrolled (1090, 483) with delta (0, 0)
Screenshot: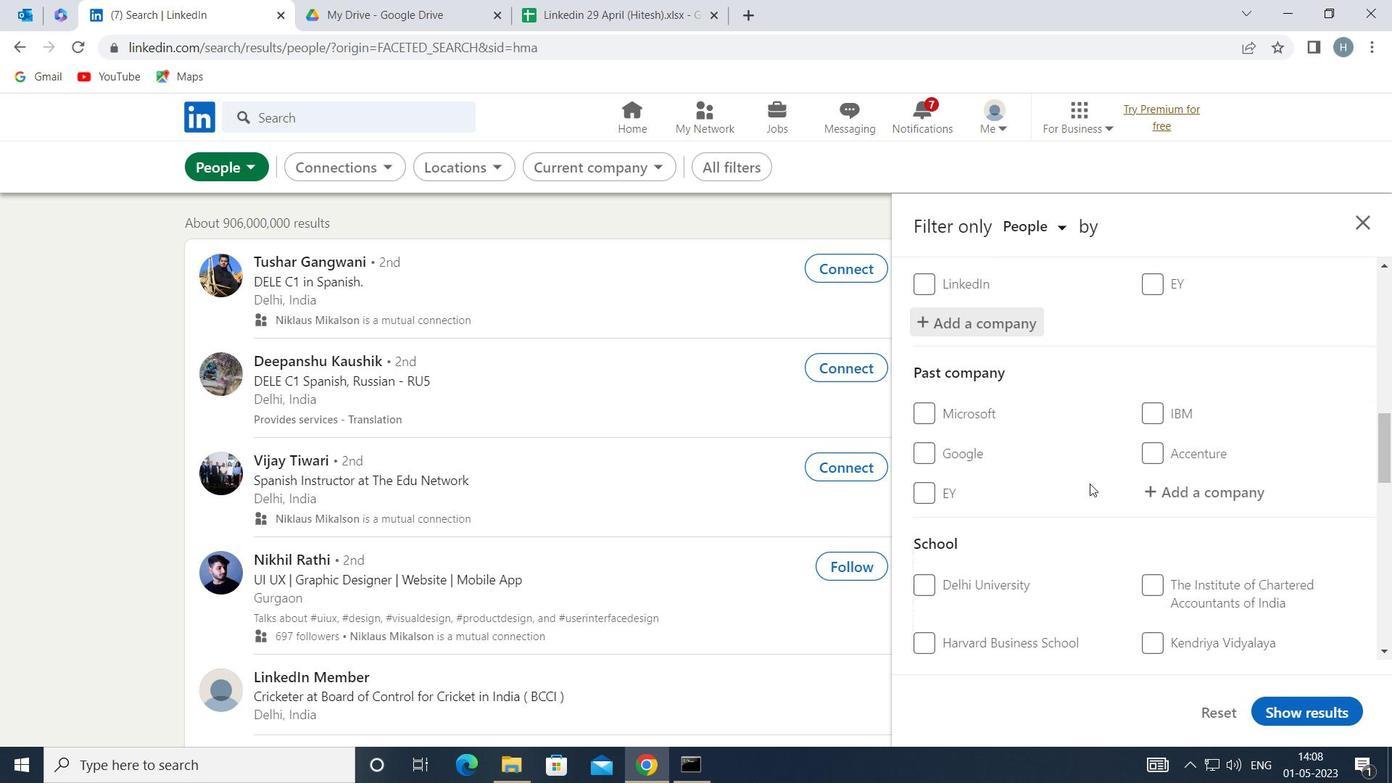 
Action: Mouse scrolled (1090, 483) with delta (0, 0)
Screenshot: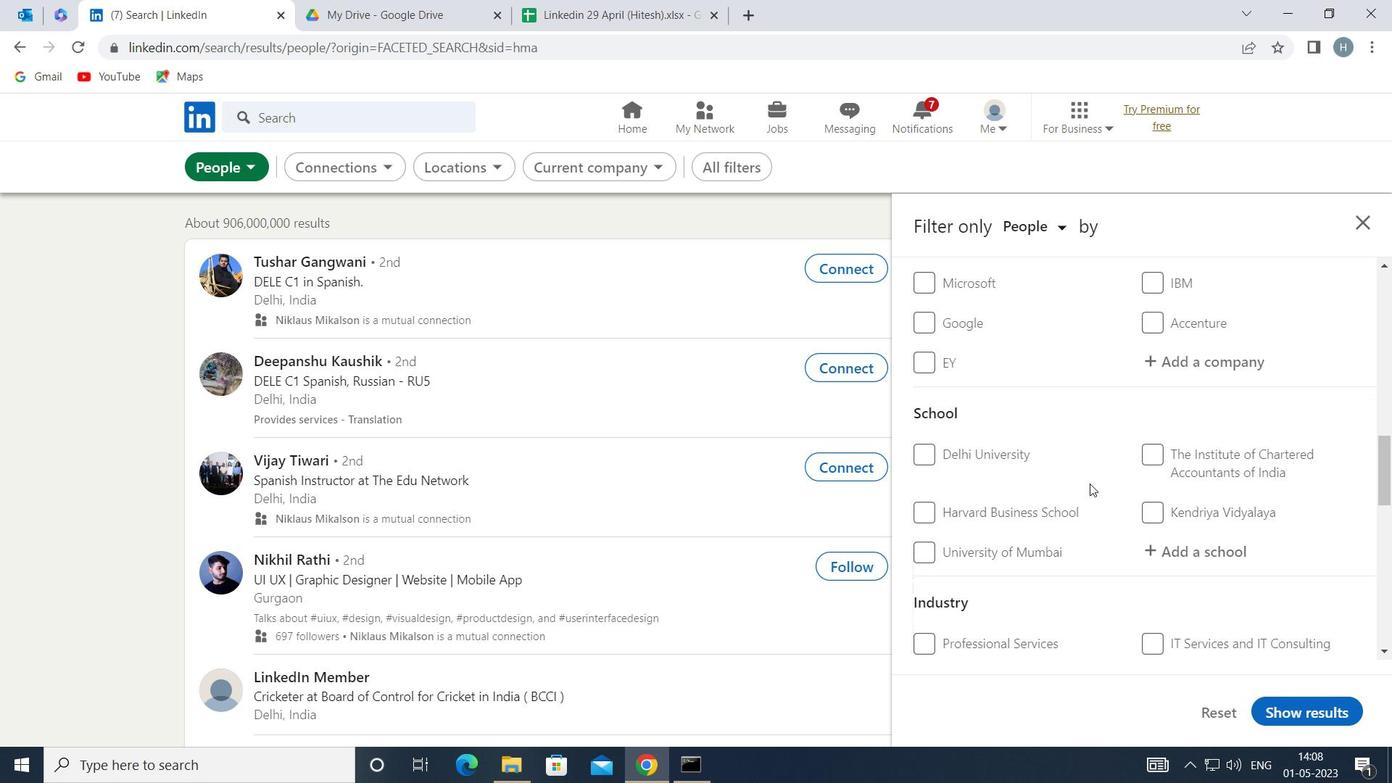 
Action: Mouse moved to (1227, 411)
Screenshot: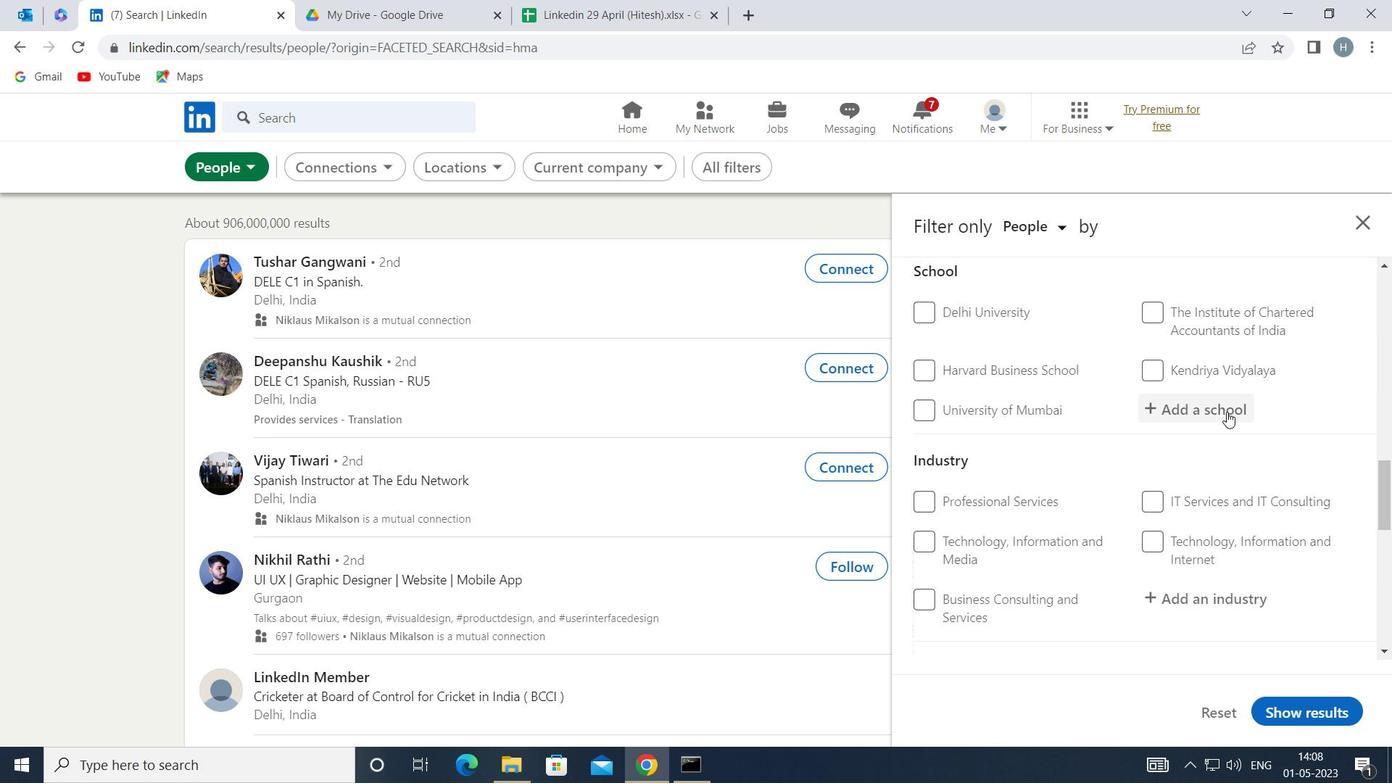 
Action: Mouse pressed left at (1227, 411)
Screenshot: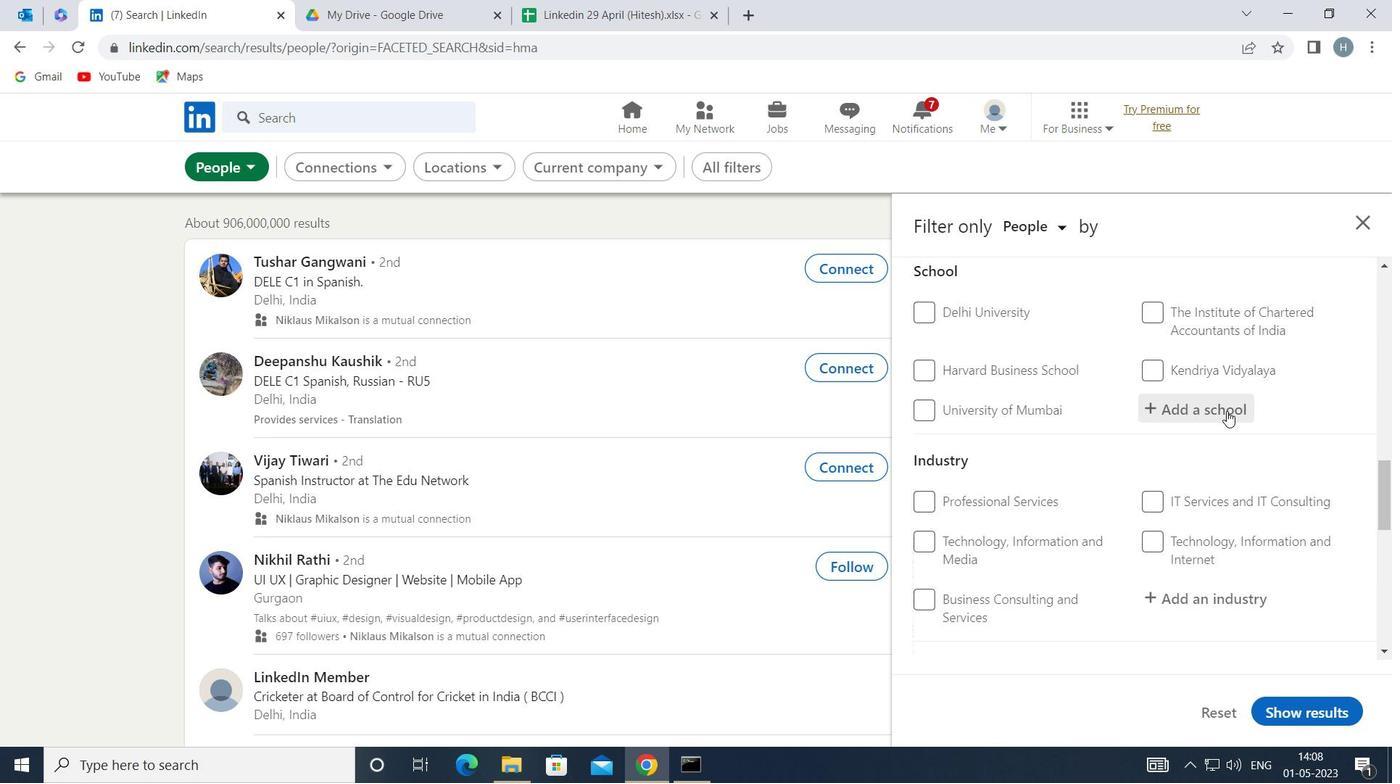 
Action: Mouse moved to (1222, 407)
Screenshot: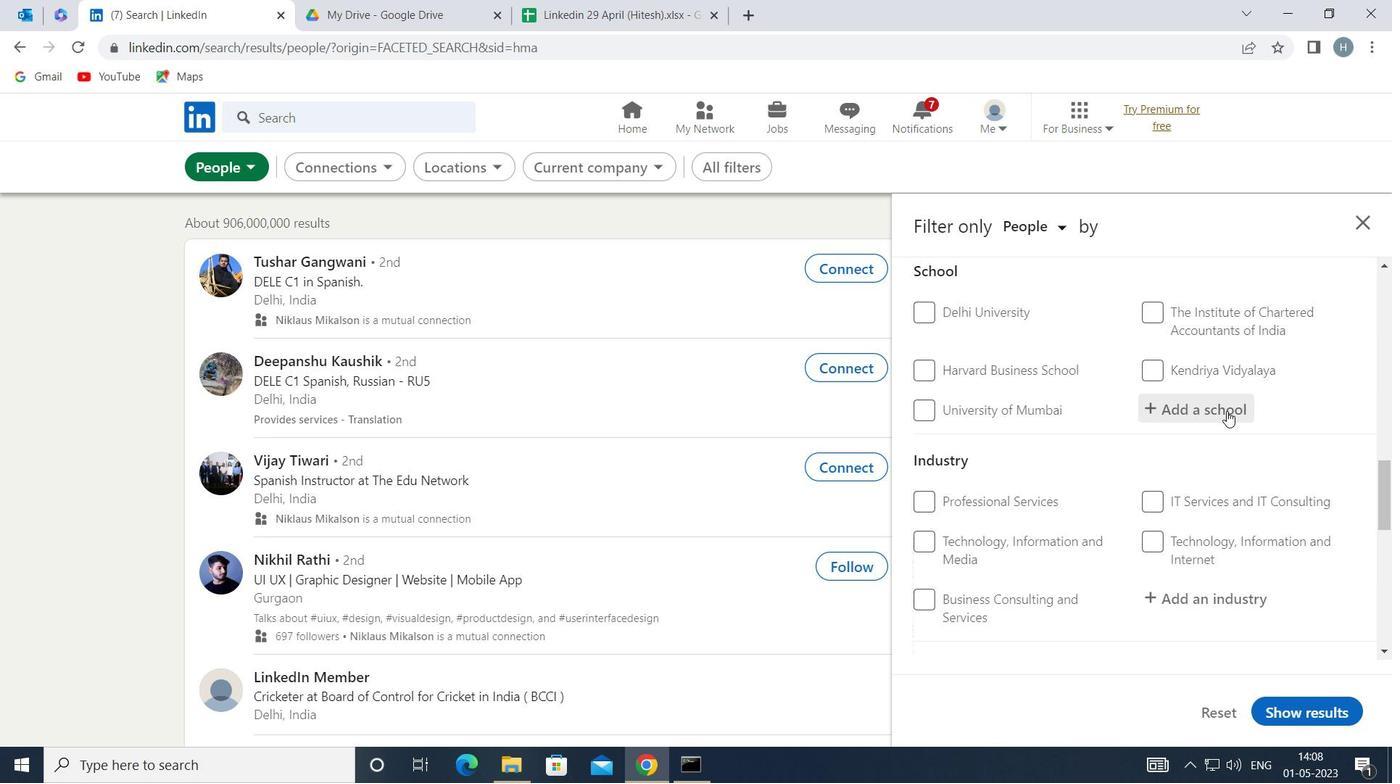 
Action: Key pressed <Key.shift><Key.shift><Key.shift><Key.shift>THE<Key.space><Key.shift>INDIAN<Key.space><Key.shift>SCHOOL
Screenshot: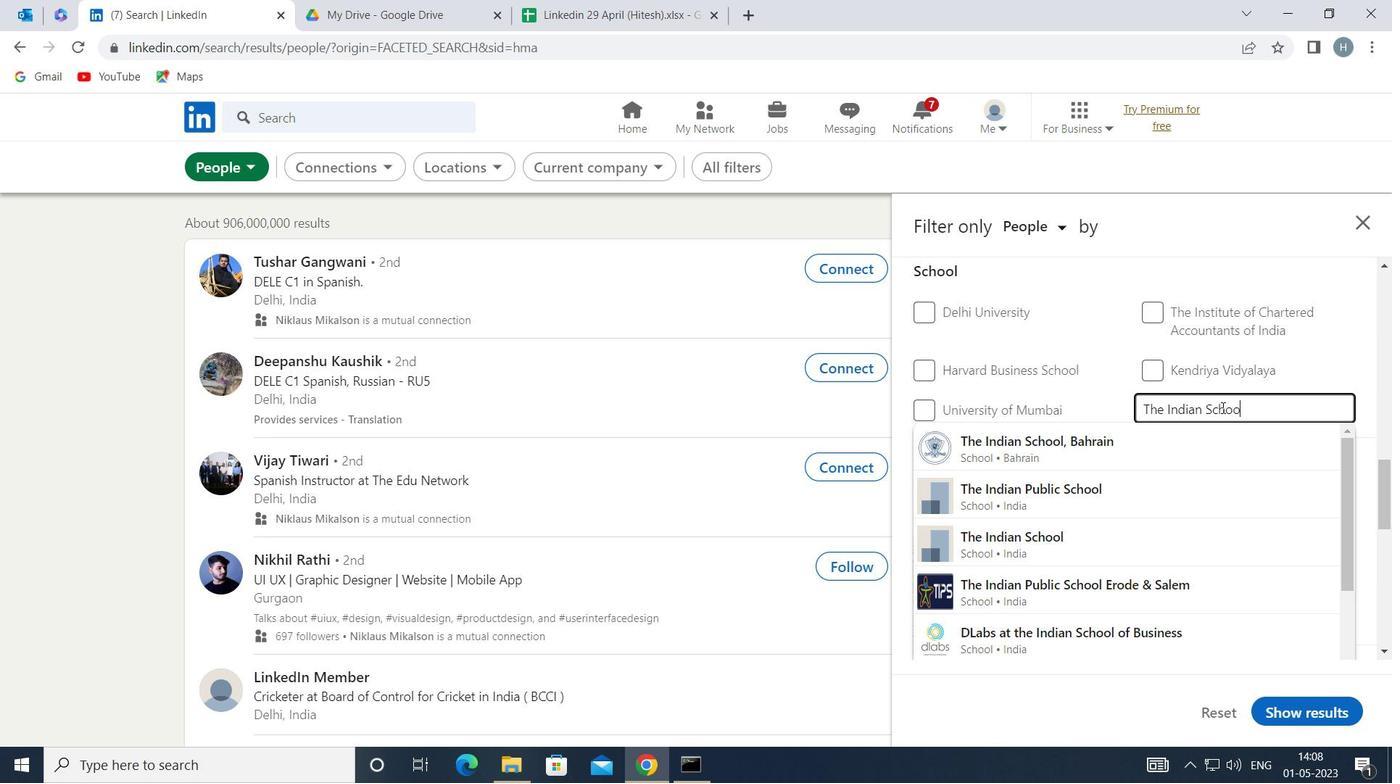 
Action: Mouse moved to (1116, 484)
Screenshot: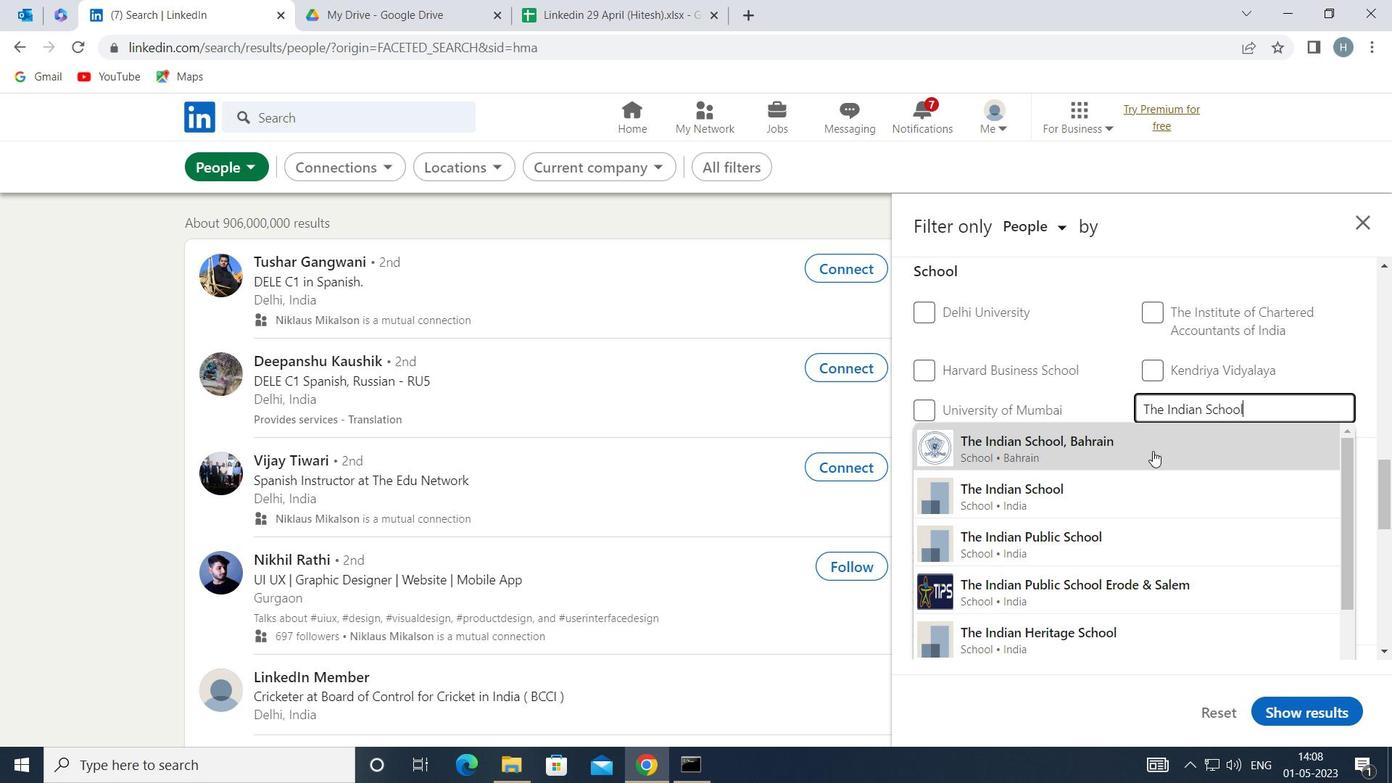 
Action: Mouse pressed left at (1116, 484)
Screenshot: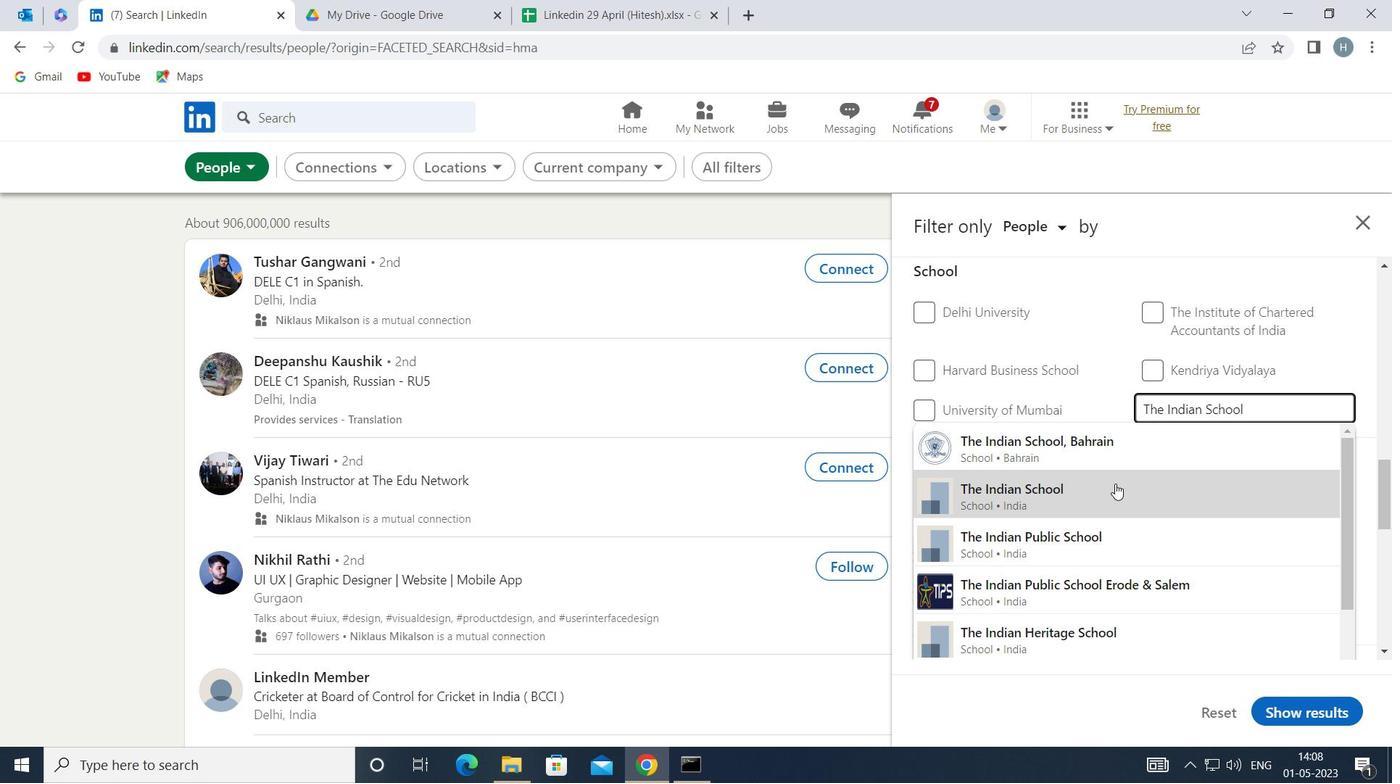 
Action: Mouse moved to (1097, 429)
Screenshot: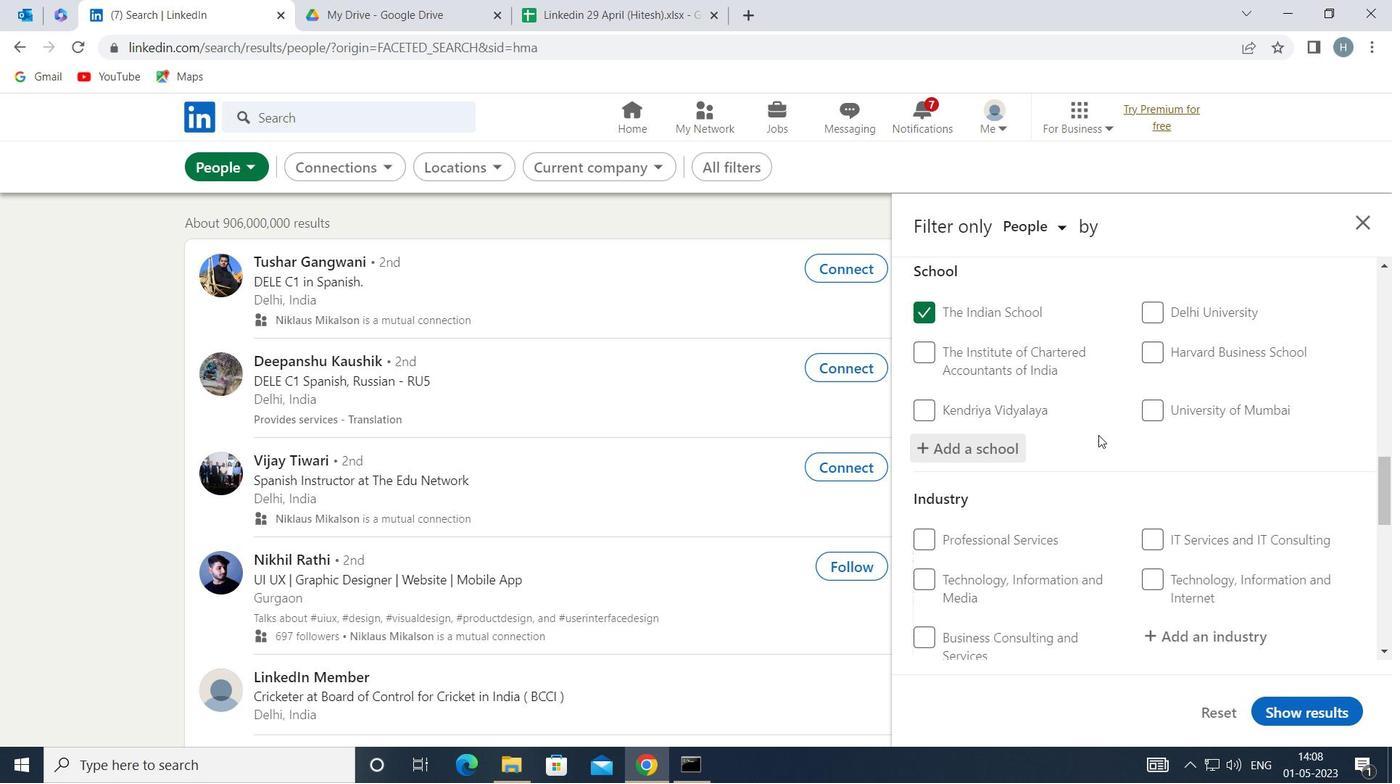 
Action: Mouse scrolled (1097, 428) with delta (0, 0)
Screenshot: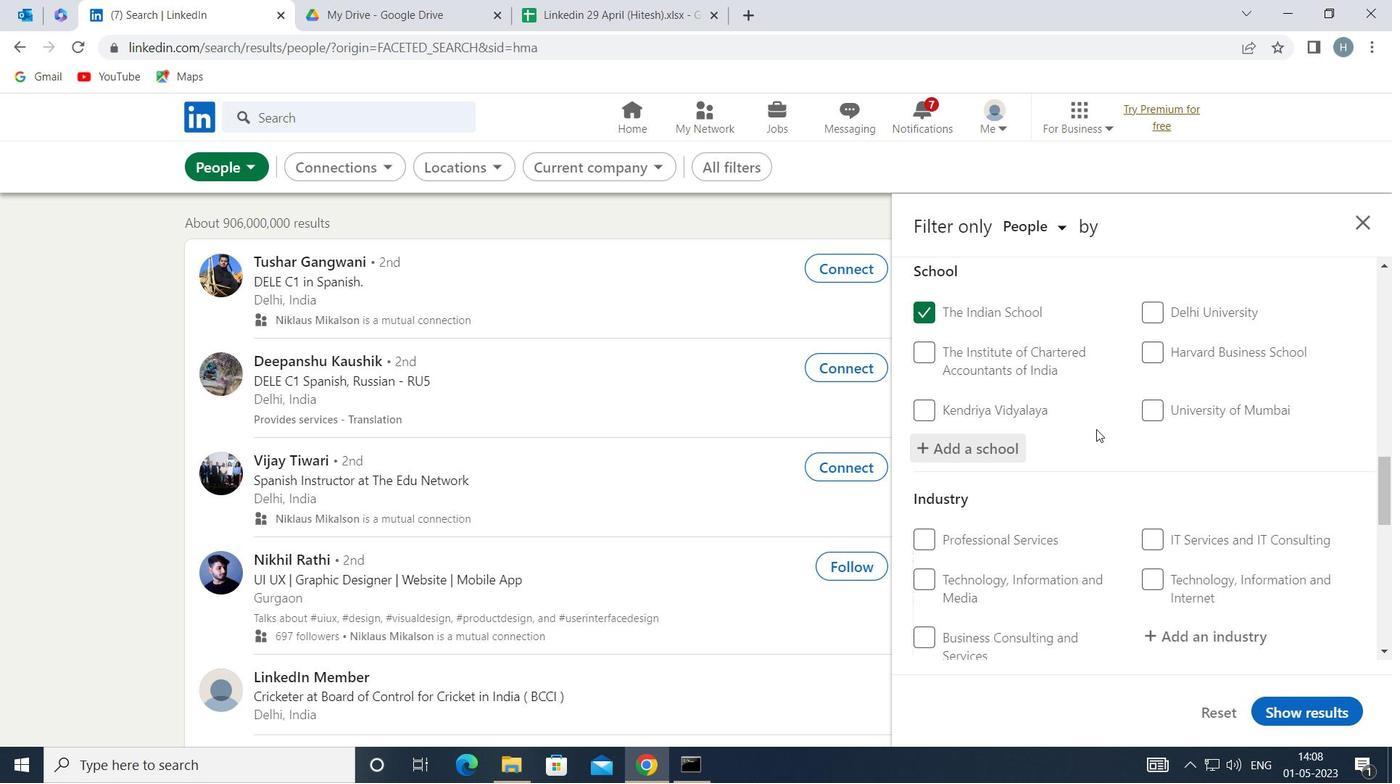 
Action: Mouse scrolled (1097, 428) with delta (0, 0)
Screenshot: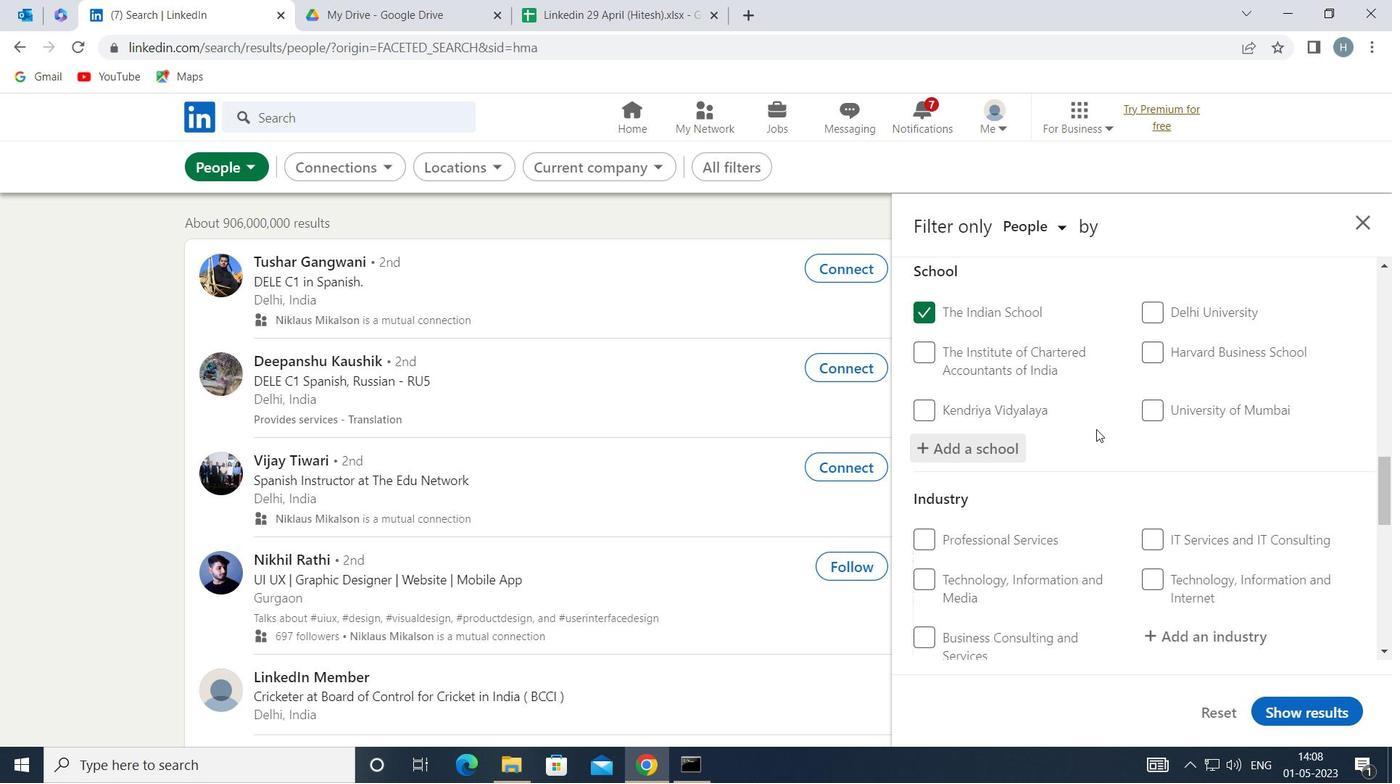 
Action: Mouse moved to (1200, 450)
Screenshot: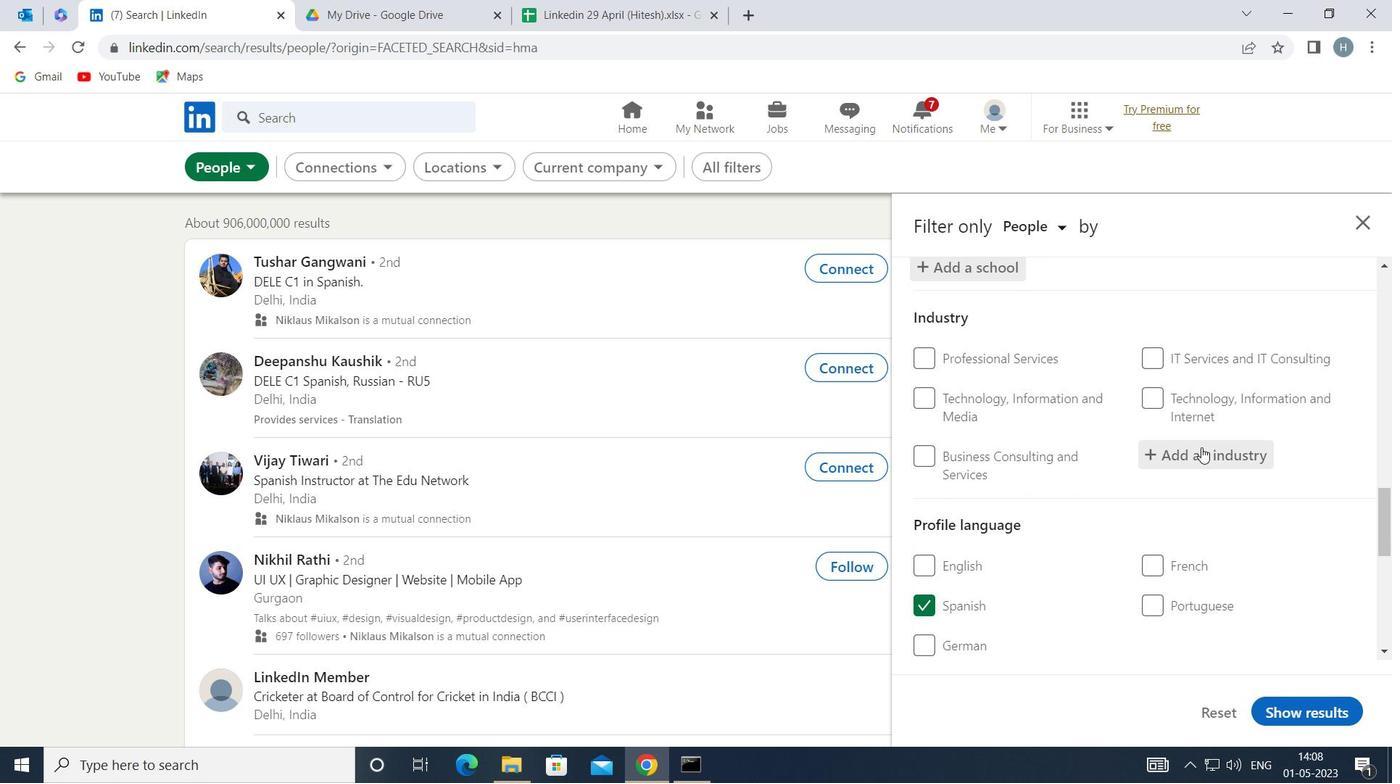 
Action: Mouse pressed left at (1200, 450)
Screenshot: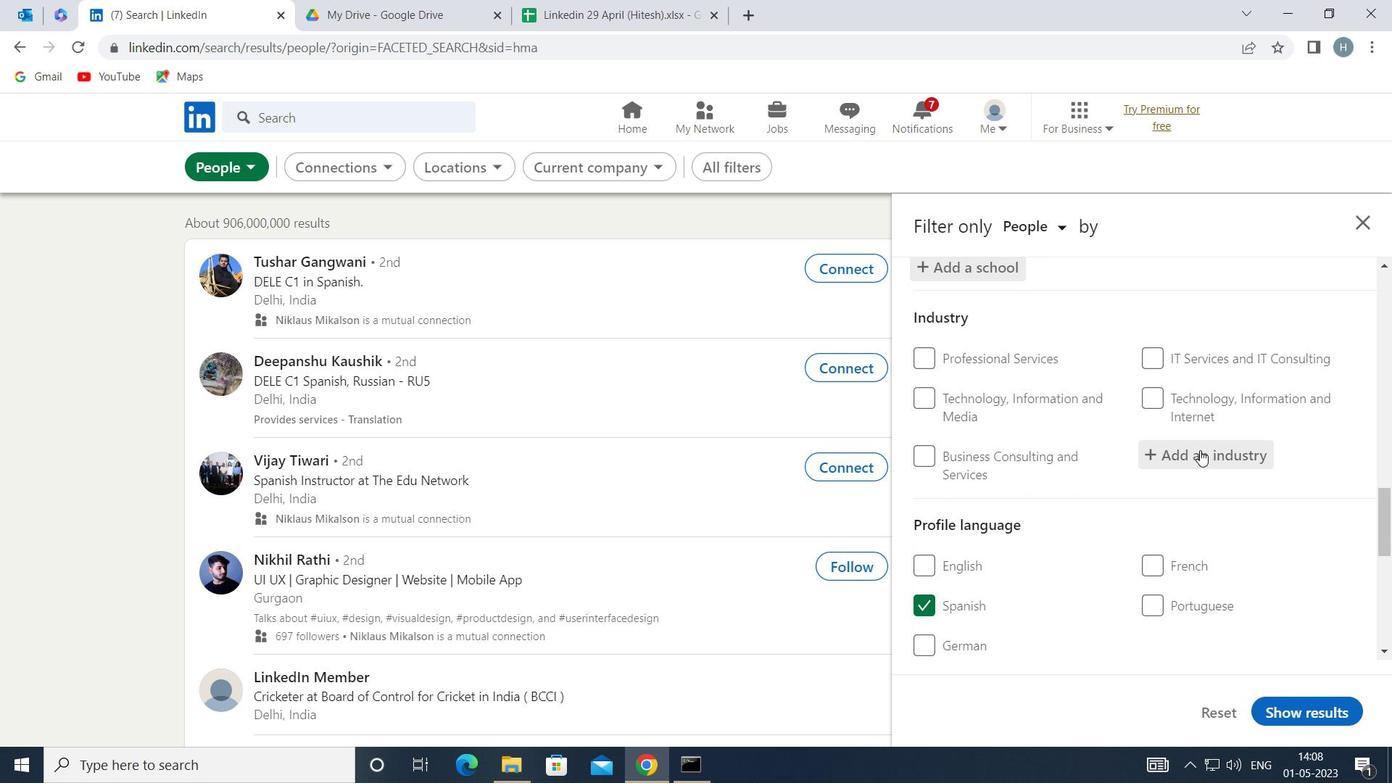 
Action: Key pressed <Key.shift>COMPUTER<Key.space><Key.shift>HAR
Screenshot: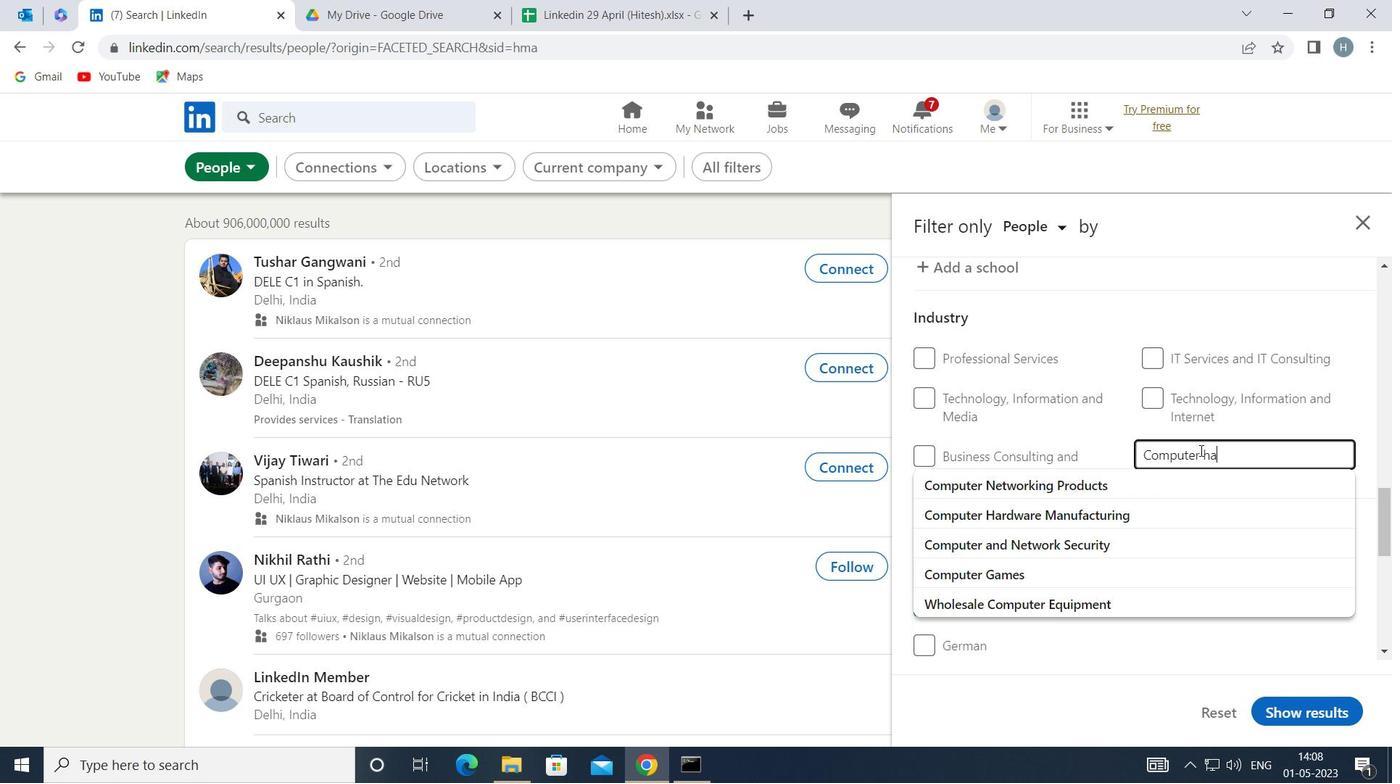 
Action: Mouse moved to (1160, 477)
Screenshot: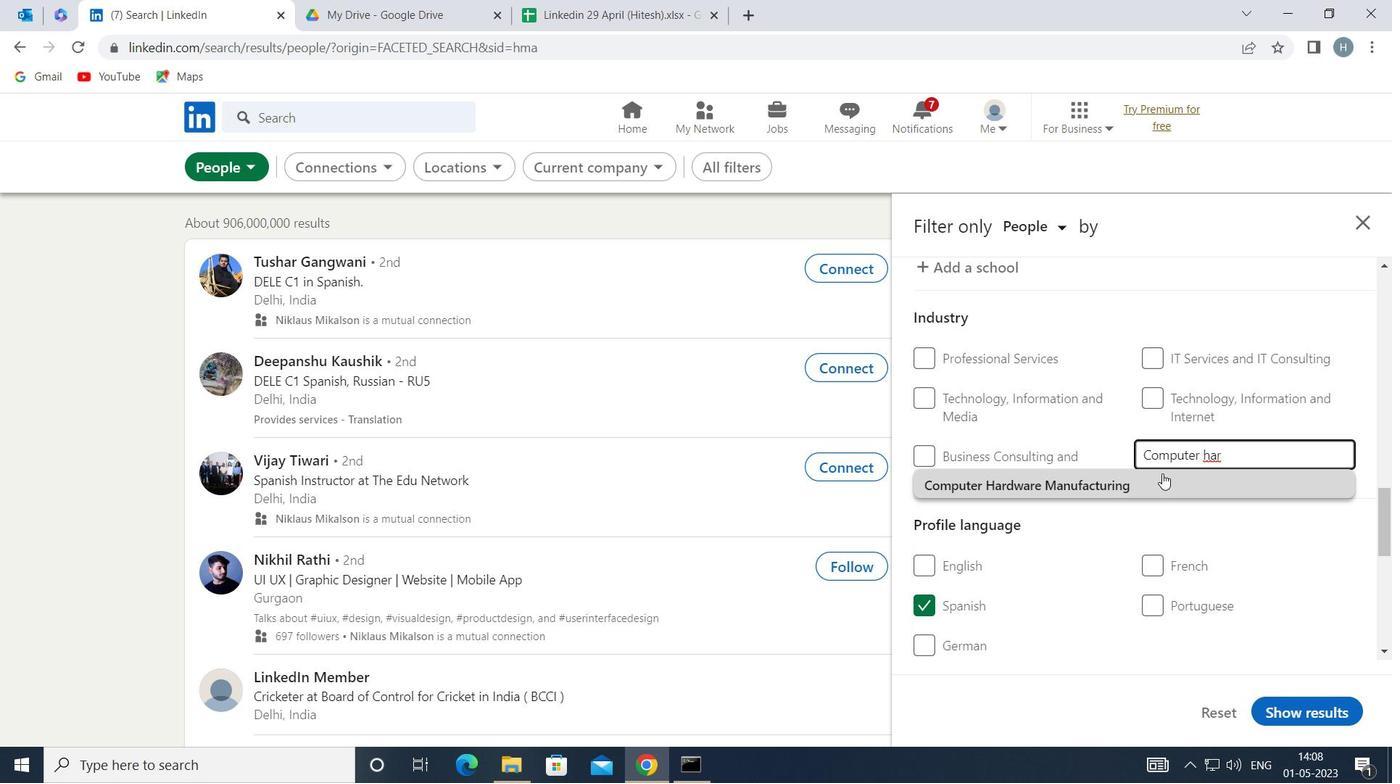 
Action: Mouse pressed left at (1160, 477)
Screenshot: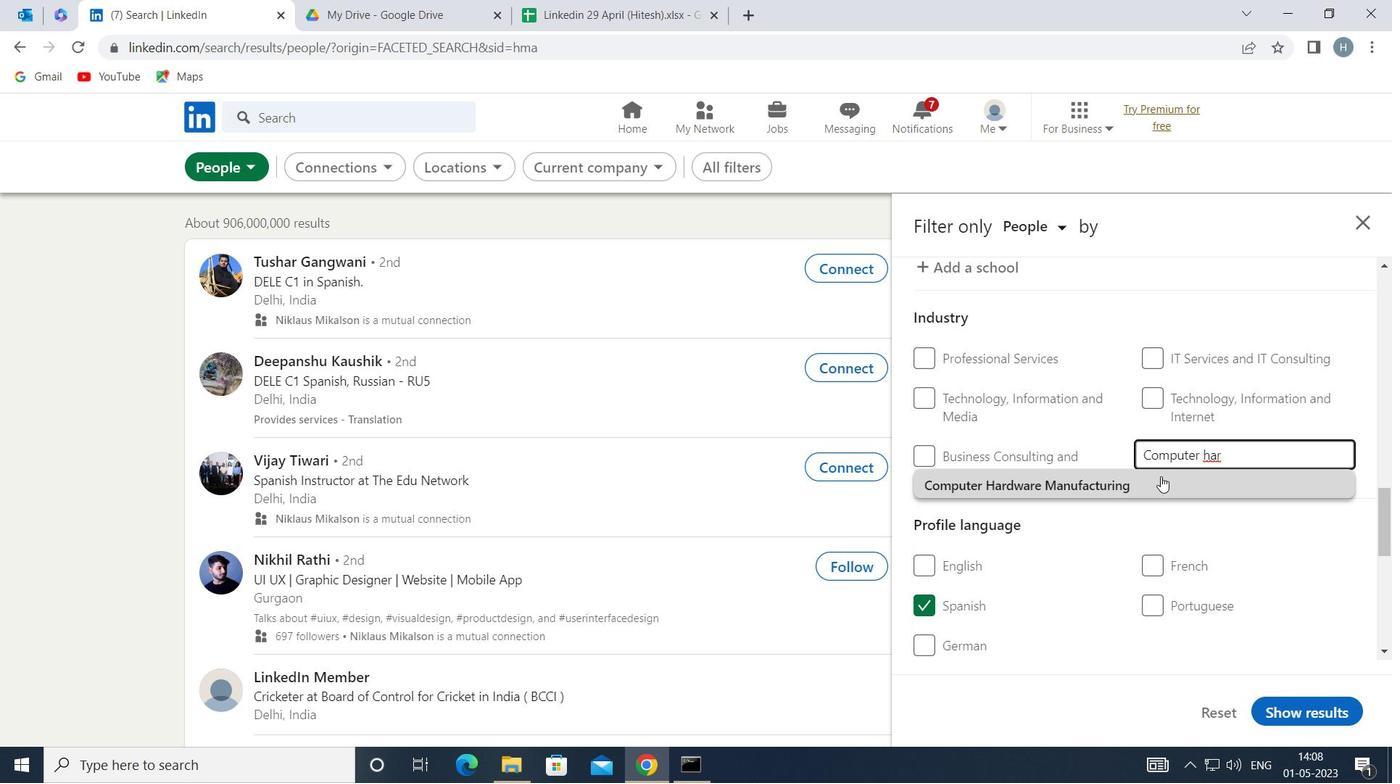 
Action: Mouse moved to (1127, 483)
Screenshot: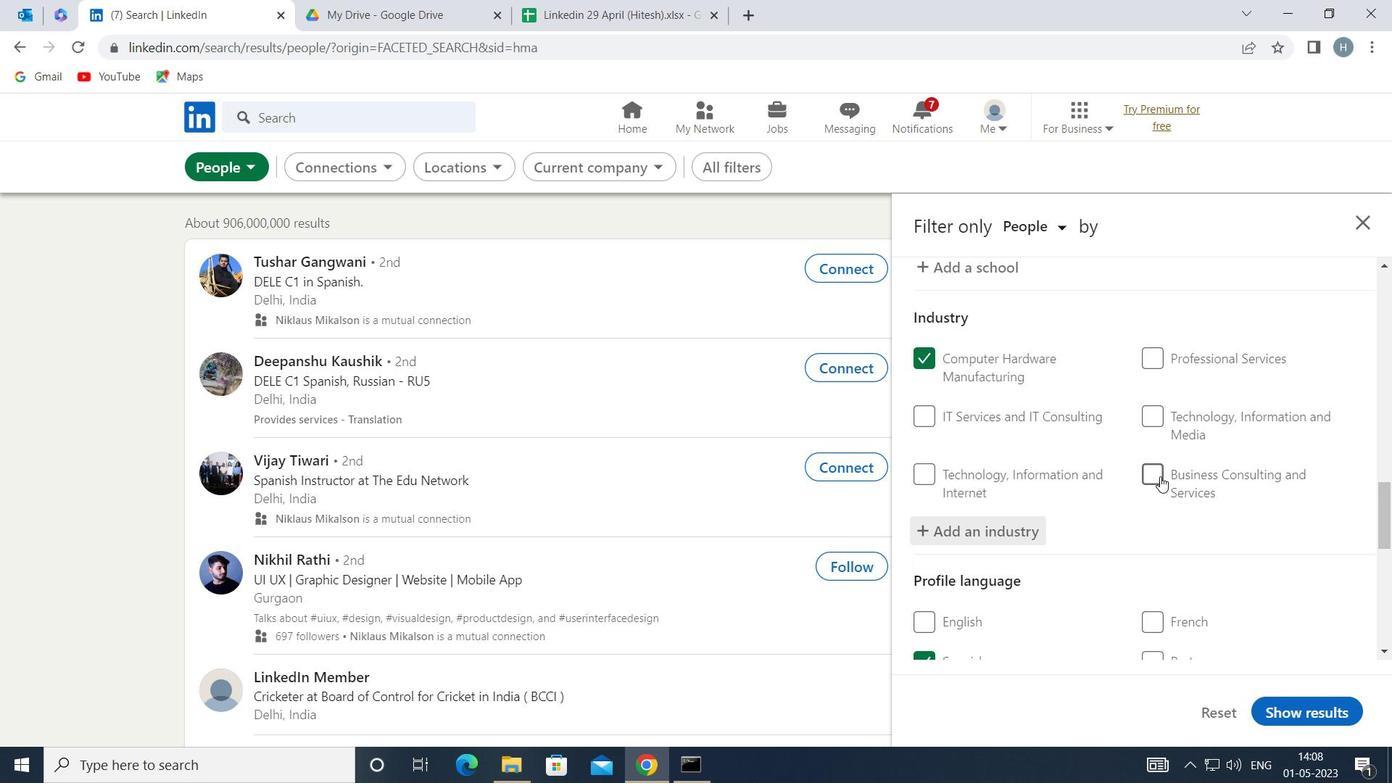 
Action: Mouse scrolled (1127, 483) with delta (0, 0)
Screenshot: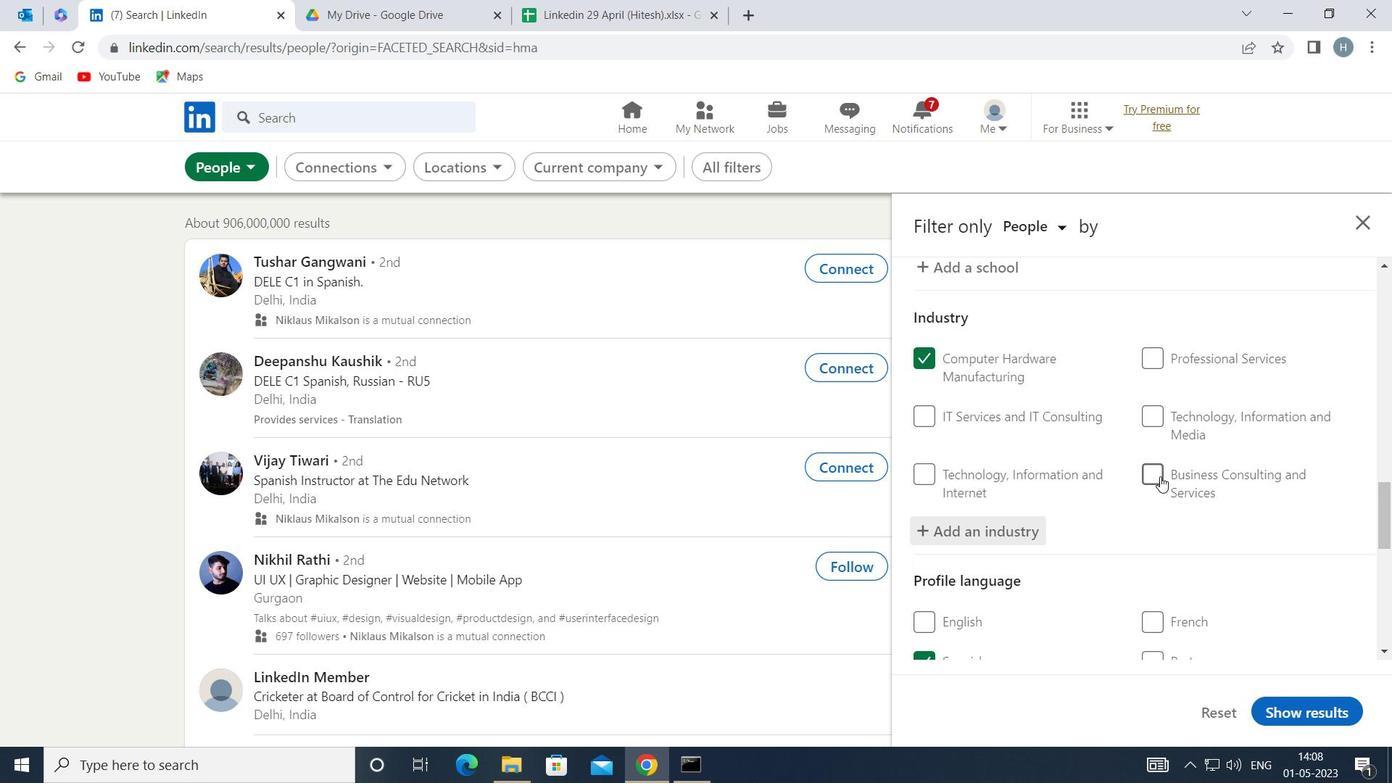 
Action: Mouse moved to (1092, 485)
Screenshot: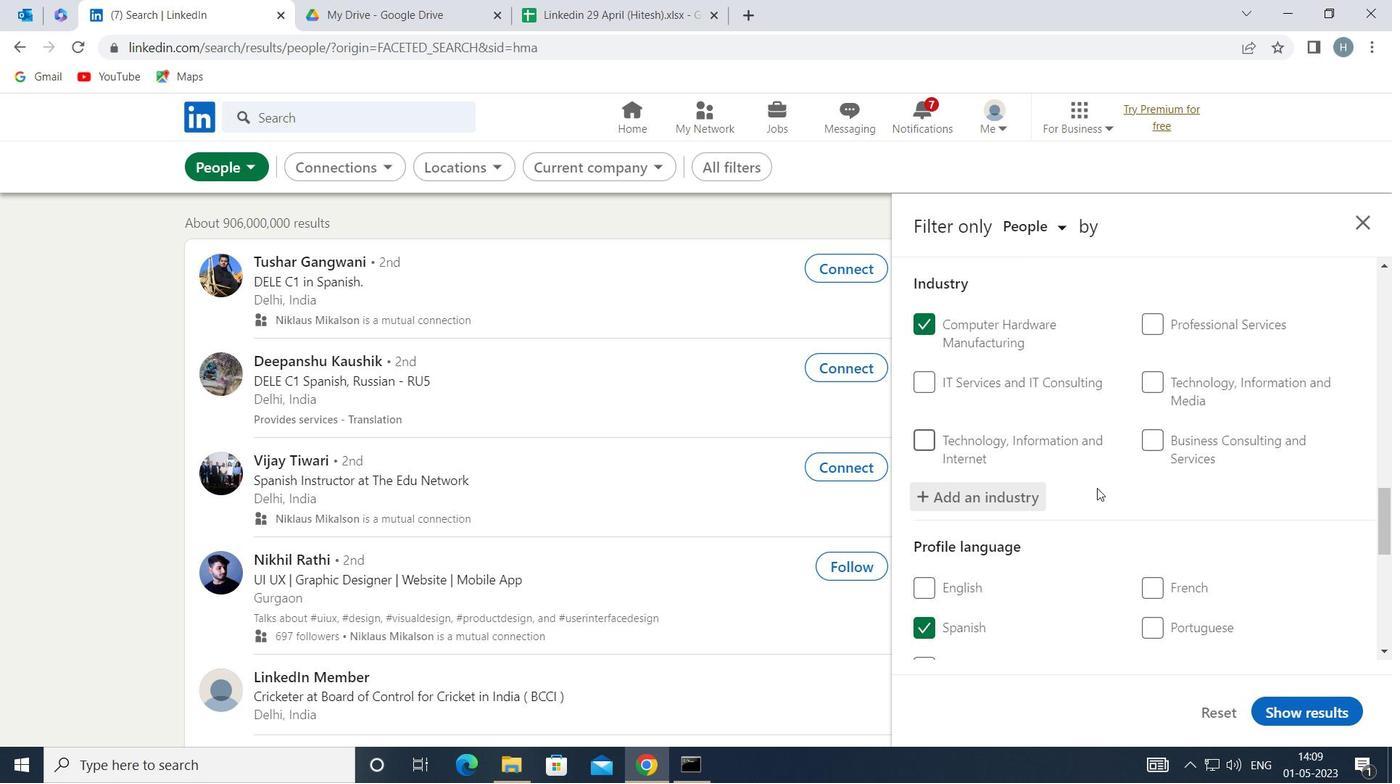 
Action: Mouse scrolled (1092, 485) with delta (0, 0)
Screenshot: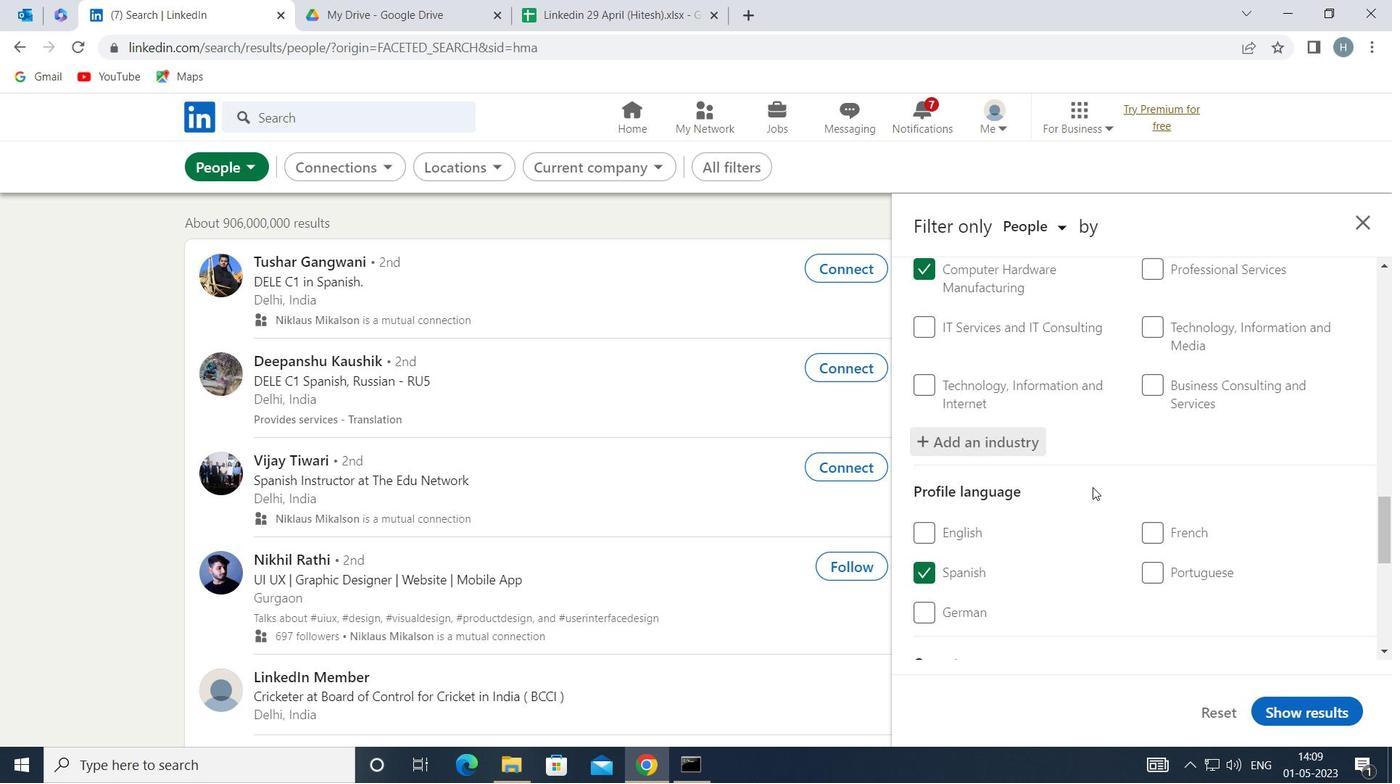 
Action: Mouse scrolled (1092, 485) with delta (0, 0)
Screenshot: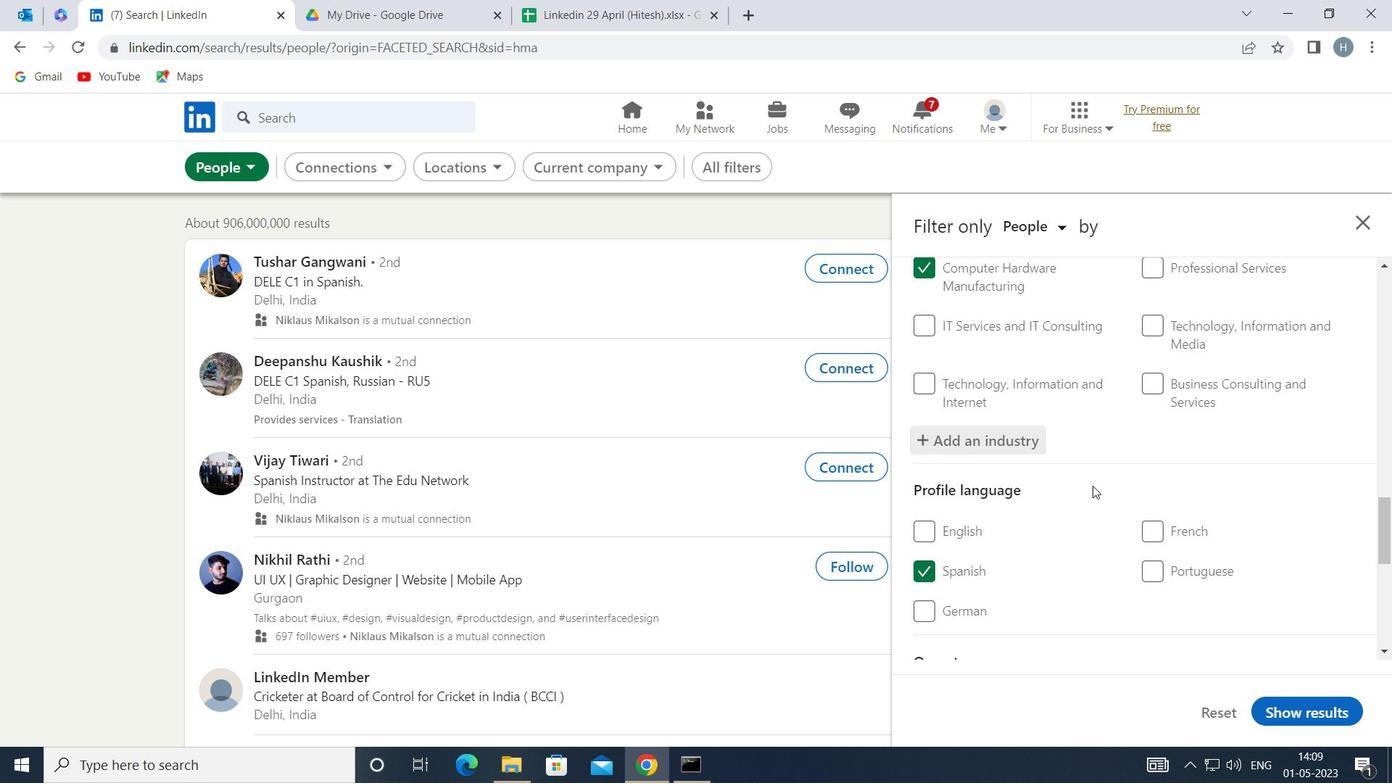 
Action: Mouse scrolled (1092, 485) with delta (0, 0)
Screenshot: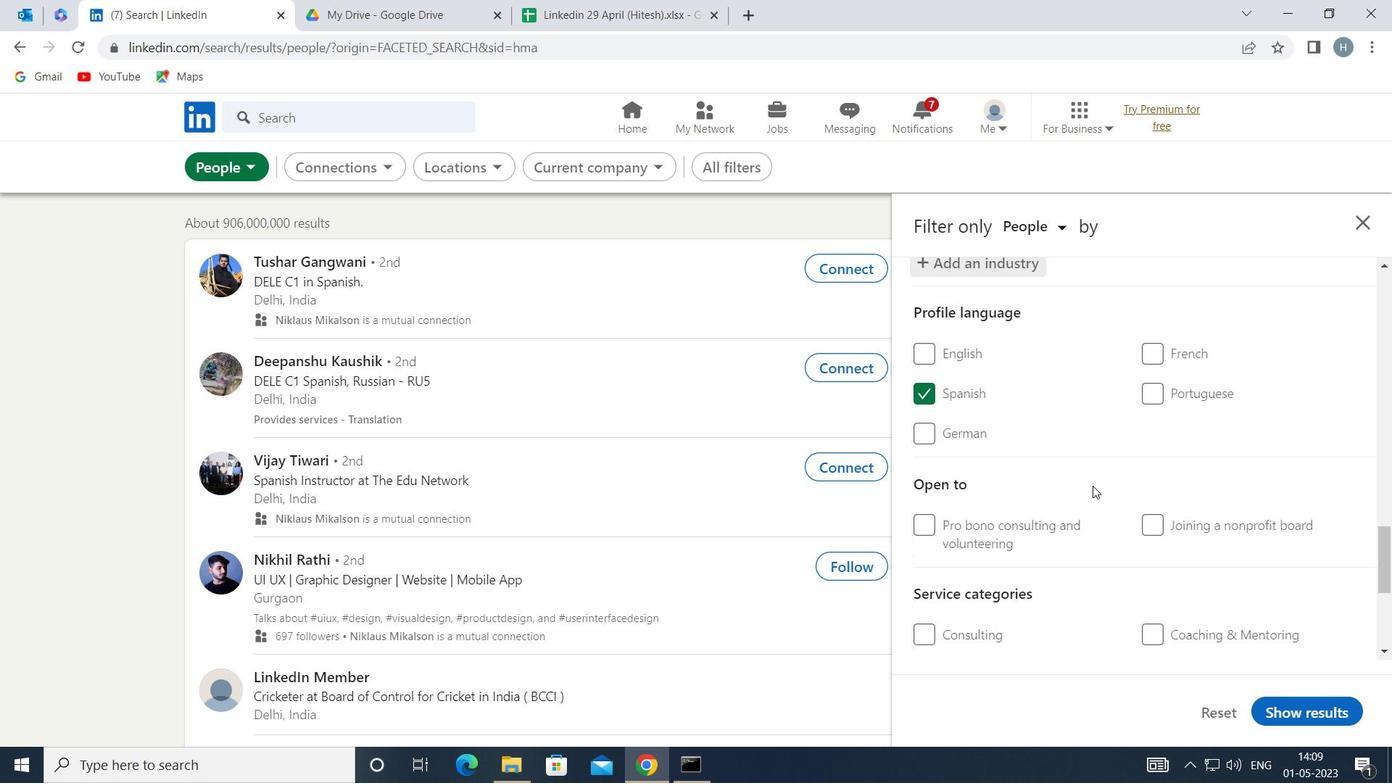 
Action: Mouse scrolled (1092, 485) with delta (0, 0)
Screenshot: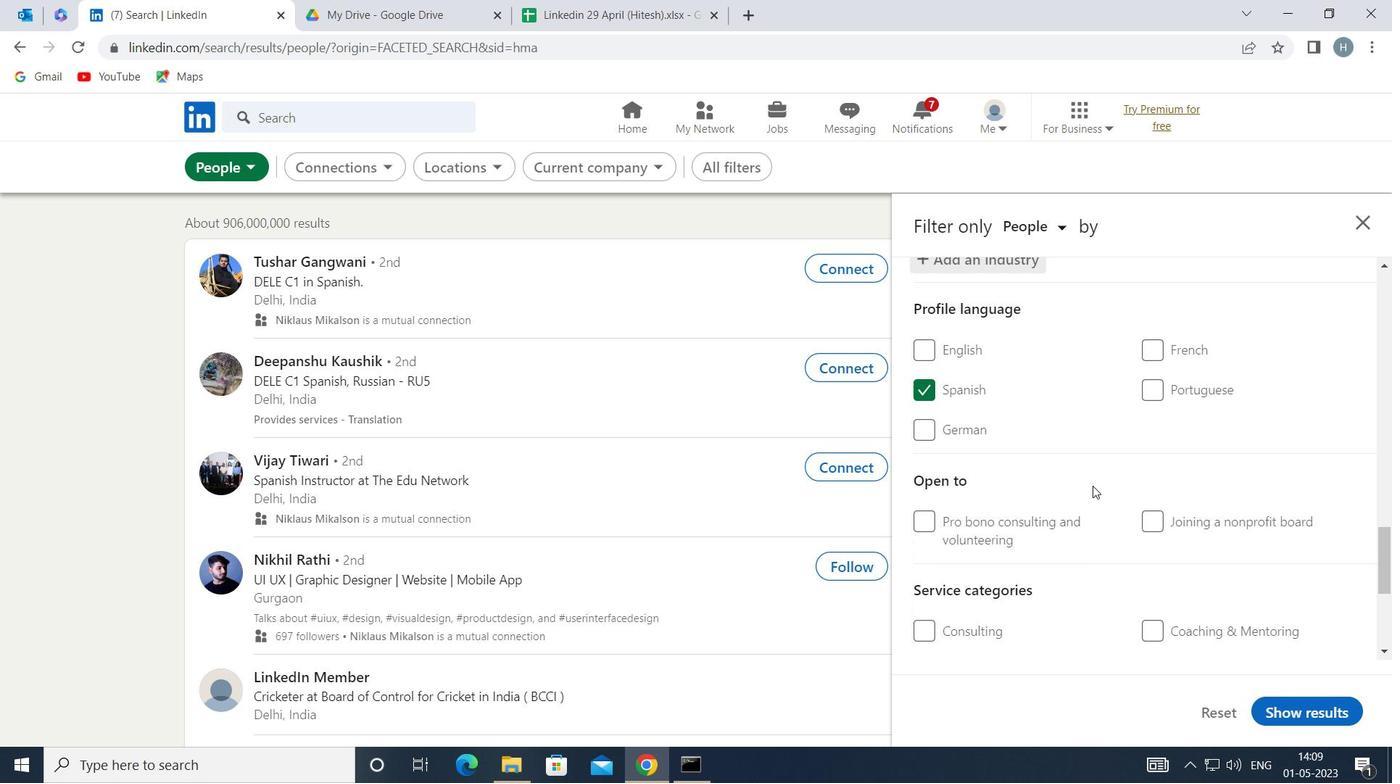 
Action: Mouse moved to (1184, 523)
Screenshot: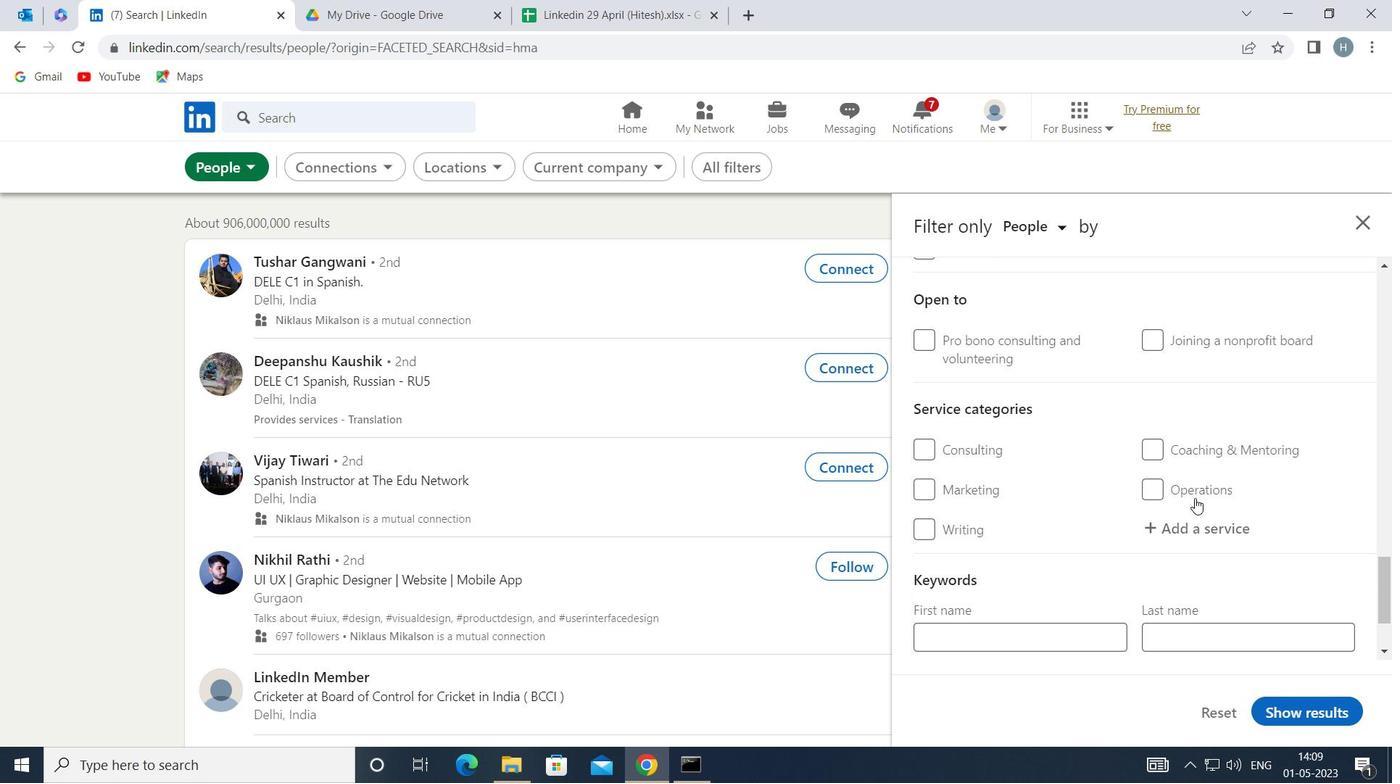 
Action: Mouse pressed left at (1184, 523)
Screenshot: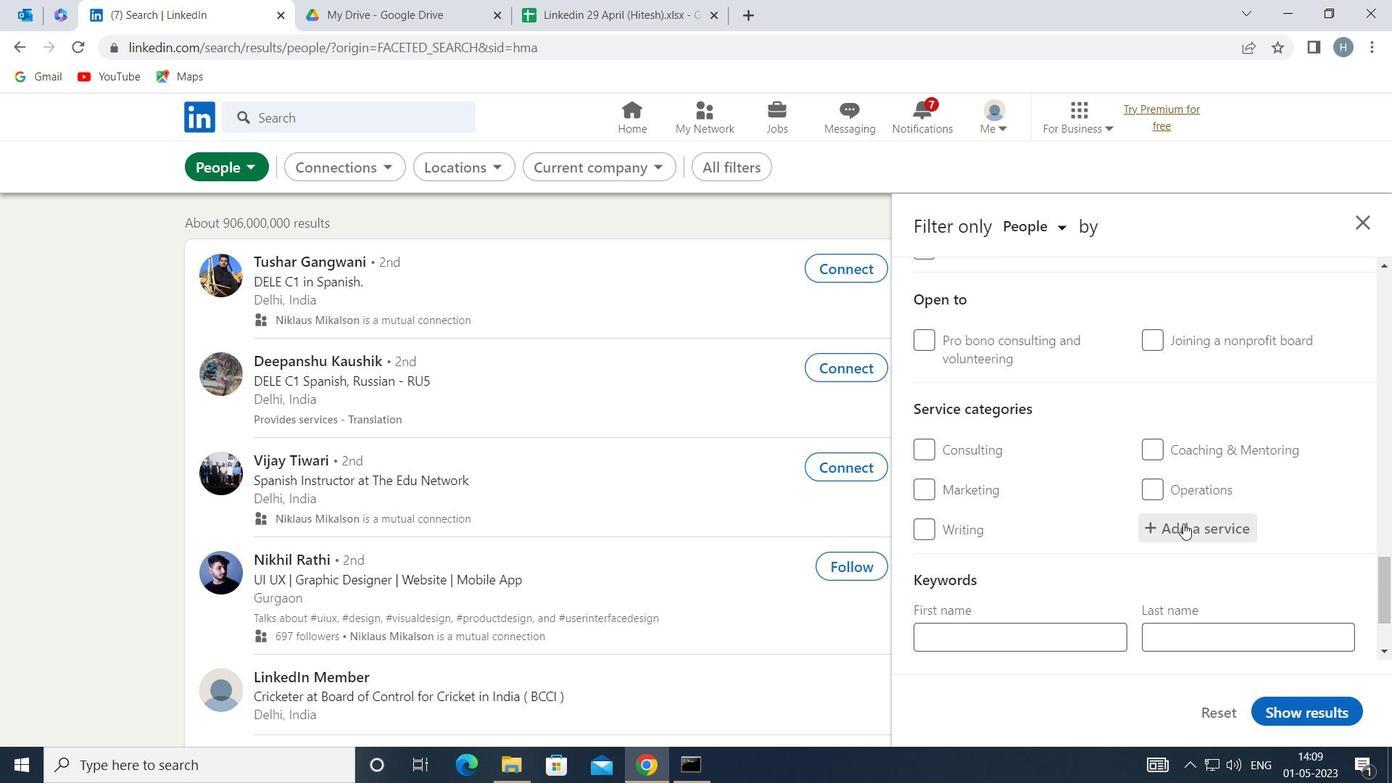 
Action: Key pressed <Key.shift>LEAS<Key.backspace>D<Key.space>
Screenshot: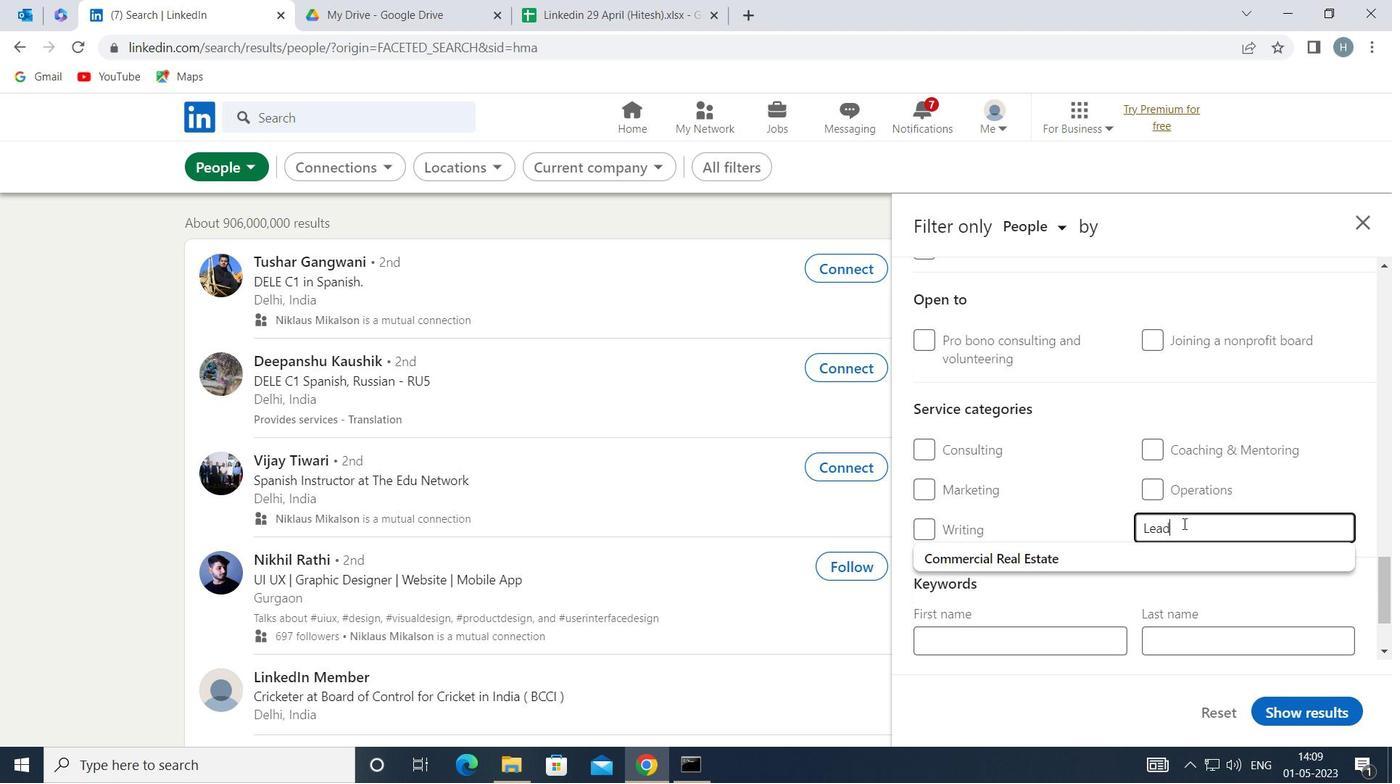 
Action: Mouse moved to (1098, 566)
Screenshot: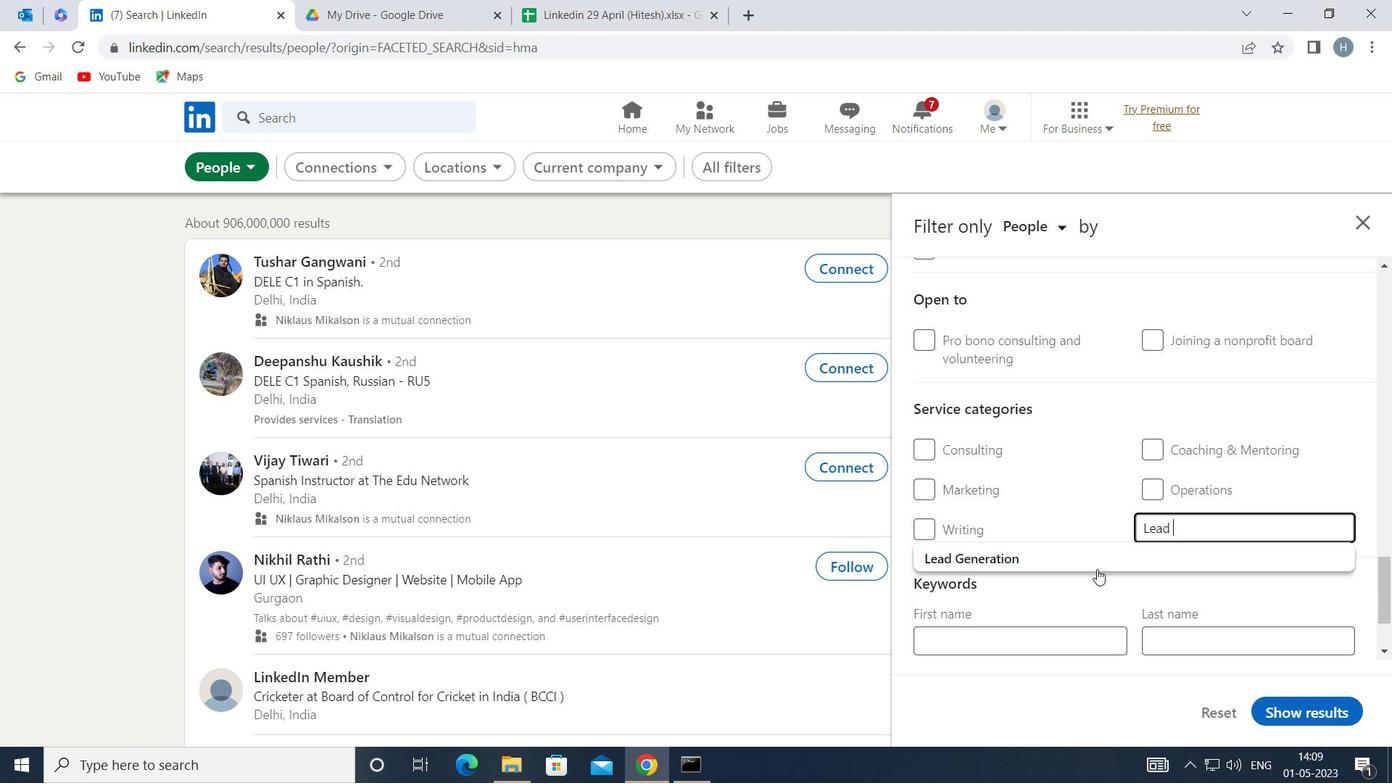 
Action: Mouse pressed left at (1098, 566)
Screenshot: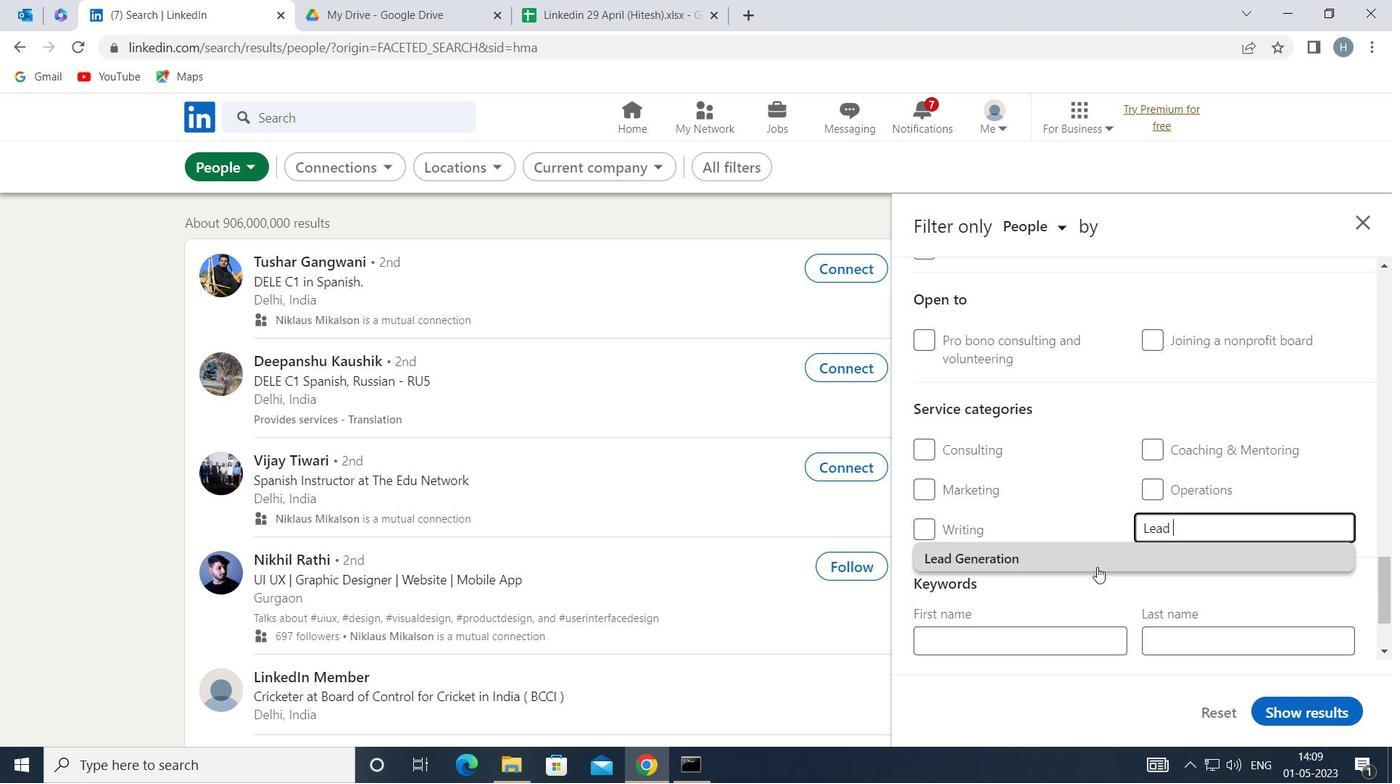 
Action: Mouse moved to (1098, 540)
Screenshot: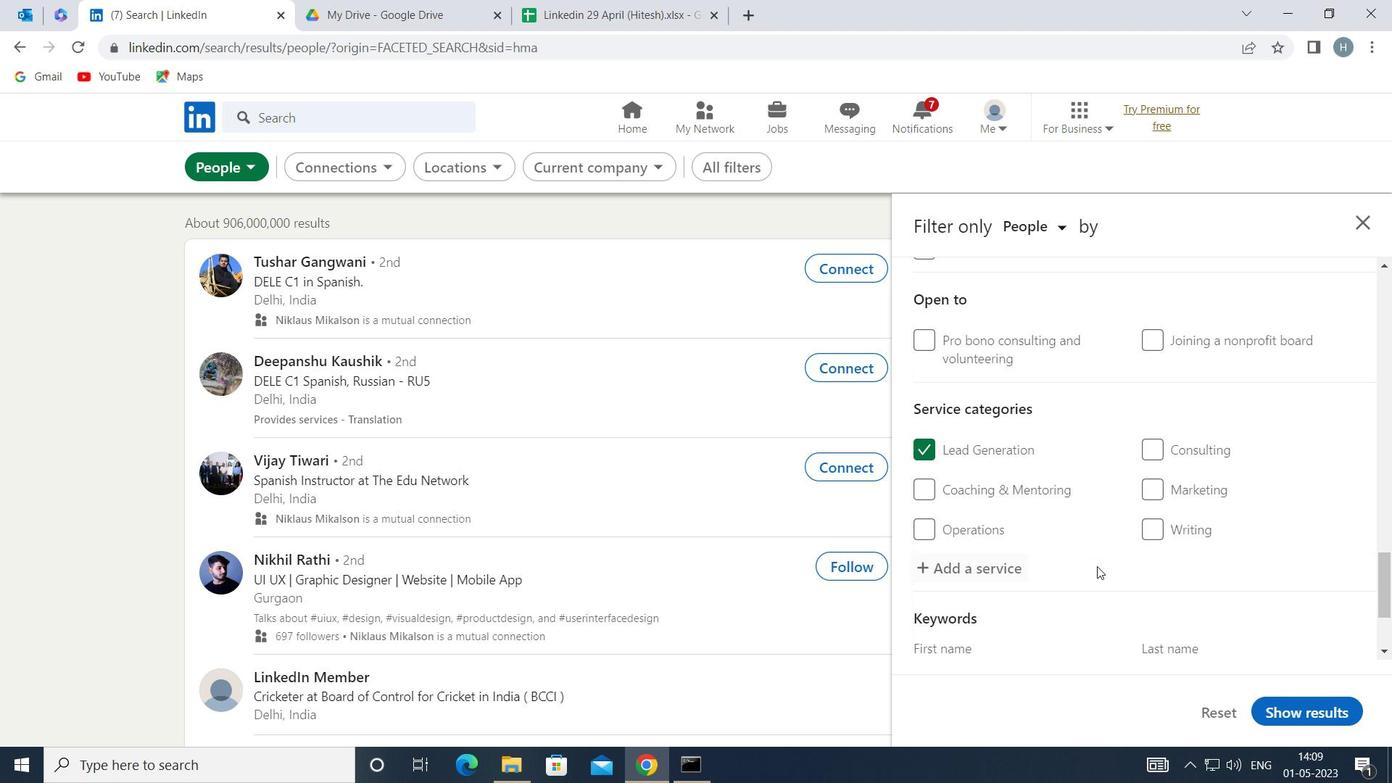 
Action: Mouse scrolled (1098, 539) with delta (0, 0)
Screenshot: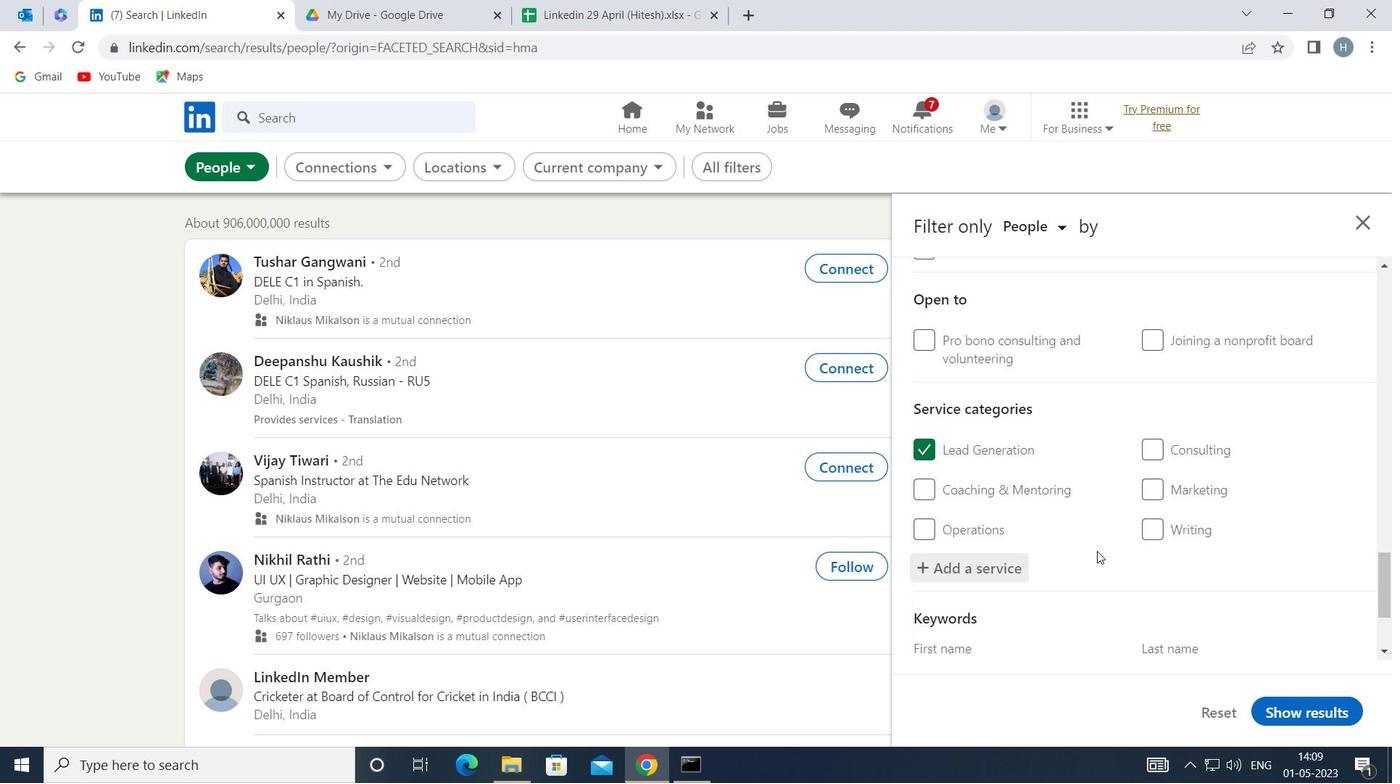 
Action: Mouse scrolled (1098, 539) with delta (0, 0)
Screenshot: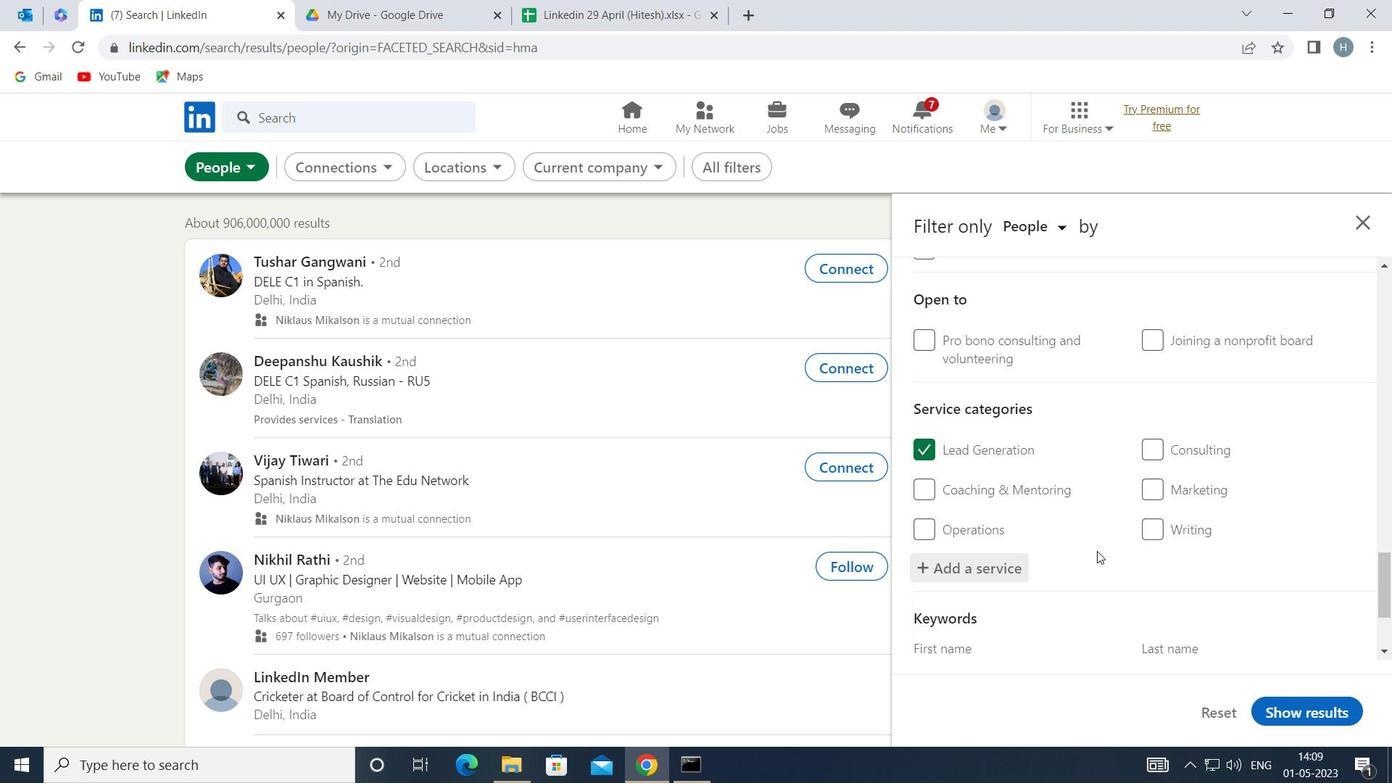 
Action: Mouse scrolled (1098, 539) with delta (0, 0)
Screenshot: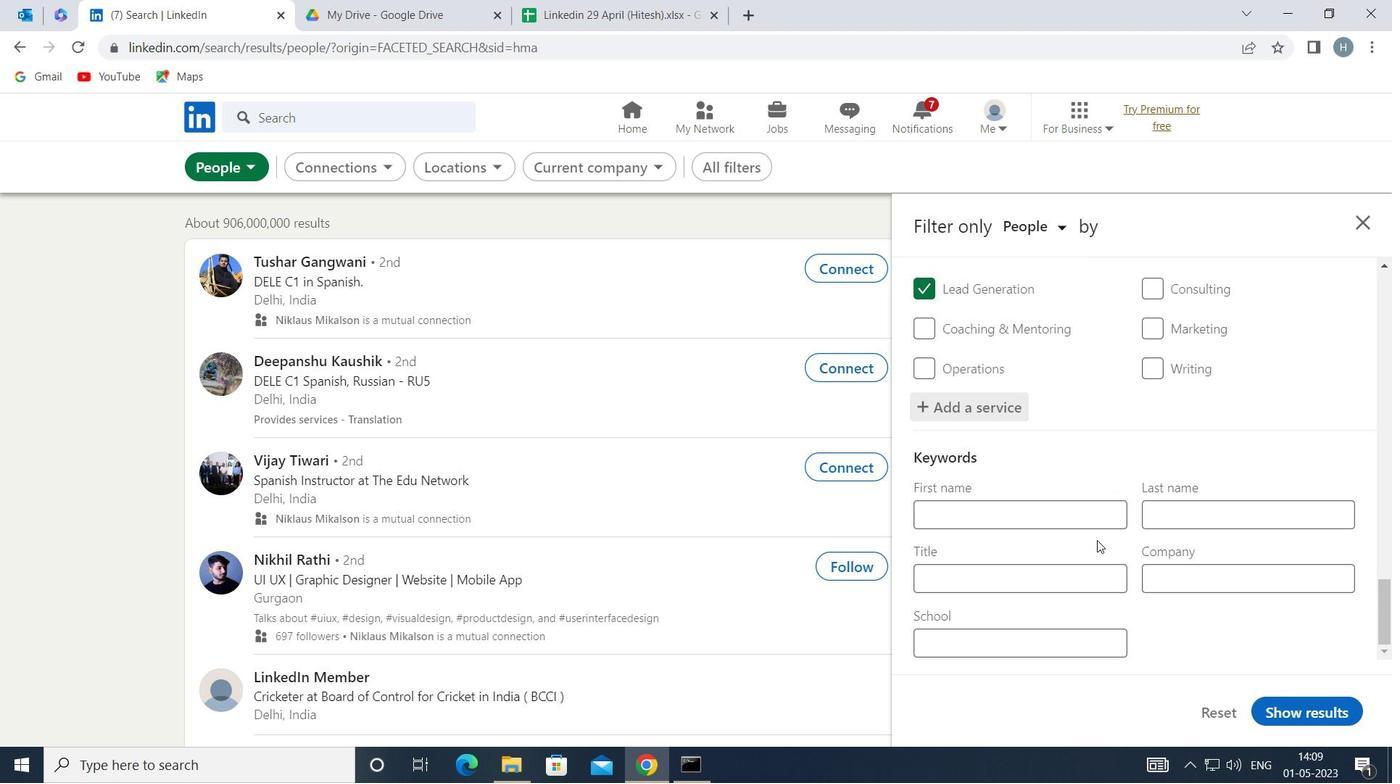 
Action: Mouse scrolled (1098, 539) with delta (0, 0)
Screenshot: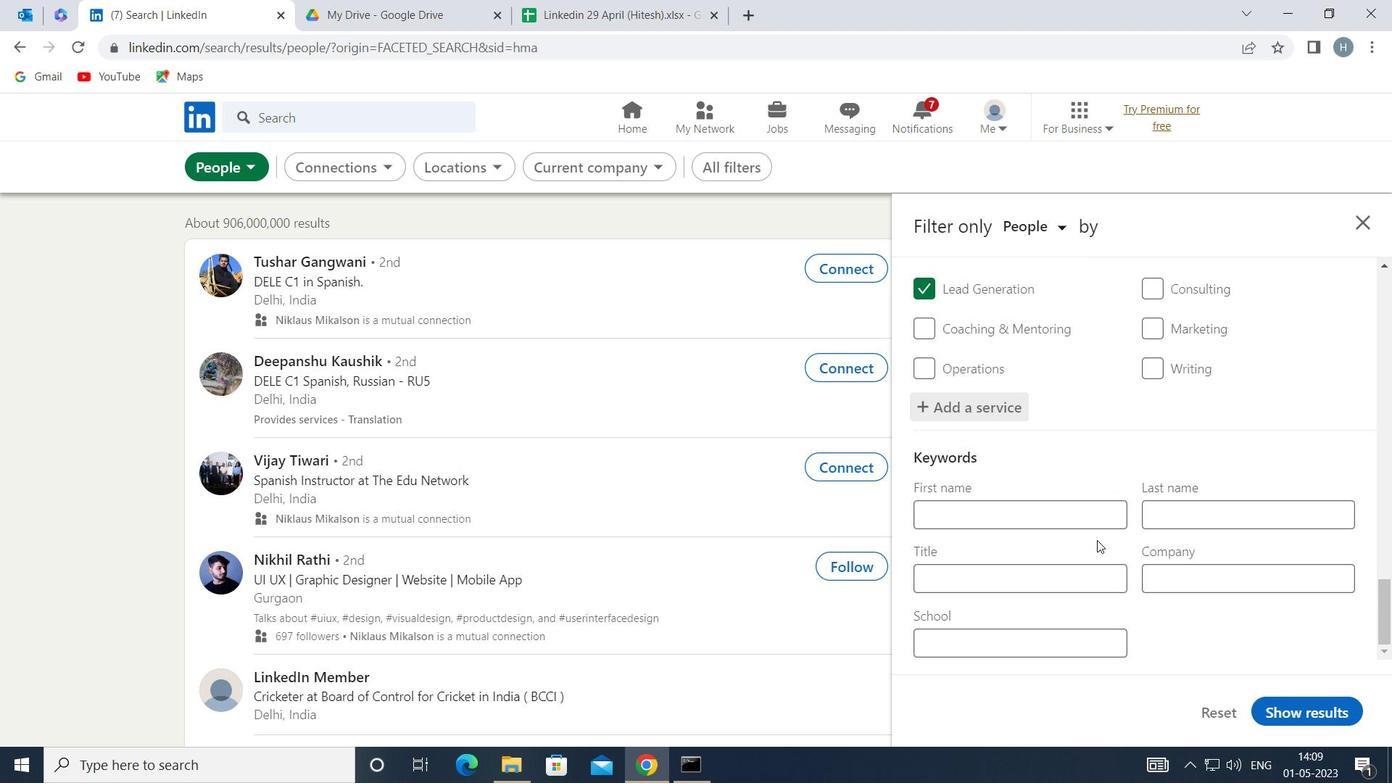 
Action: Mouse moved to (1068, 578)
Screenshot: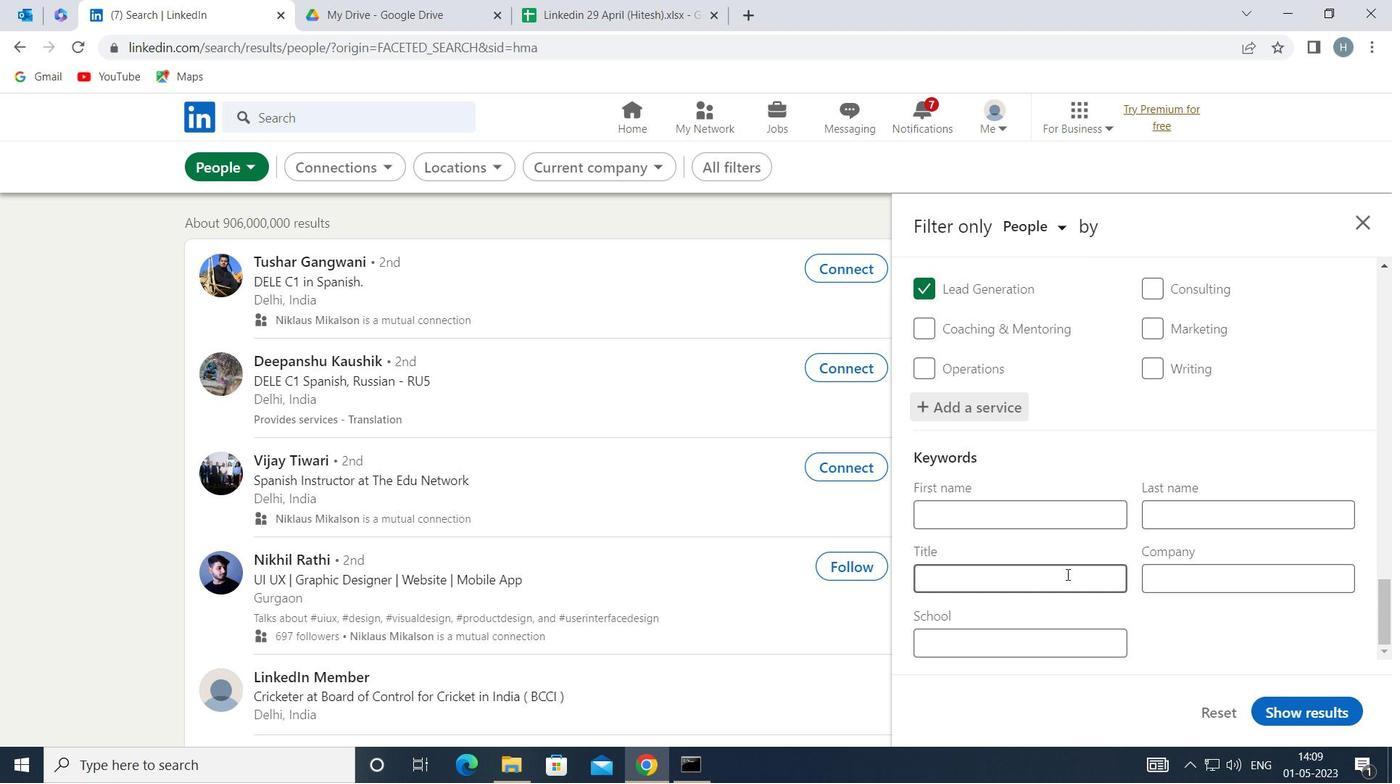 
Action: Mouse pressed left at (1068, 578)
Screenshot: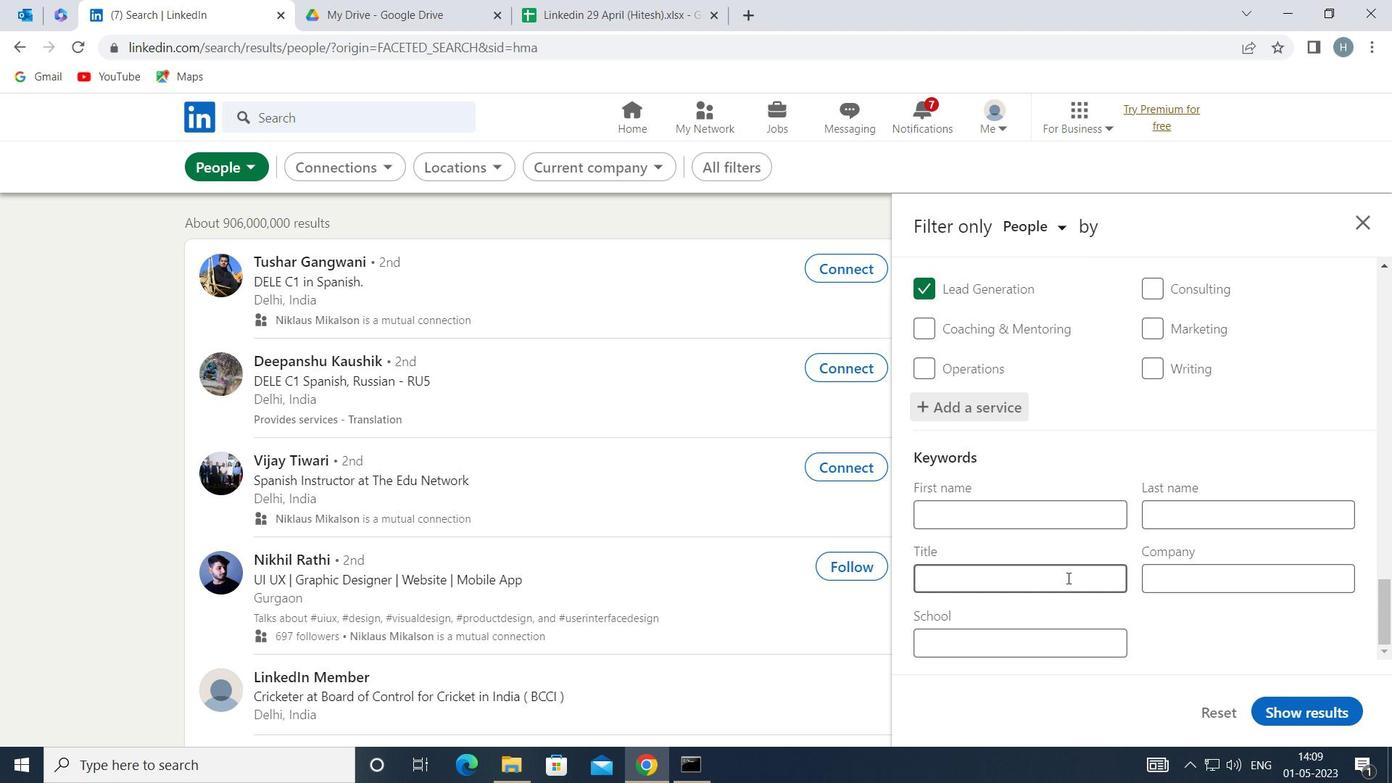 
Action: Key pressed <Key.shift>ASSISTANT<Key.space><Key.shift>GOLF<Key.space><Key.shift>PROFESSIONAL
Screenshot: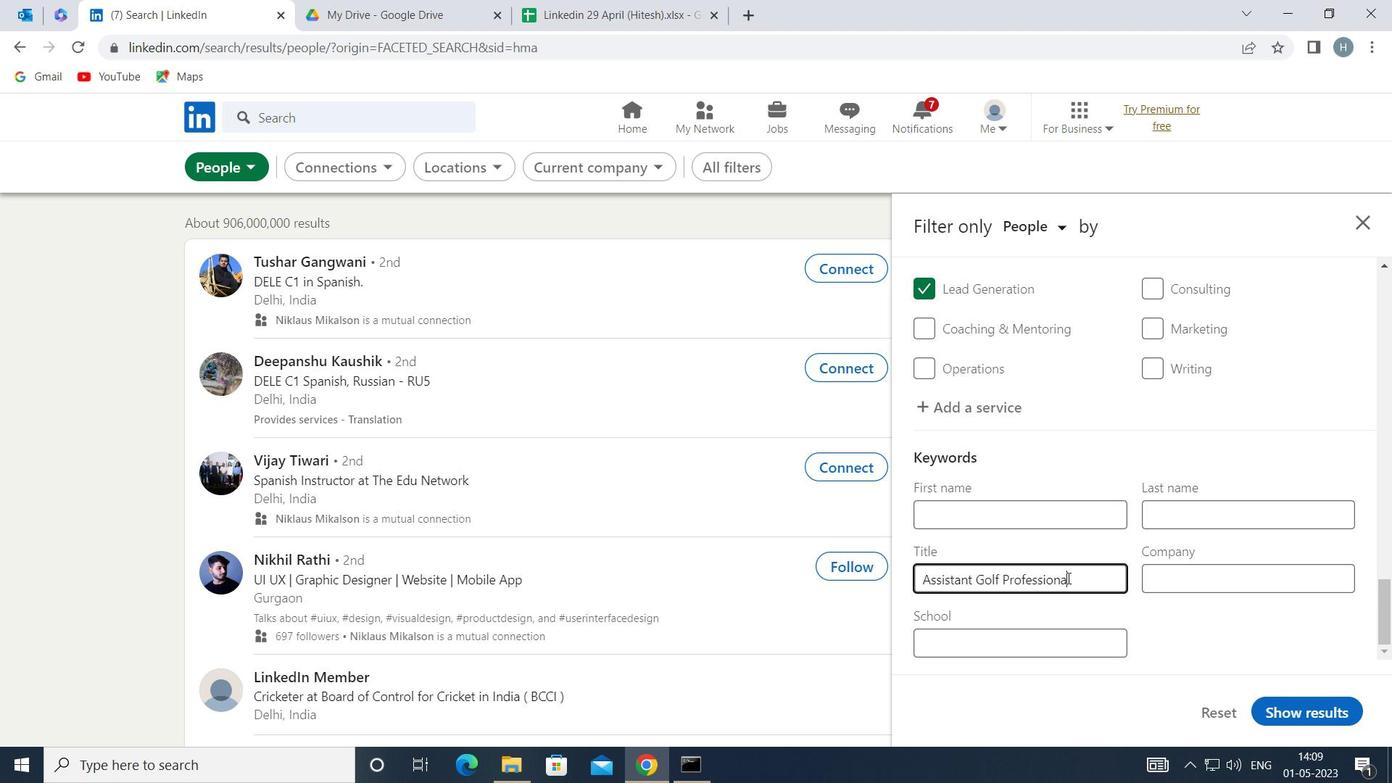 
Action: Mouse moved to (1311, 710)
Screenshot: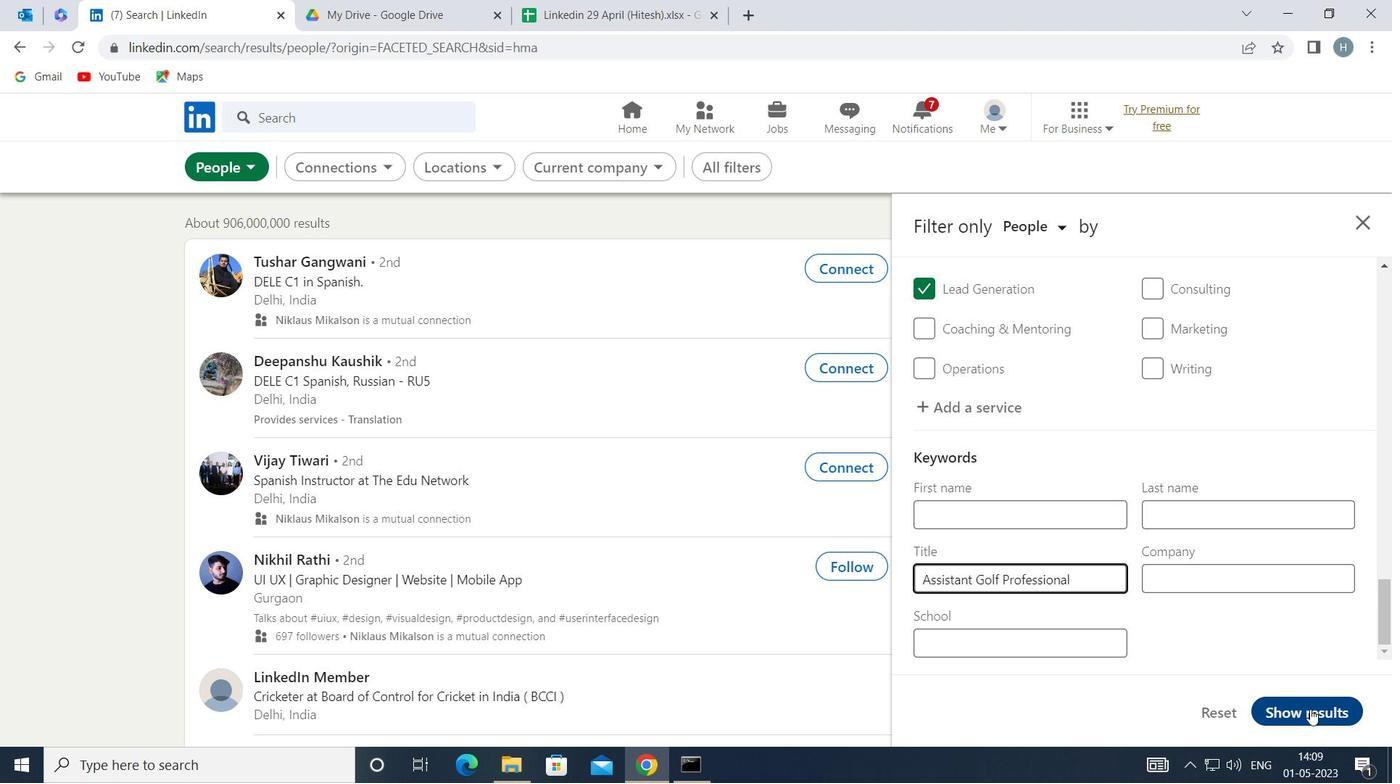 
Action: Mouse pressed left at (1311, 710)
Screenshot: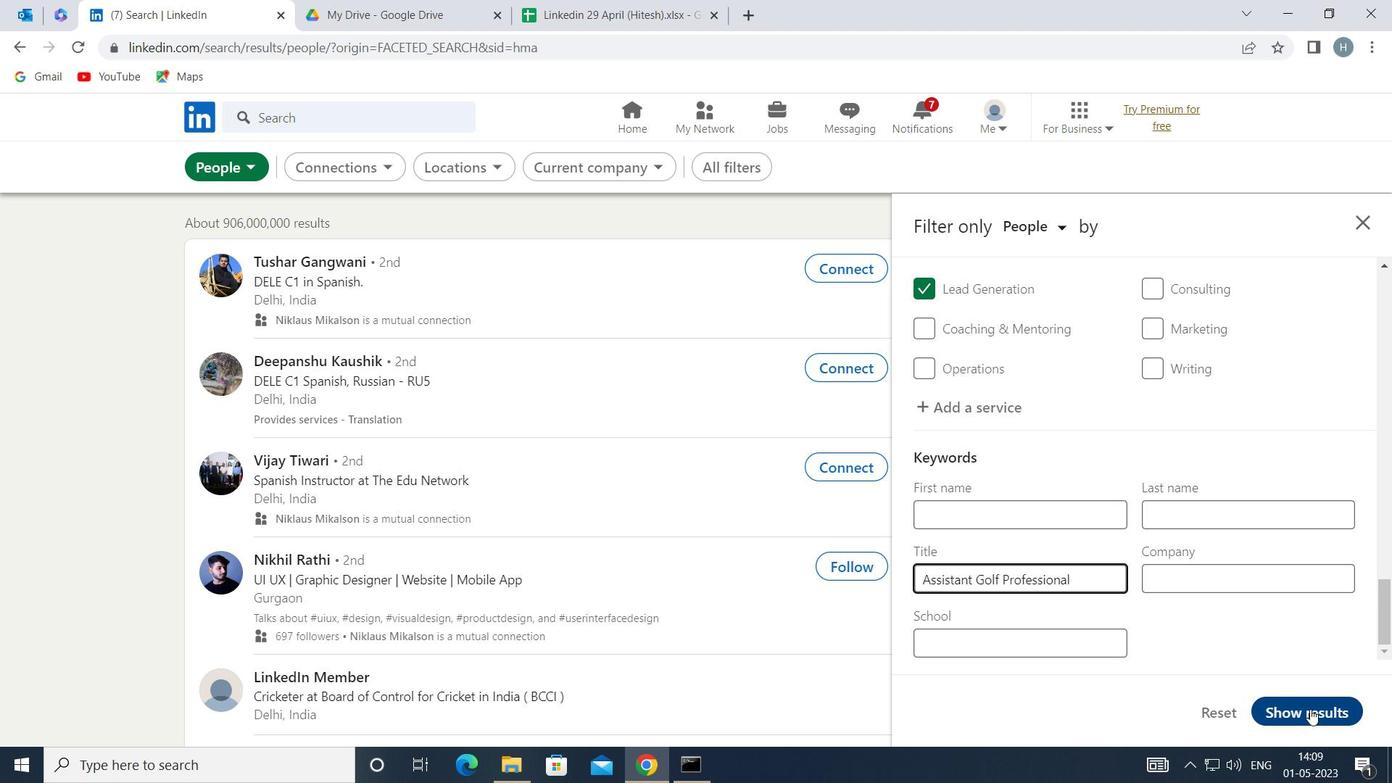 
Action: Mouse moved to (913, 390)
Screenshot: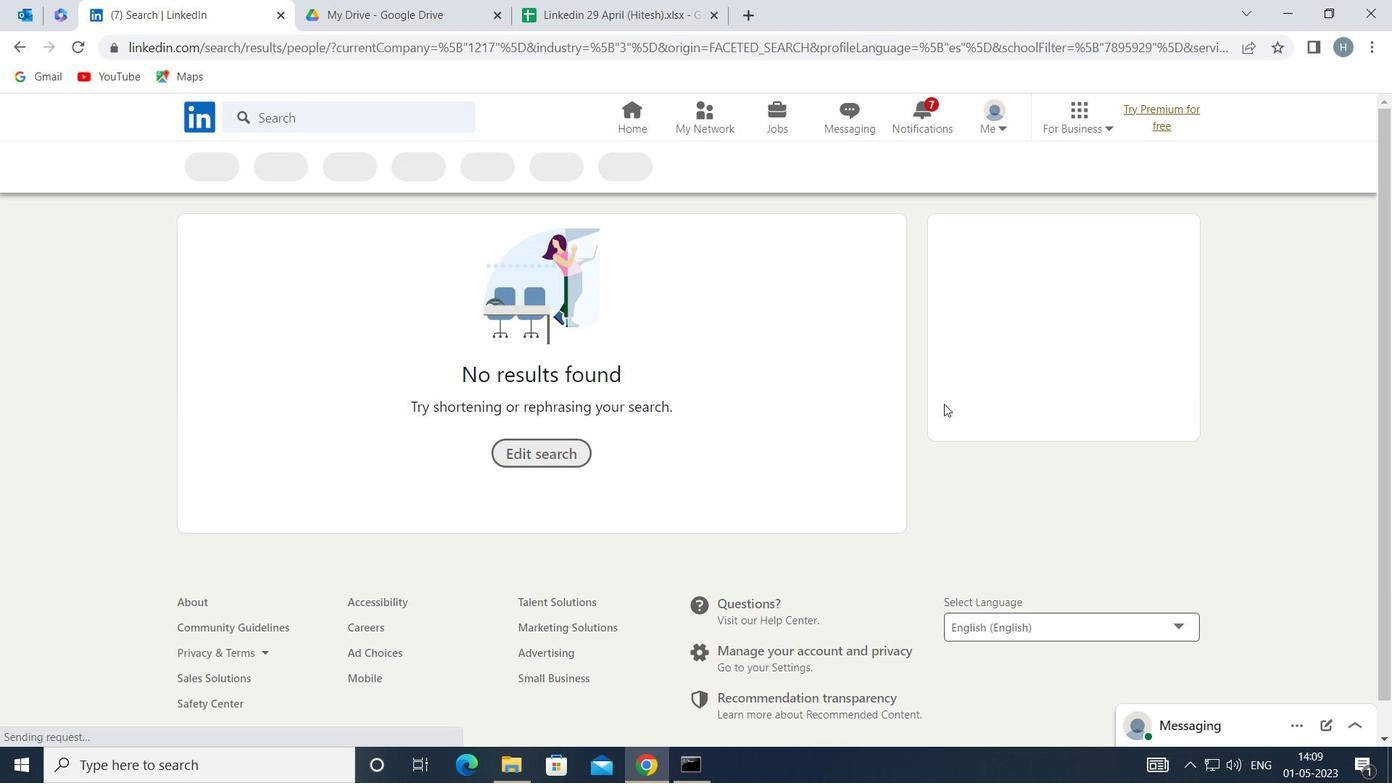 
